 Task: Create a due date automation trigger when advanced on, on the tuesday after a card is due add dates due in between 1 and 5 days at 11:00 AM.
Action: Mouse moved to (1132, 358)
Screenshot: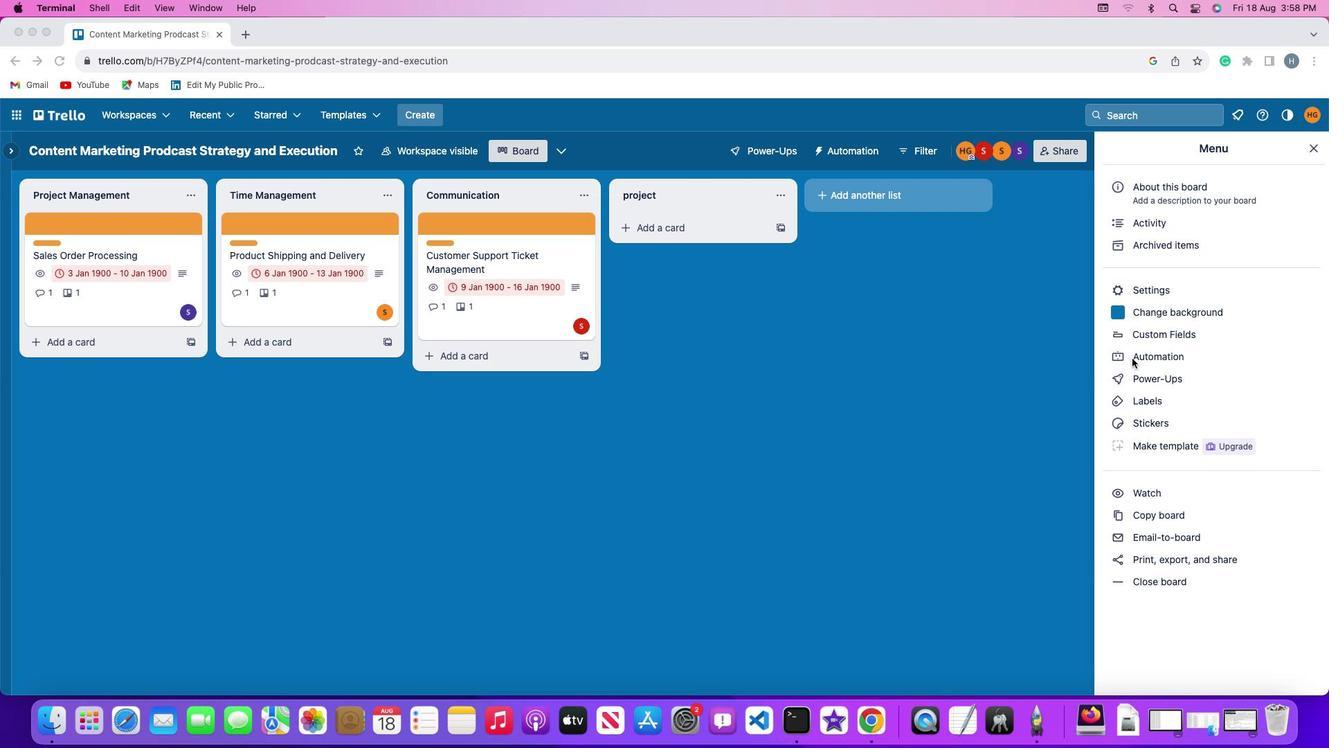 
Action: Mouse pressed left at (1132, 358)
Screenshot: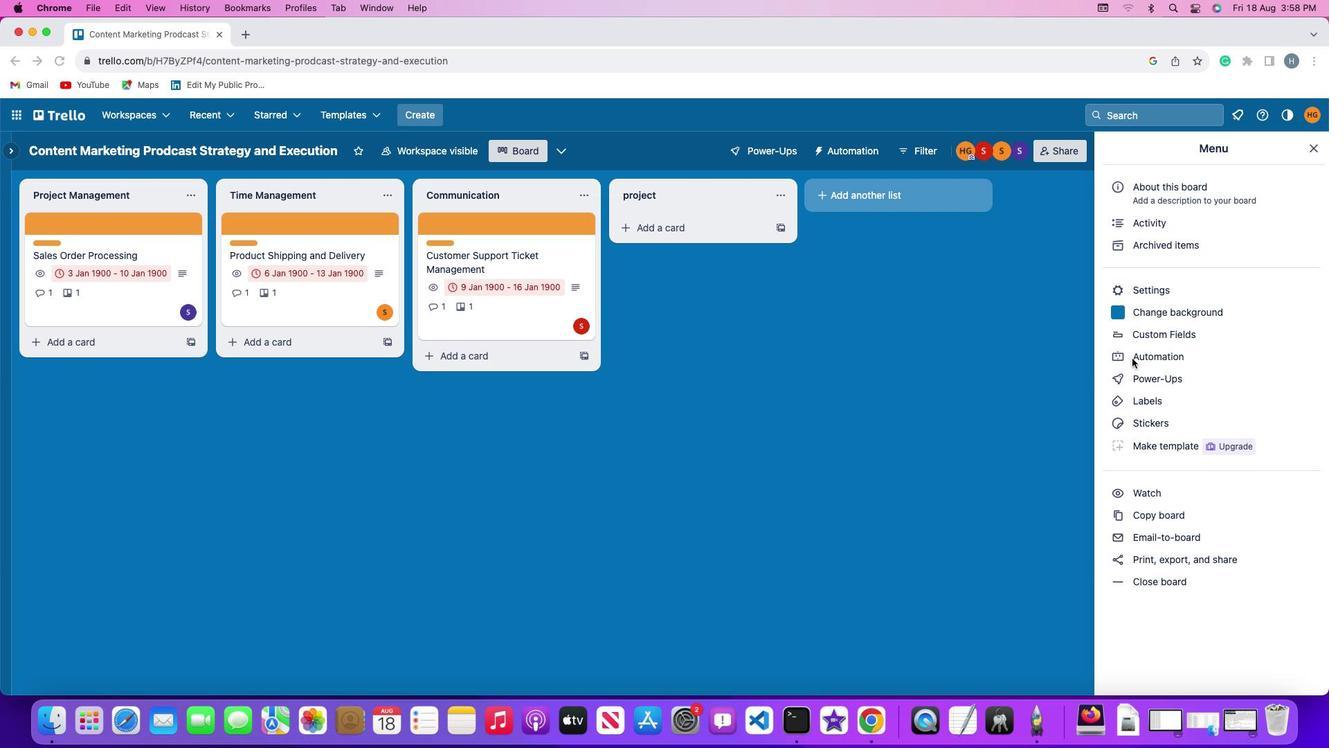 
Action: Mouse moved to (1132, 358)
Screenshot: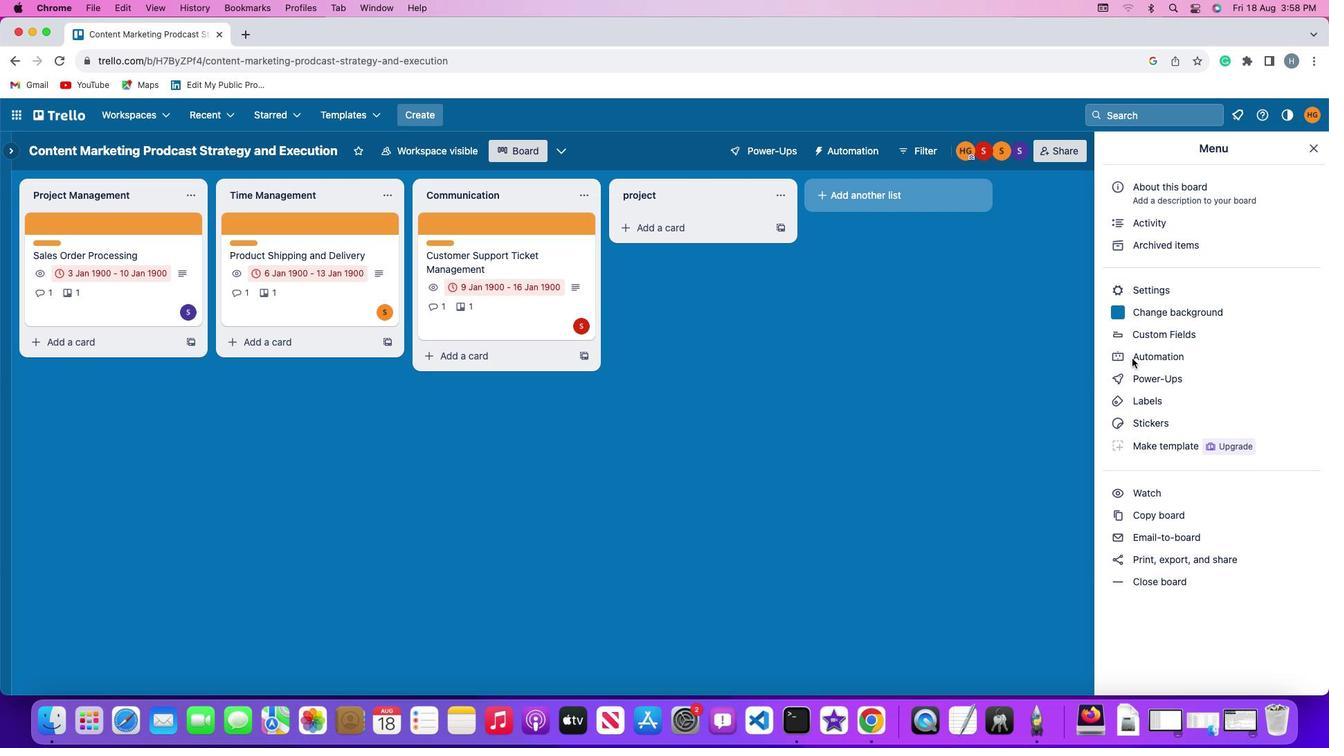 
Action: Mouse pressed left at (1132, 358)
Screenshot: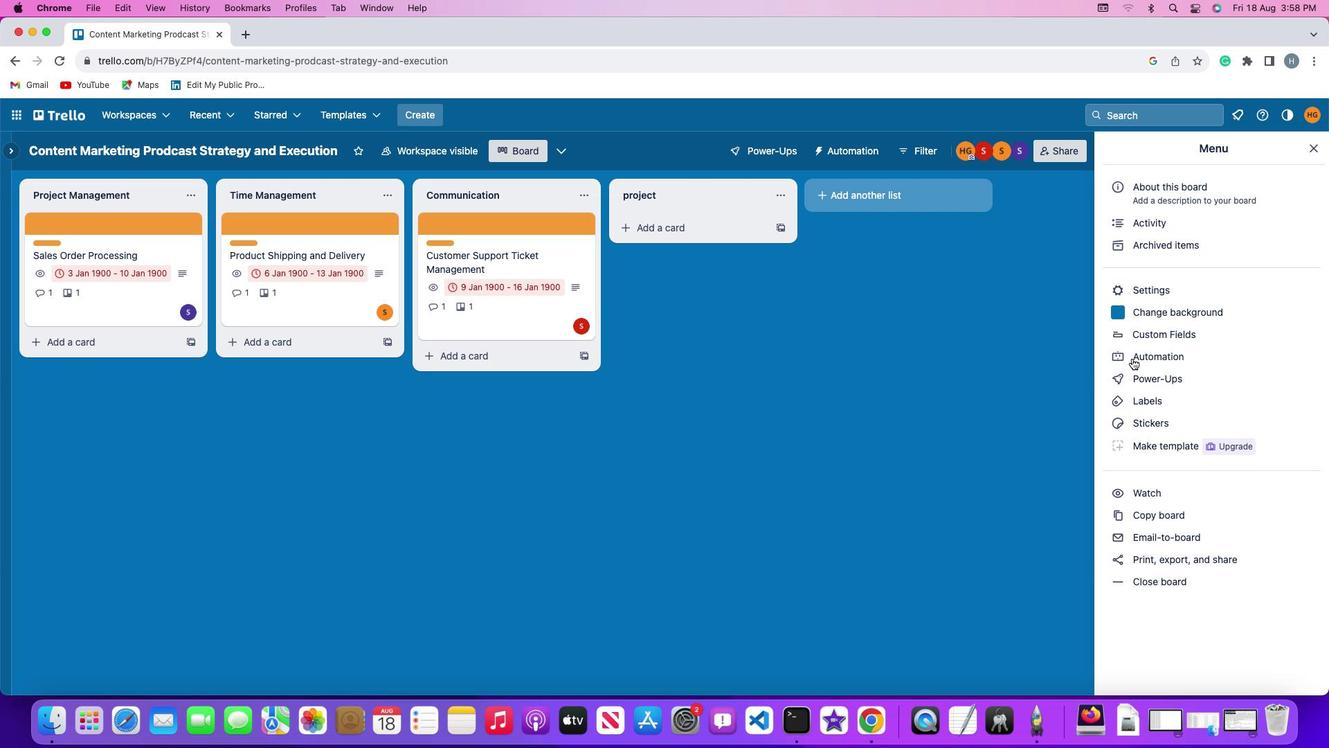 
Action: Mouse moved to (78, 332)
Screenshot: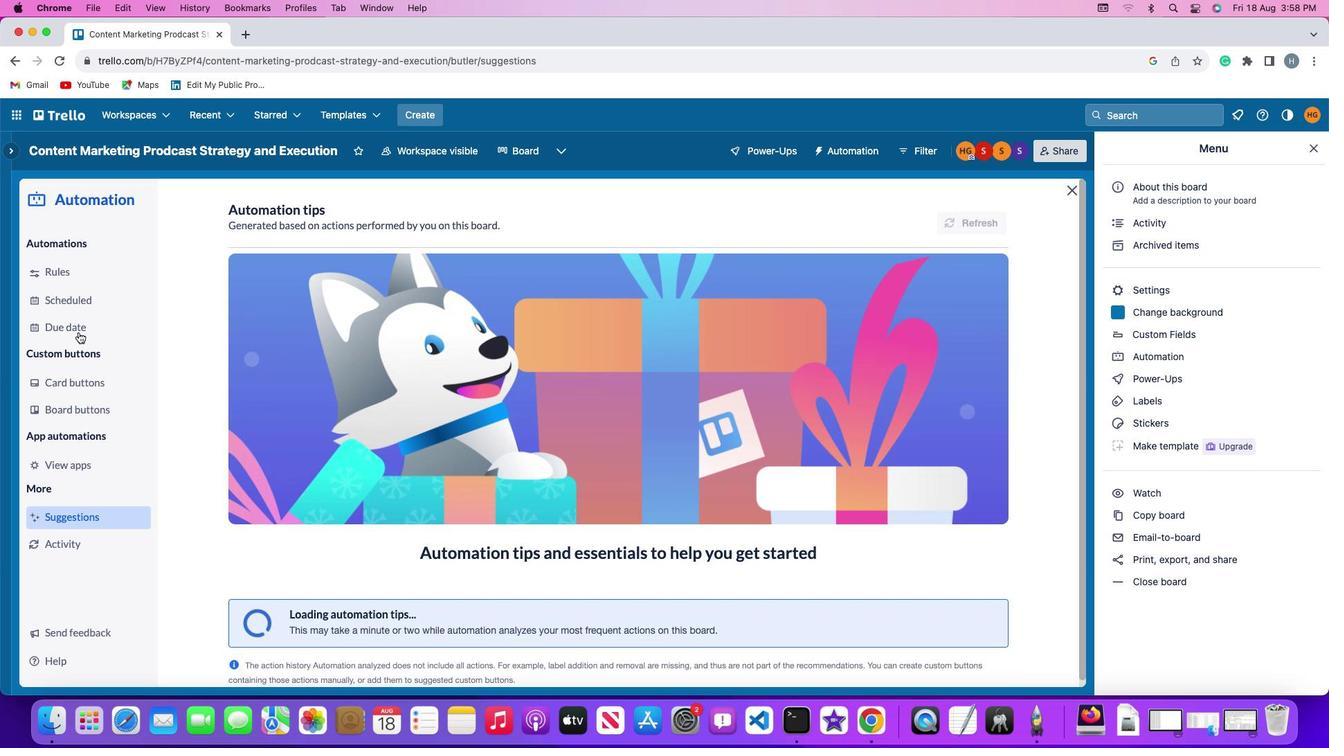 
Action: Mouse pressed left at (78, 332)
Screenshot: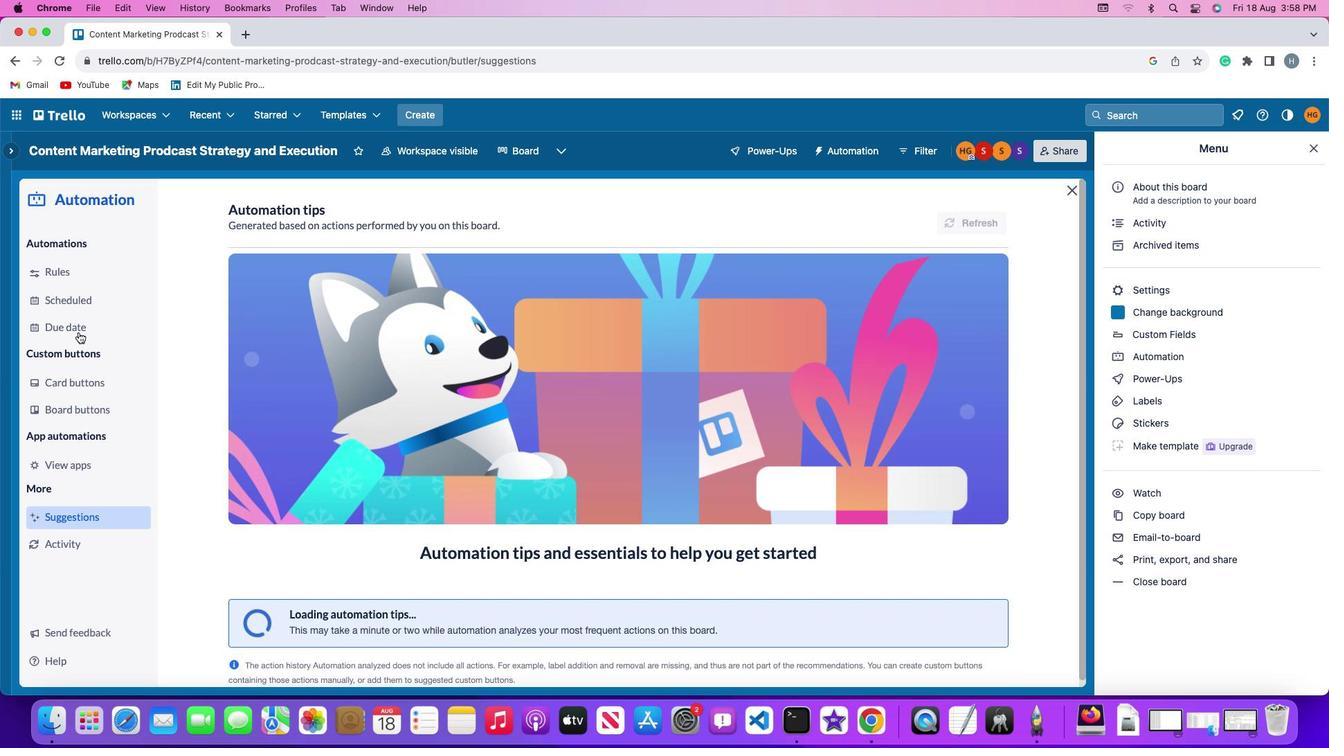 
Action: Mouse moved to (957, 210)
Screenshot: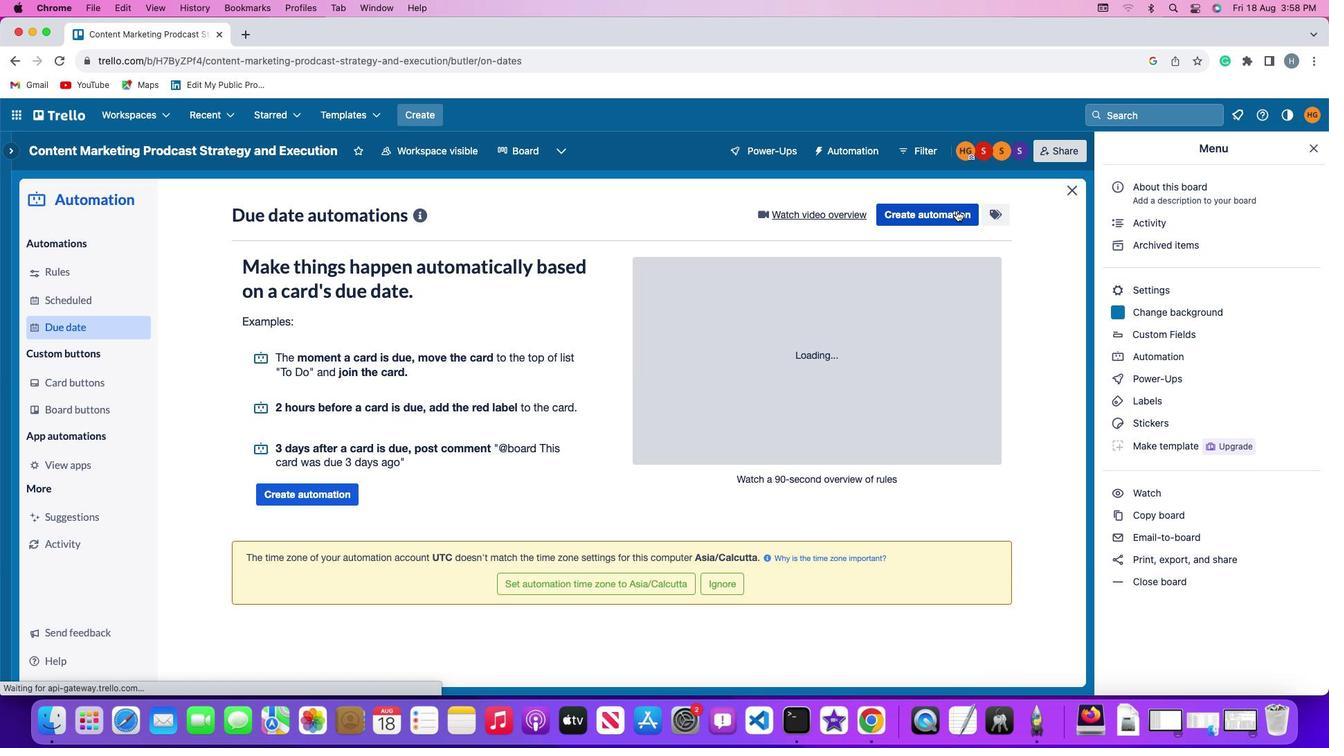 
Action: Mouse pressed left at (957, 210)
Screenshot: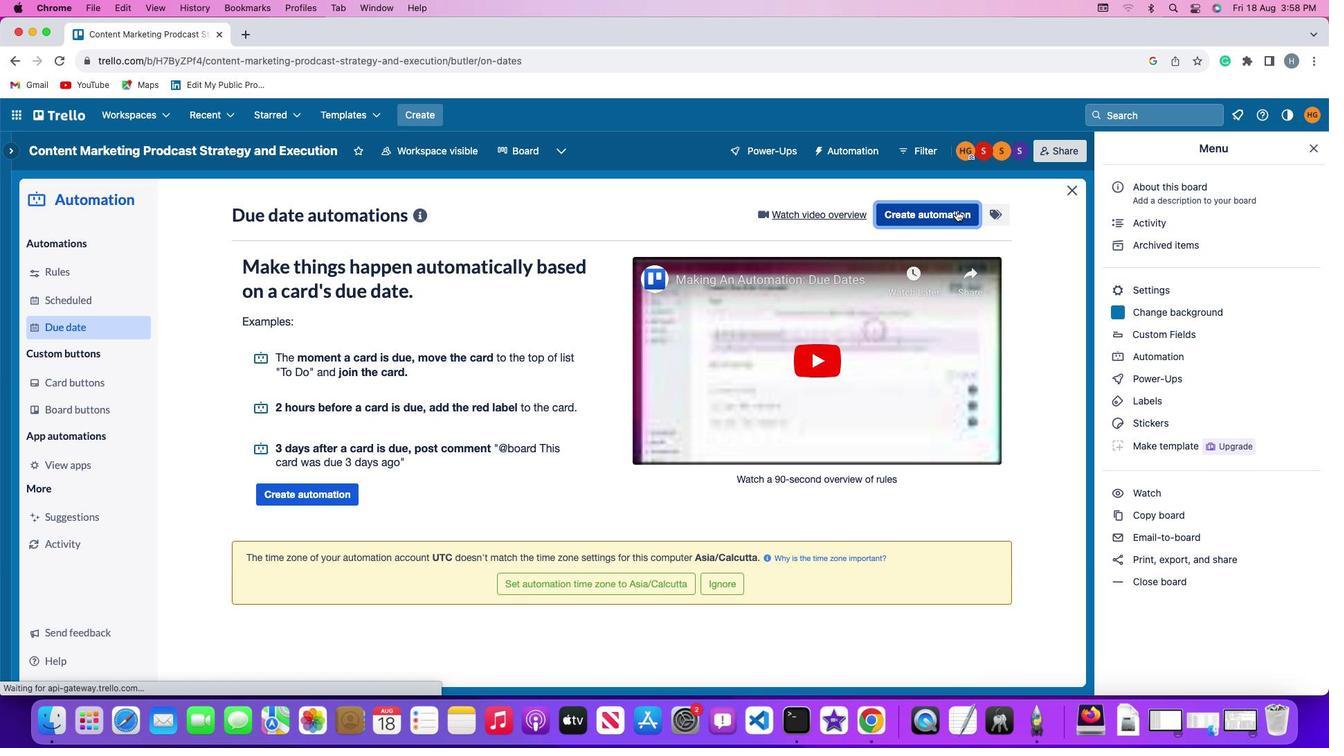 
Action: Mouse moved to (264, 347)
Screenshot: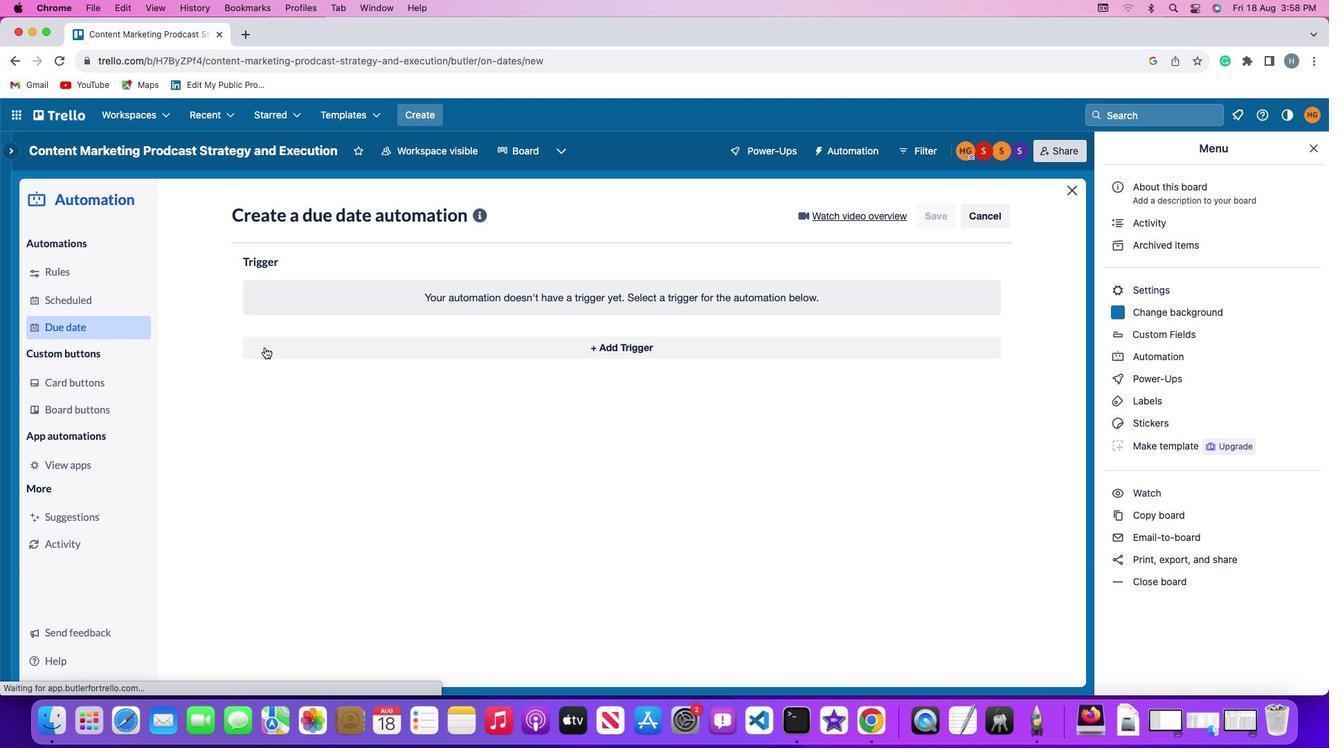 
Action: Mouse pressed left at (264, 347)
Screenshot: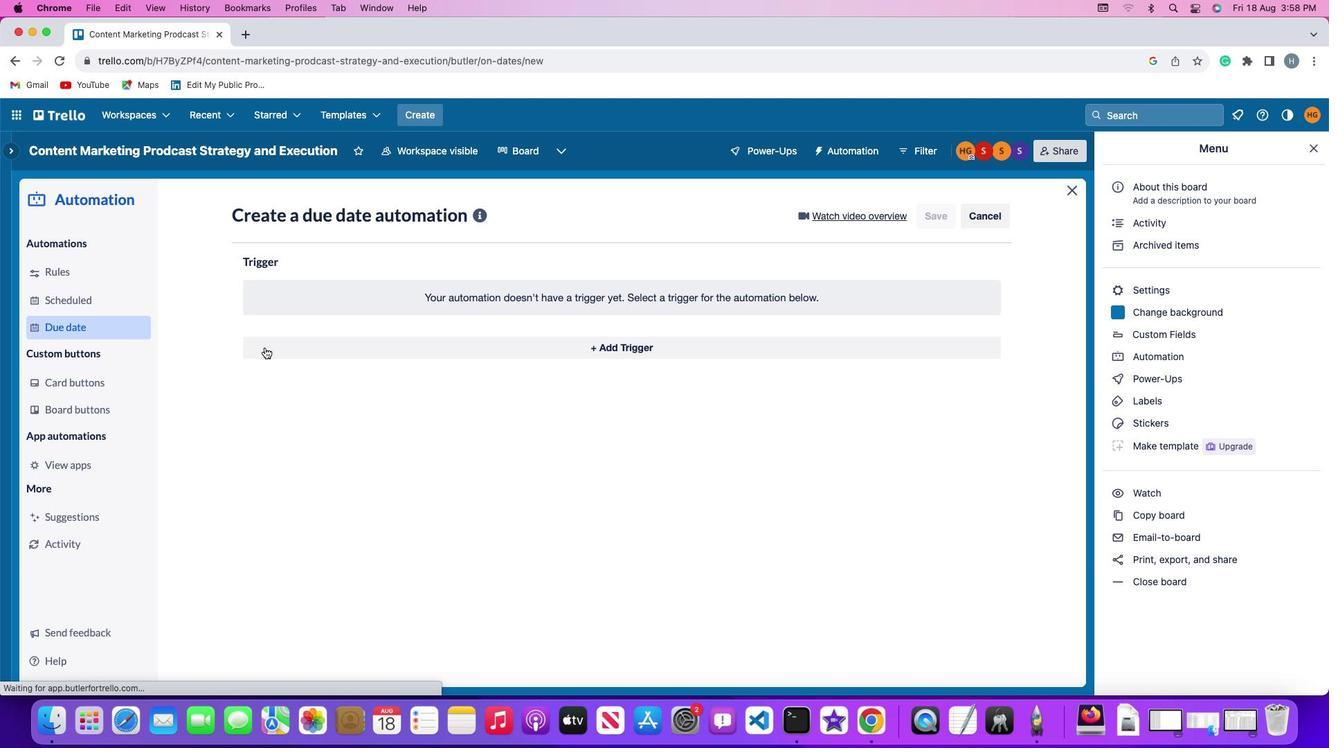 
Action: Mouse moved to (303, 615)
Screenshot: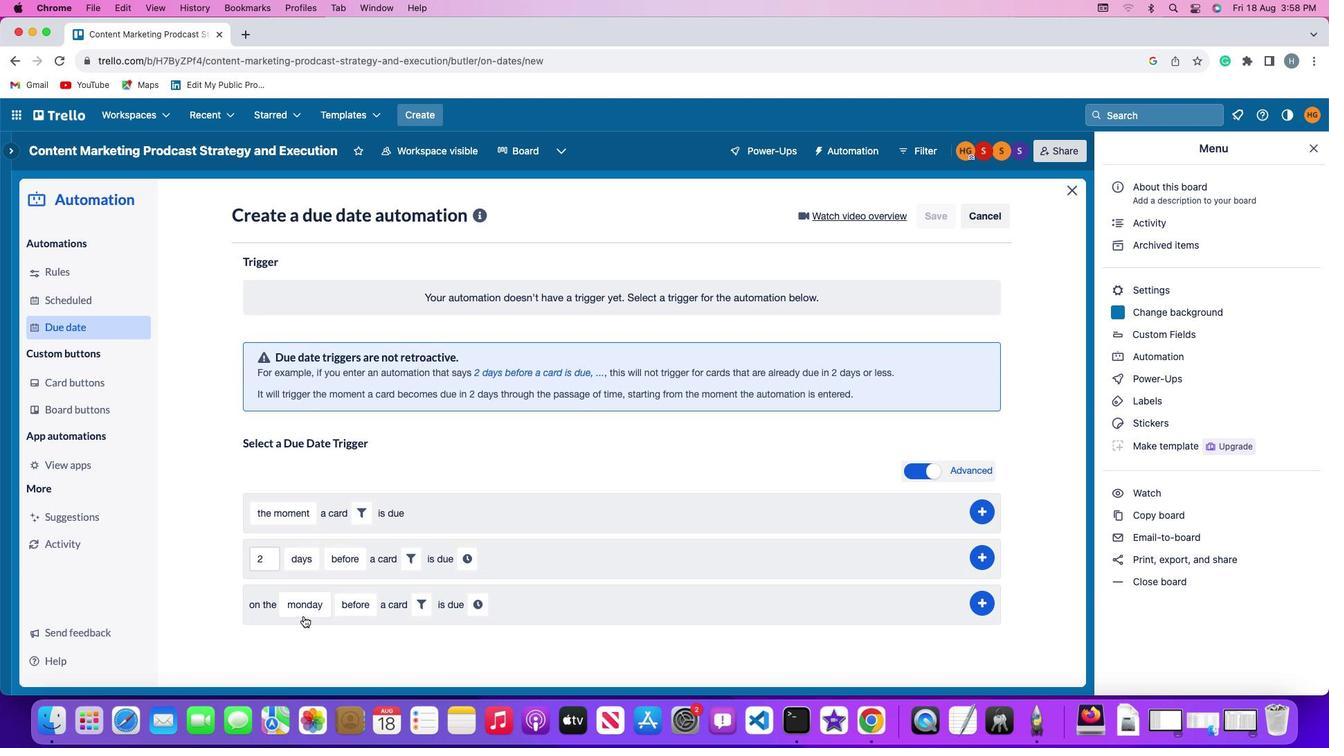 
Action: Mouse pressed left at (303, 615)
Screenshot: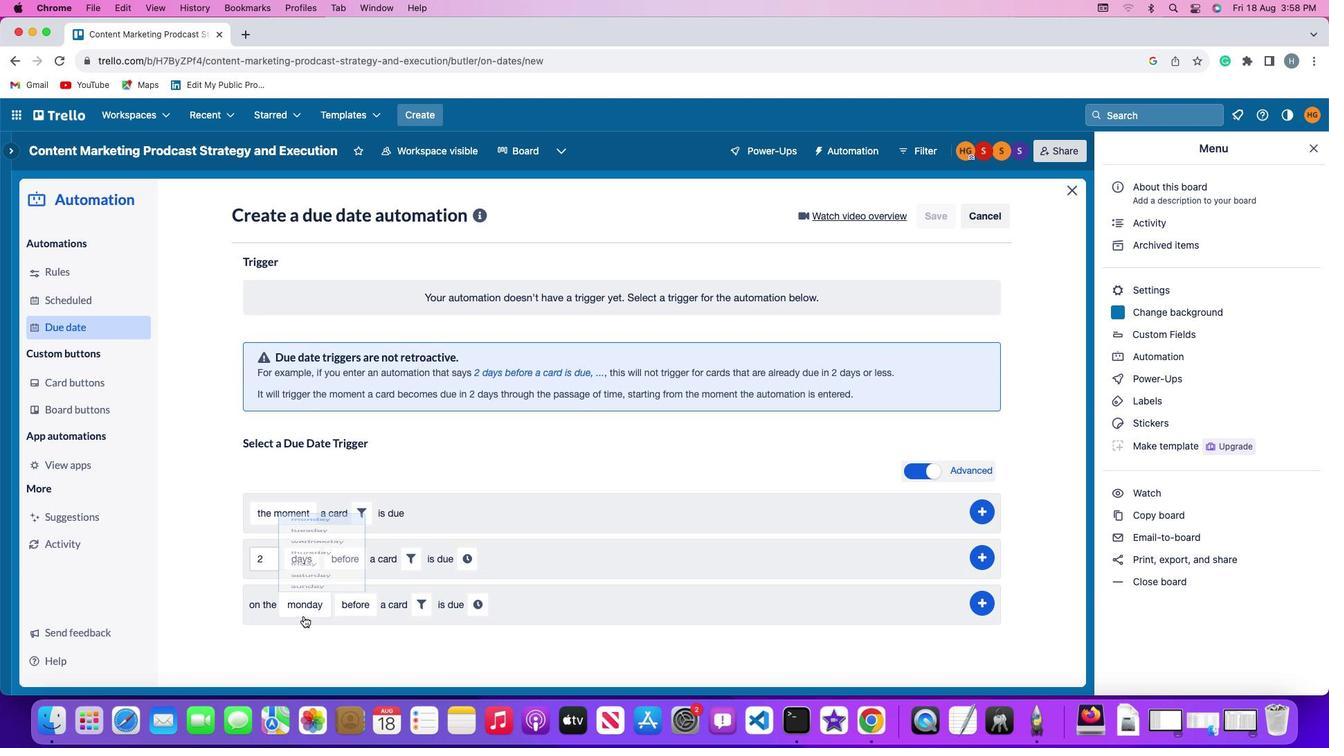 
Action: Mouse moved to (324, 439)
Screenshot: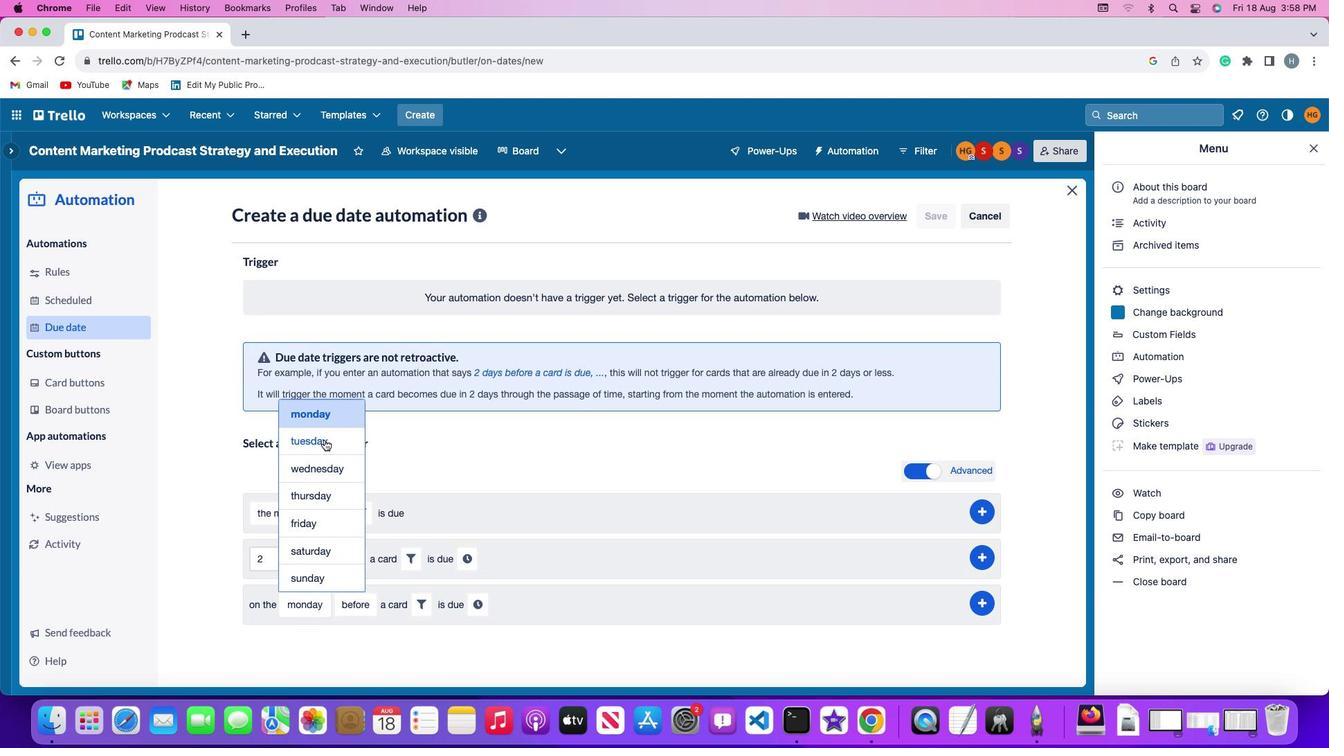 
Action: Mouse pressed left at (324, 439)
Screenshot: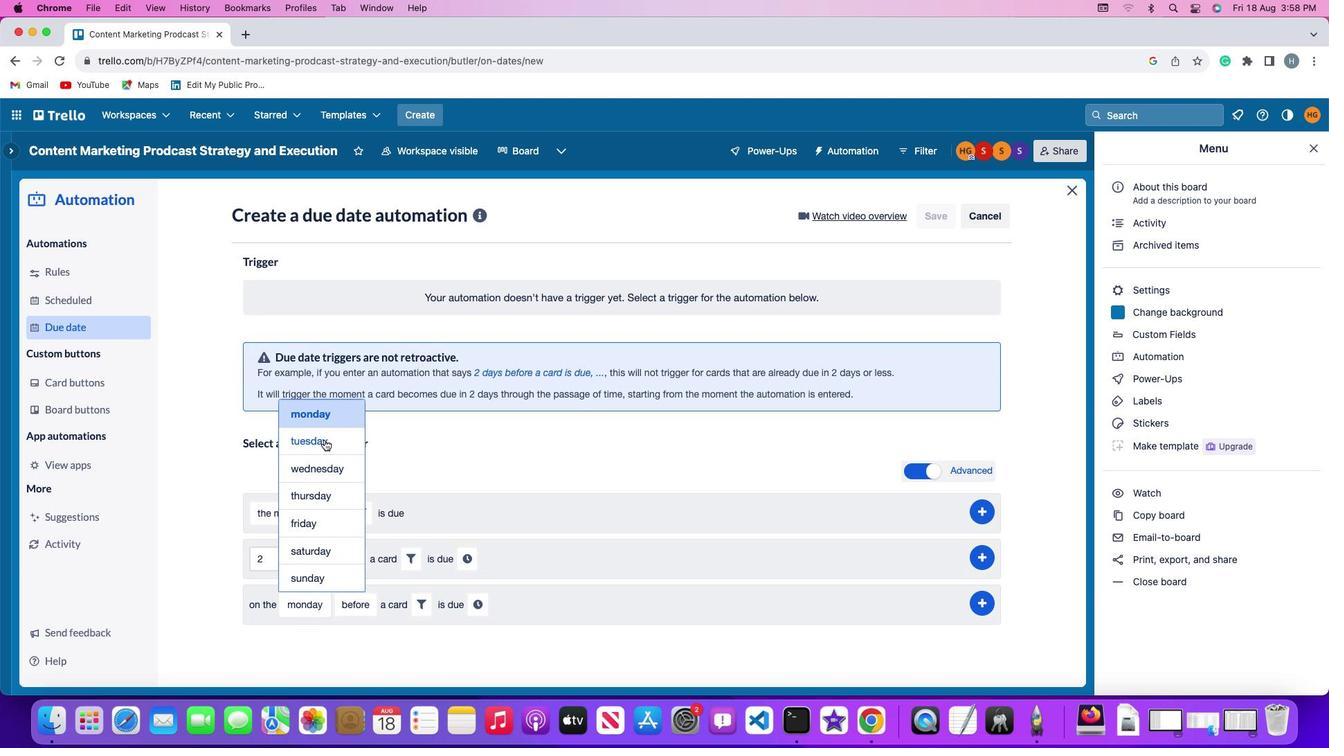 
Action: Mouse moved to (356, 604)
Screenshot: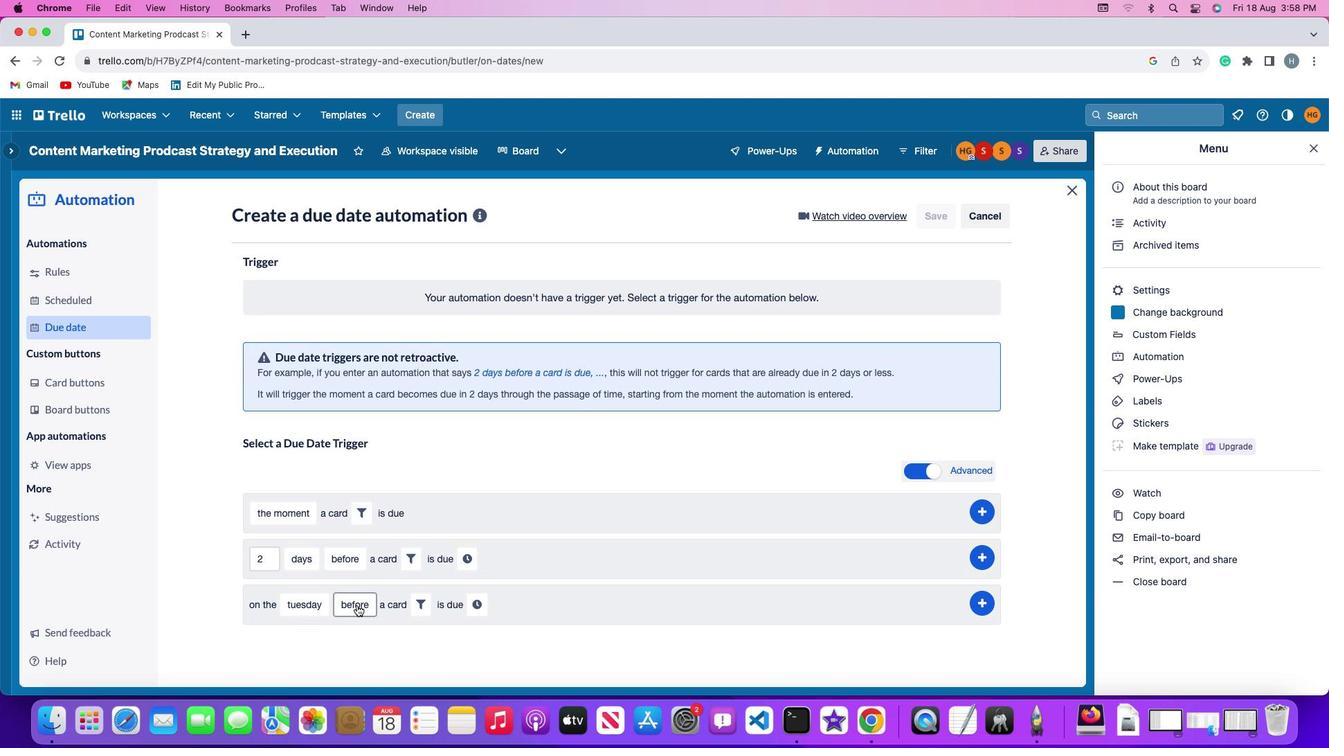 
Action: Mouse pressed left at (356, 604)
Screenshot: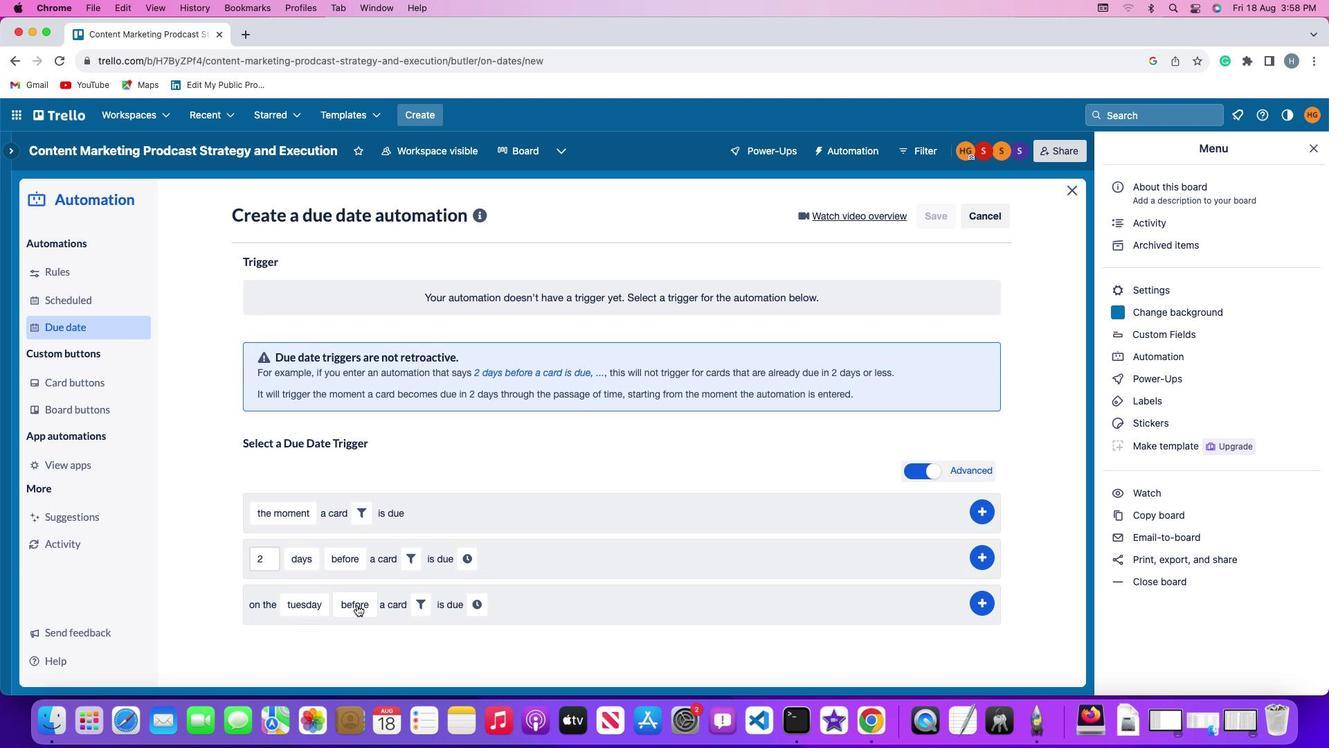 
Action: Mouse moved to (376, 518)
Screenshot: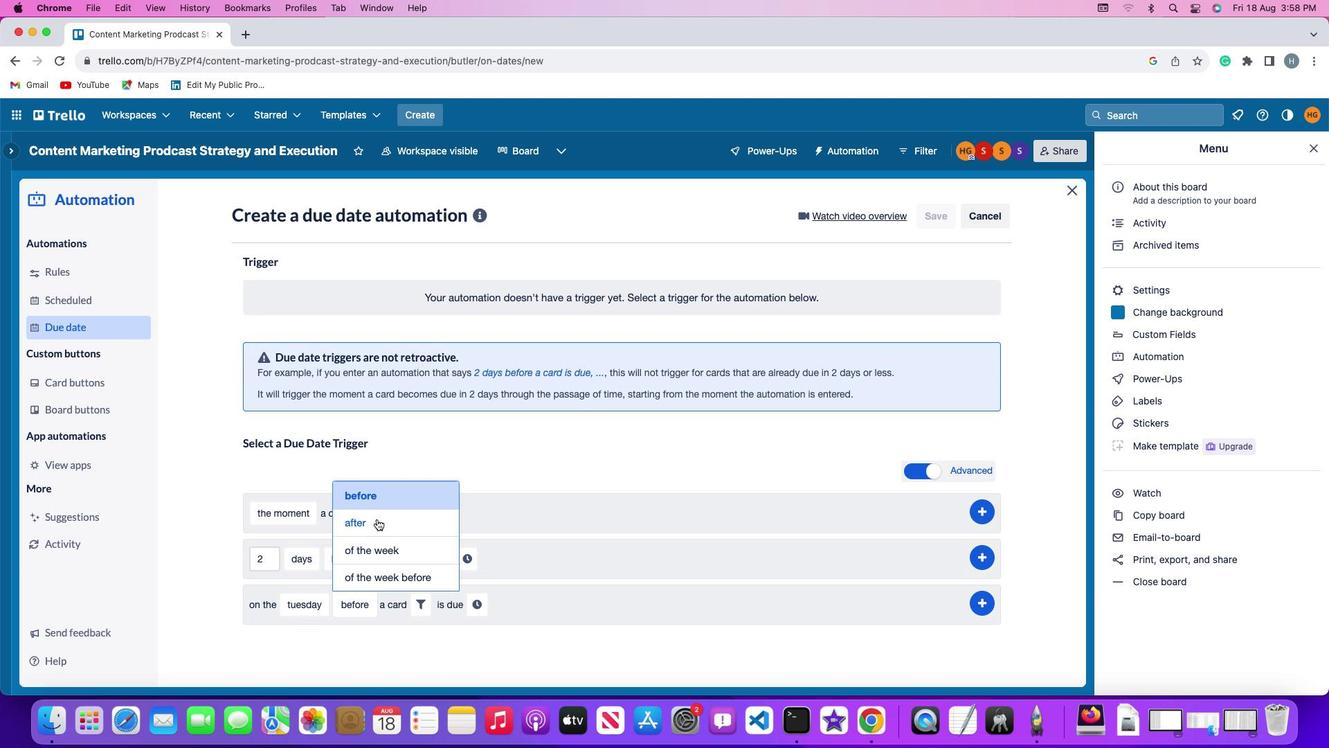 
Action: Mouse pressed left at (376, 518)
Screenshot: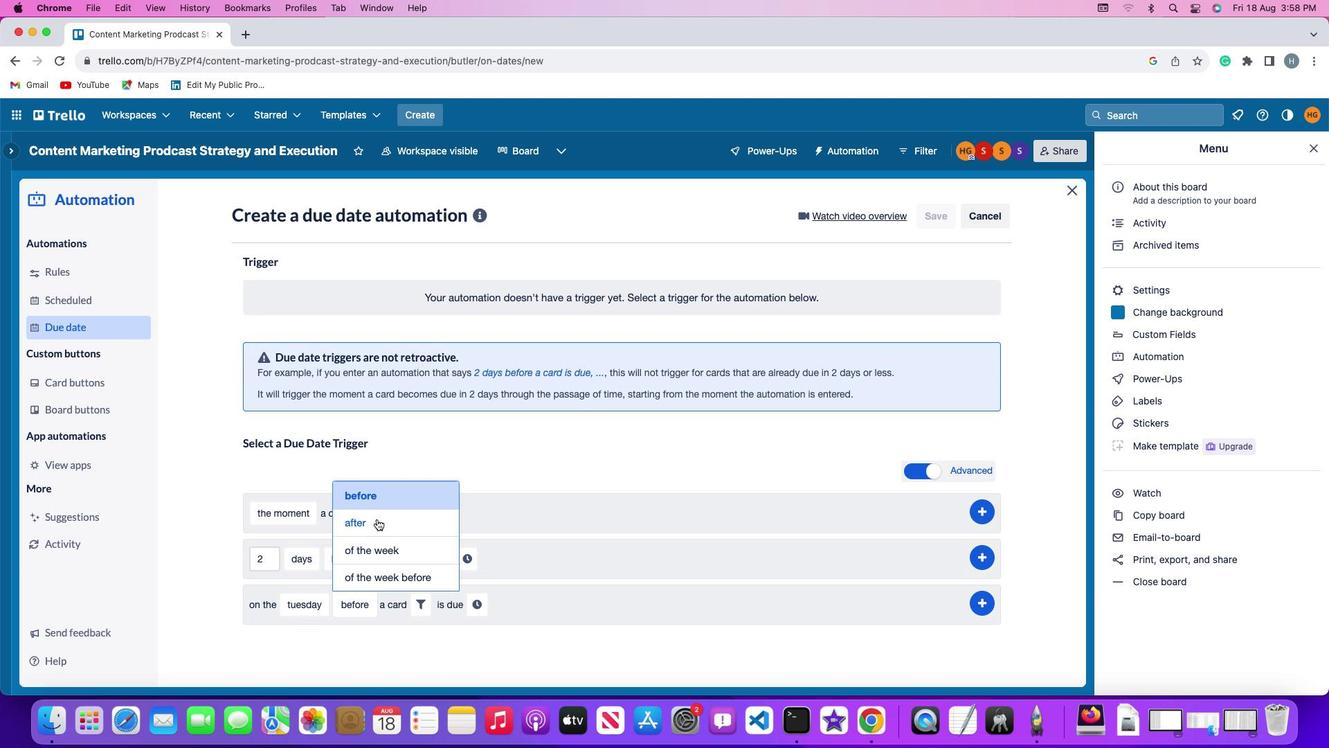 
Action: Mouse moved to (412, 606)
Screenshot: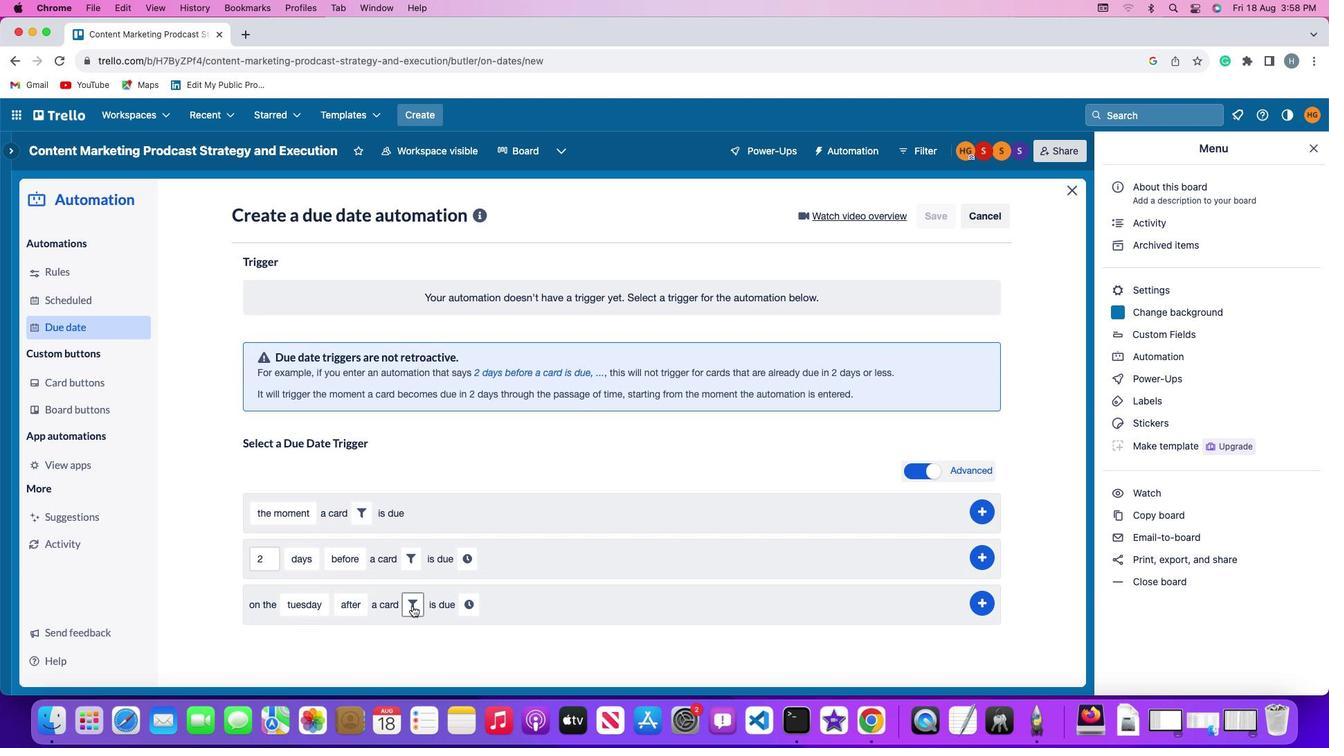 
Action: Mouse pressed left at (412, 606)
Screenshot: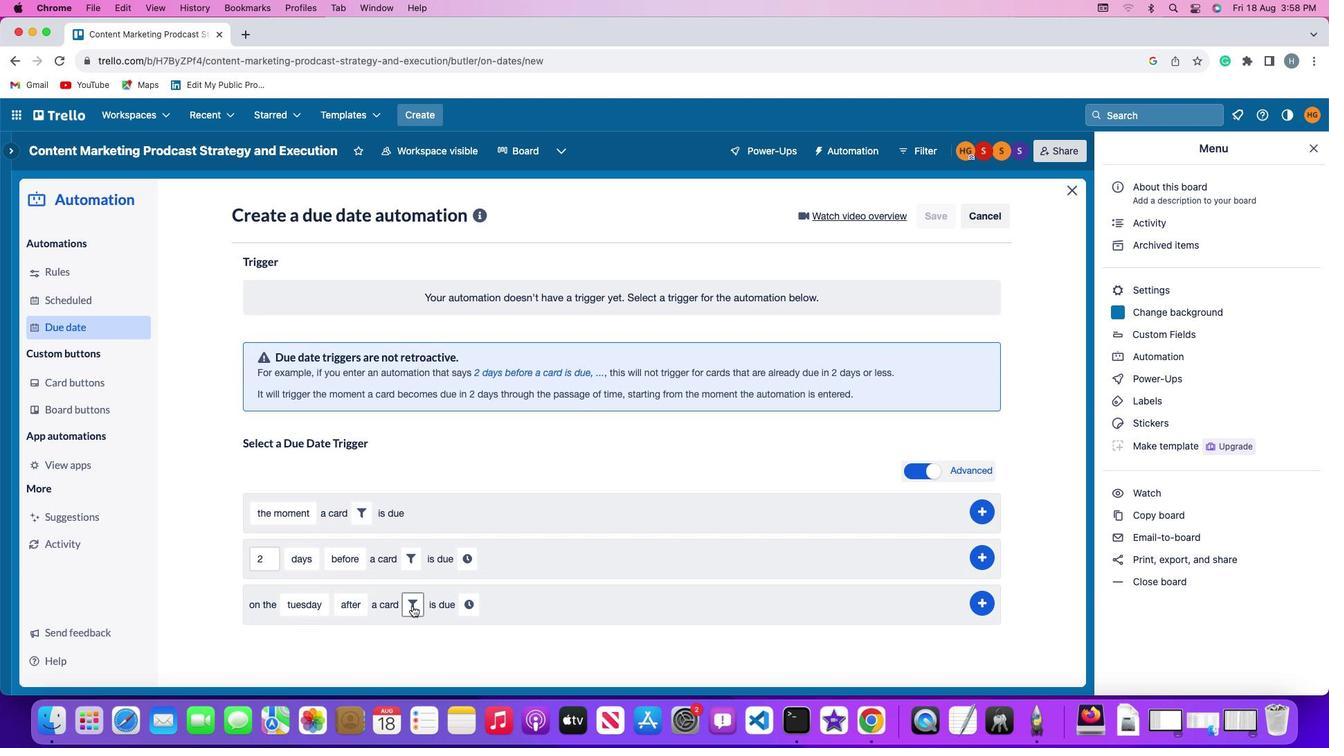 
Action: Mouse moved to (489, 645)
Screenshot: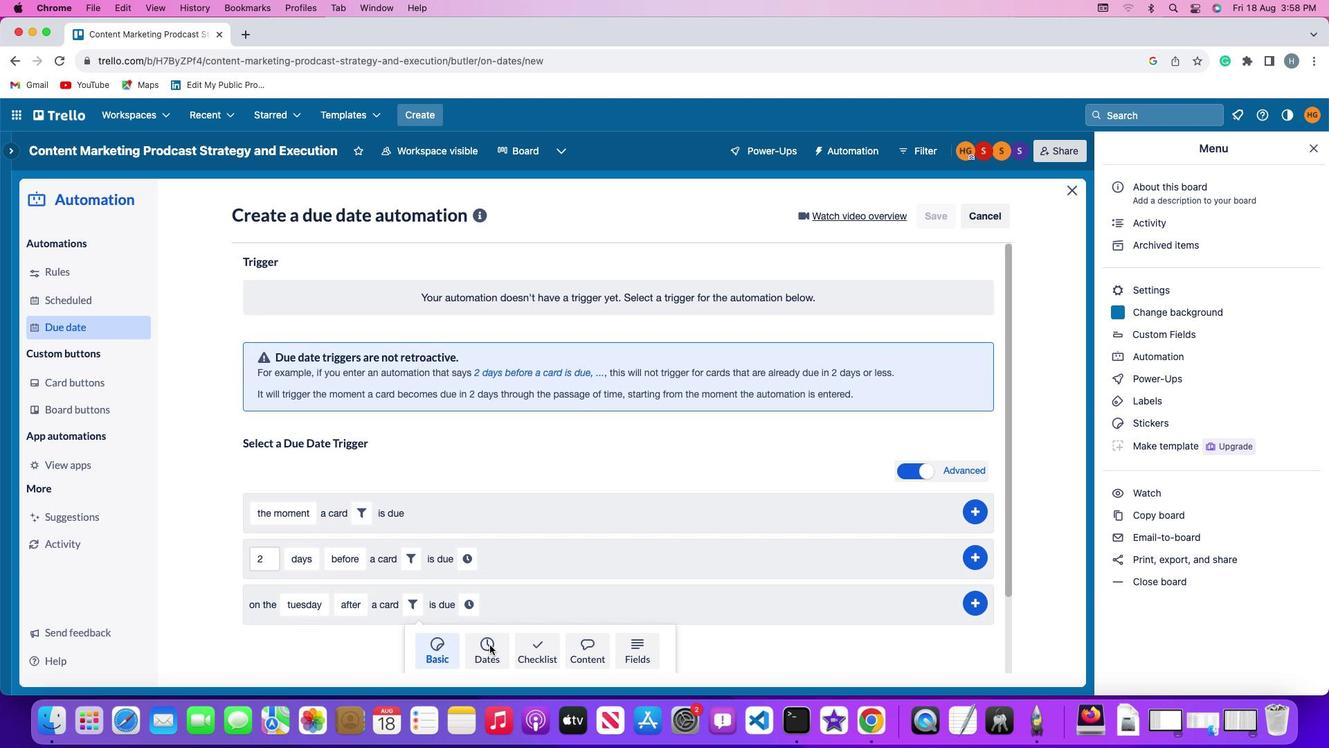 
Action: Mouse pressed left at (489, 645)
Screenshot: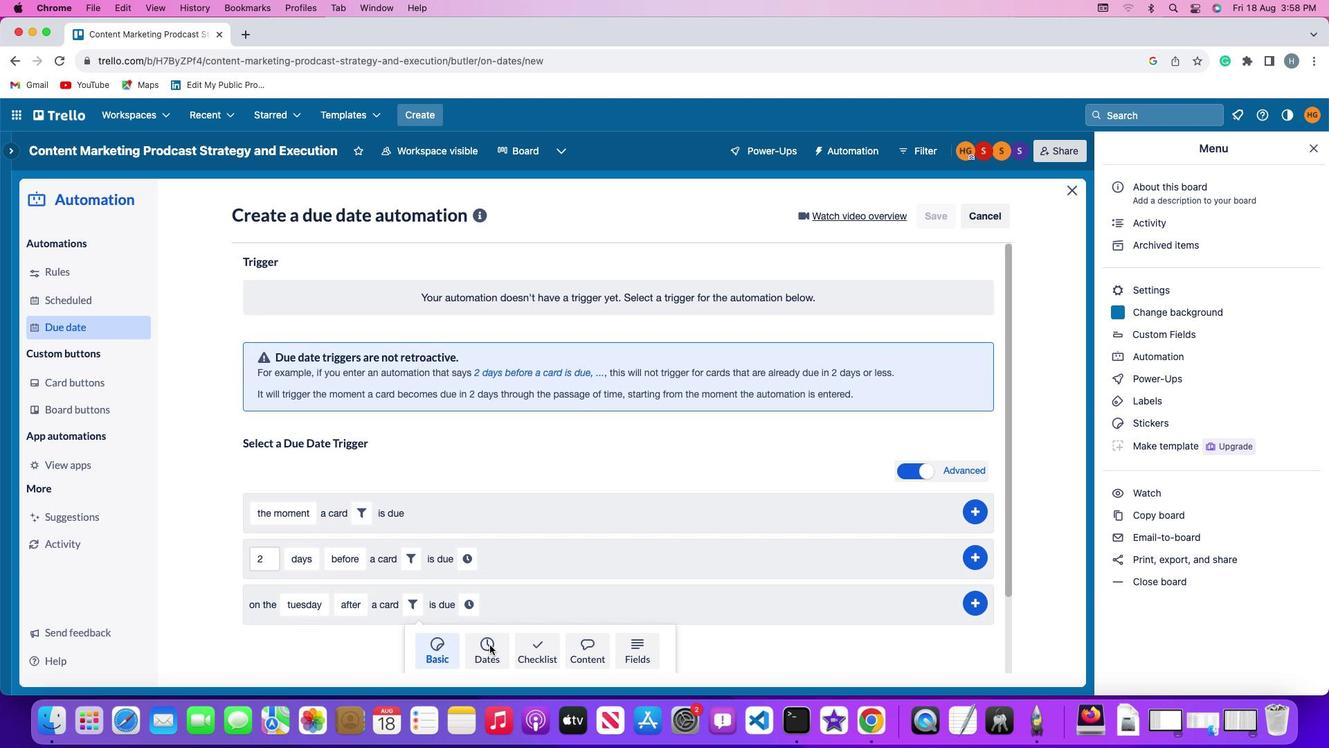 
Action: Mouse moved to (353, 644)
Screenshot: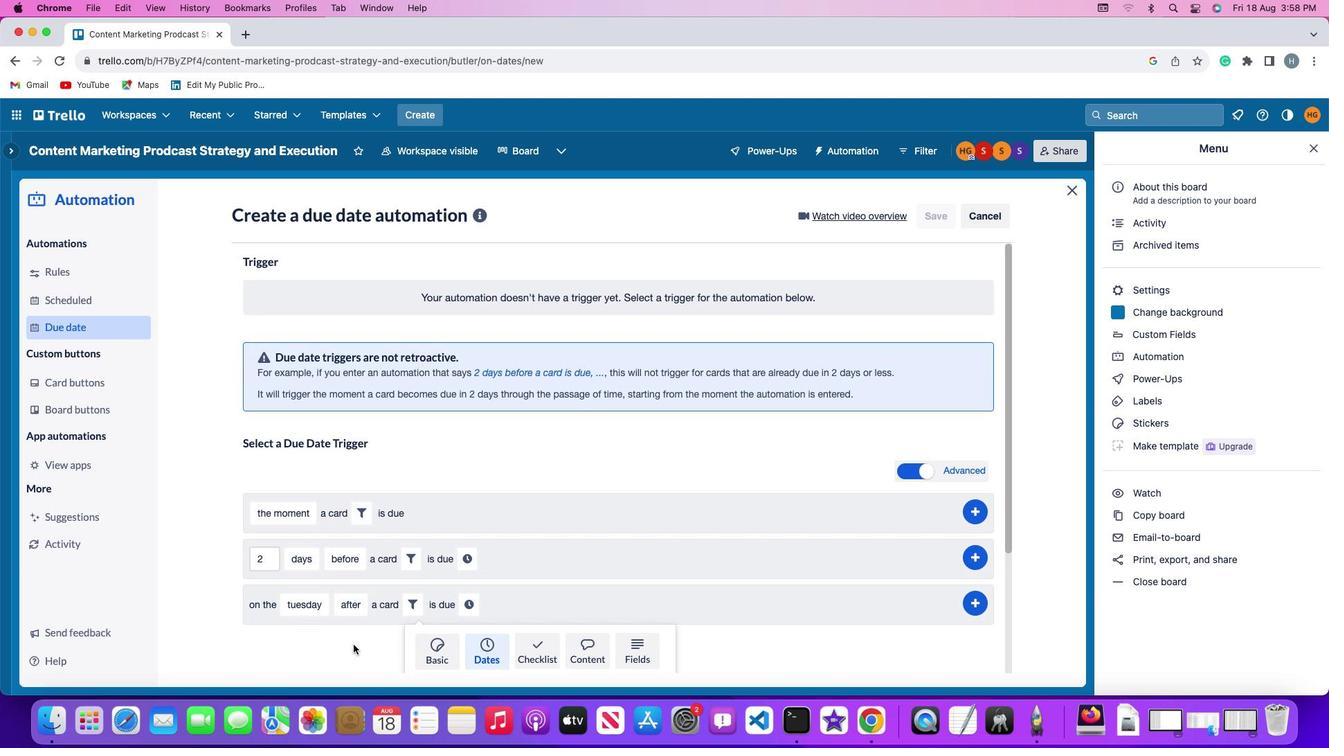 
Action: Mouse scrolled (353, 644) with delta (0, 0)
Screenshot: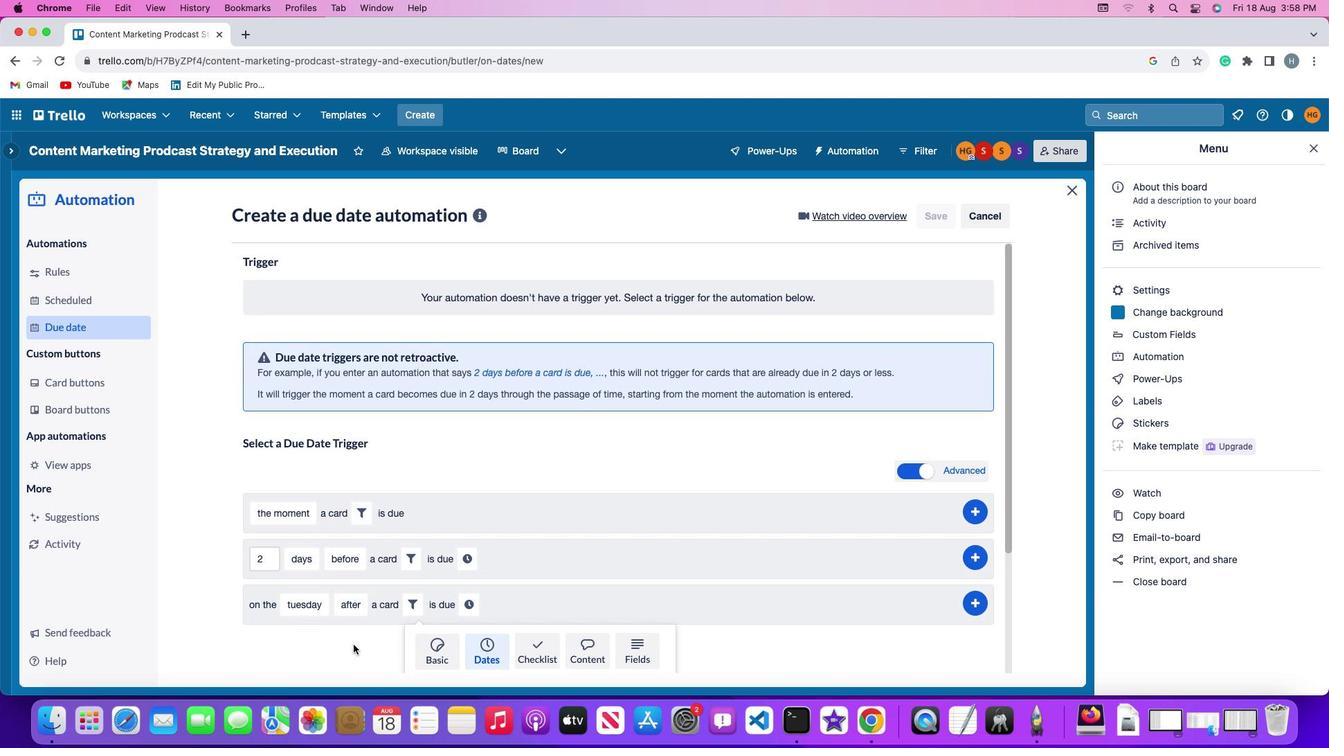 
Action: Mouse scrolled (353, 644) with delta (0, 0)
Screenshot: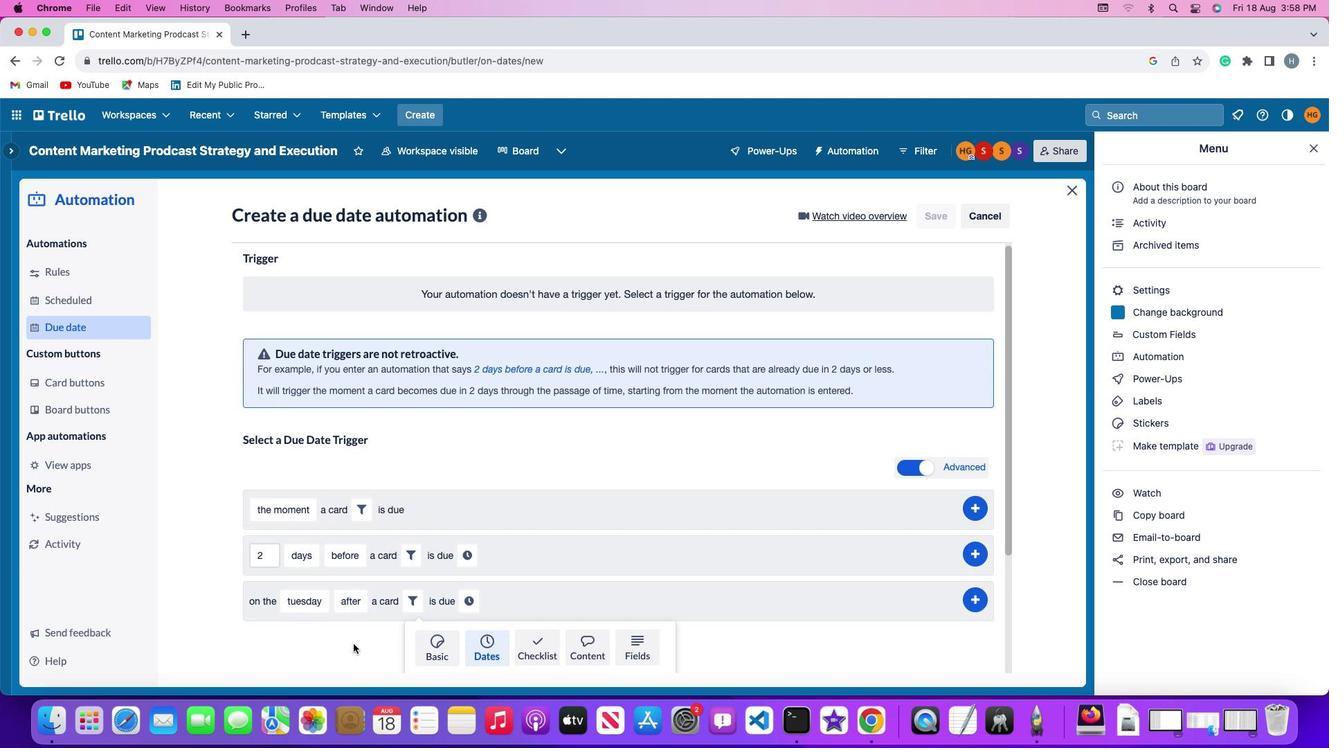 
Action: Mouse scrolled (353, 644) with delta (0, -2)
Screenshot: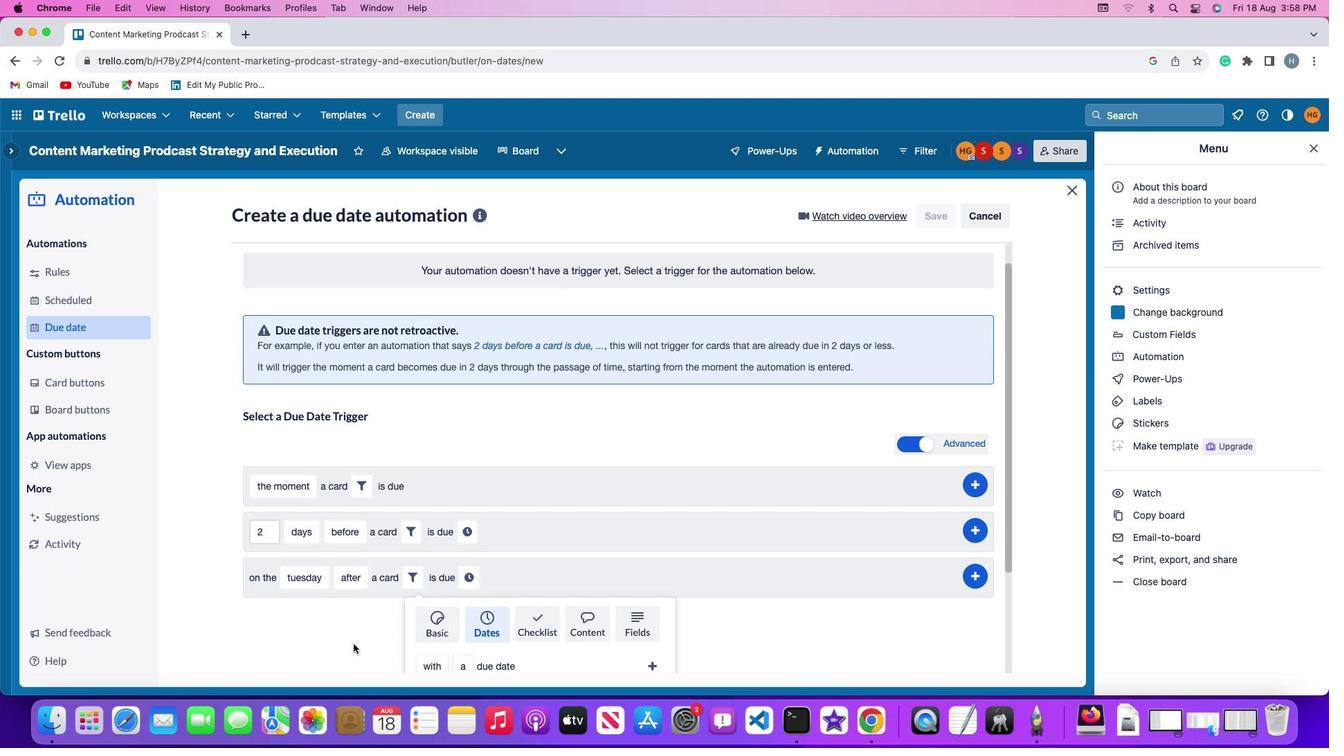 
Action: Mouse moved to (353, 644)
Screenshot: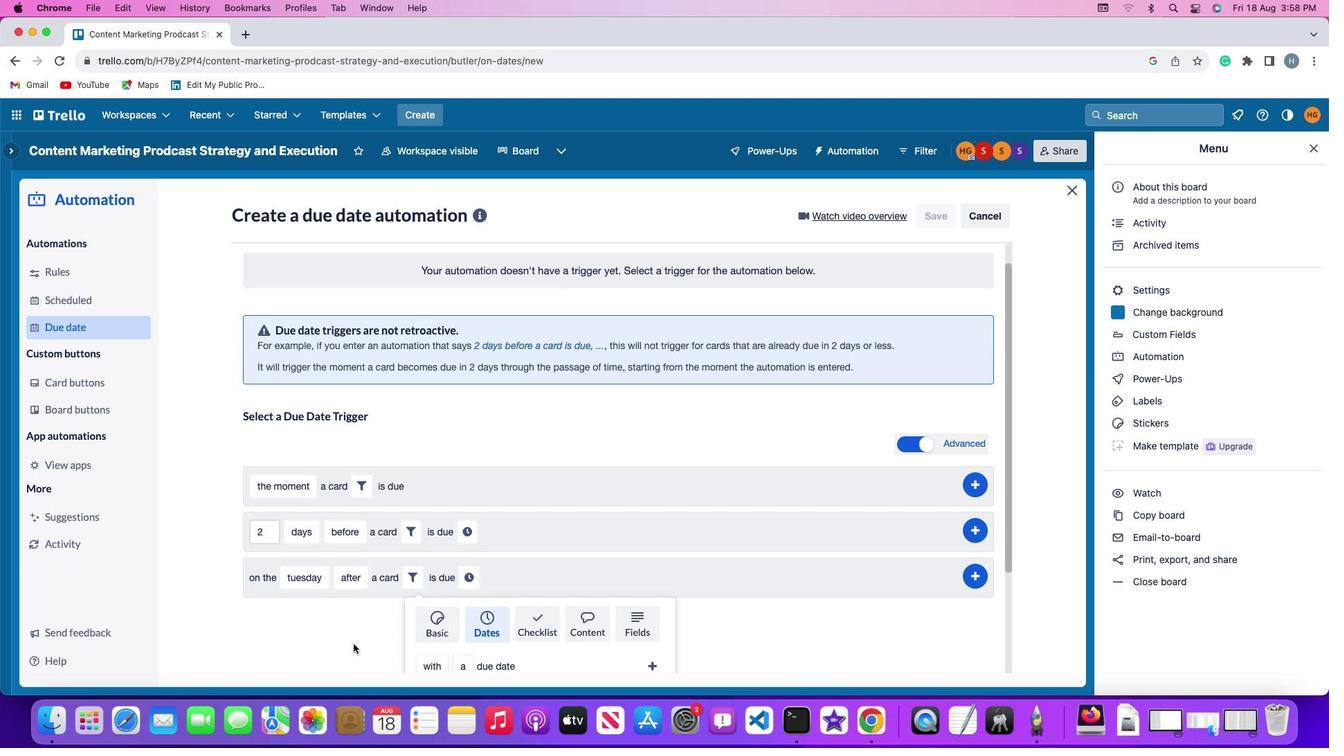 
Action: Mouse scrolled (353, 644) with delta (0, -3)
Screenshot: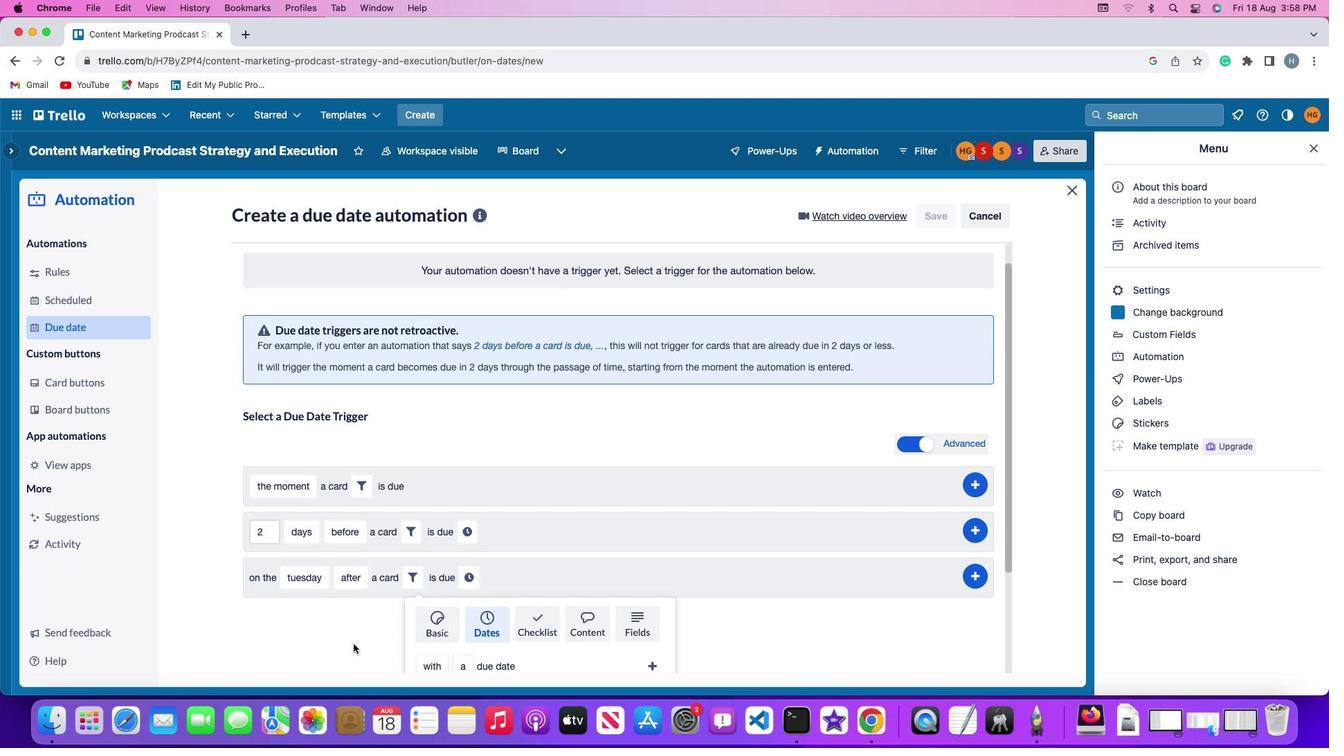 
Action: Mouse moved to (353, 644)
Screenshot: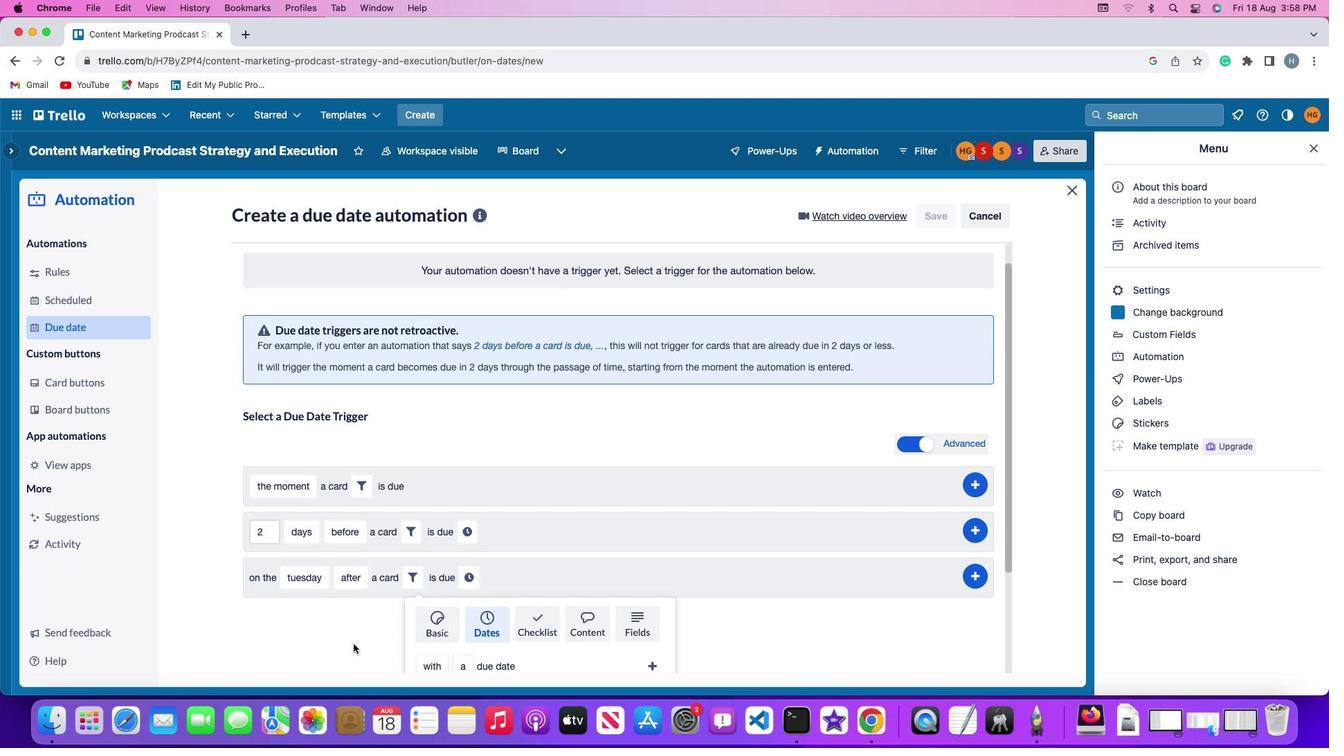 
Action: Mouse scrolled (353, 644) with delta (0, -4)
Screenshot: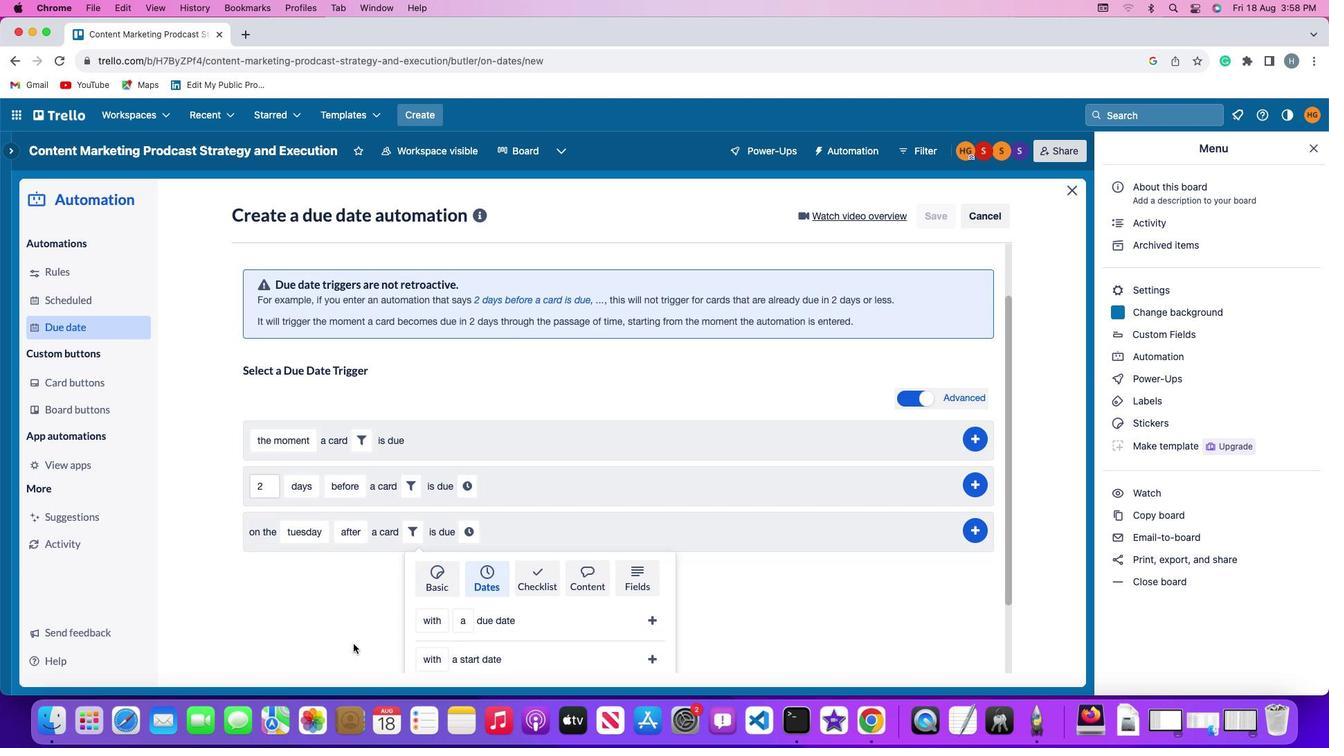 
Action: Mouse moved to (353, 643)
Screenshot: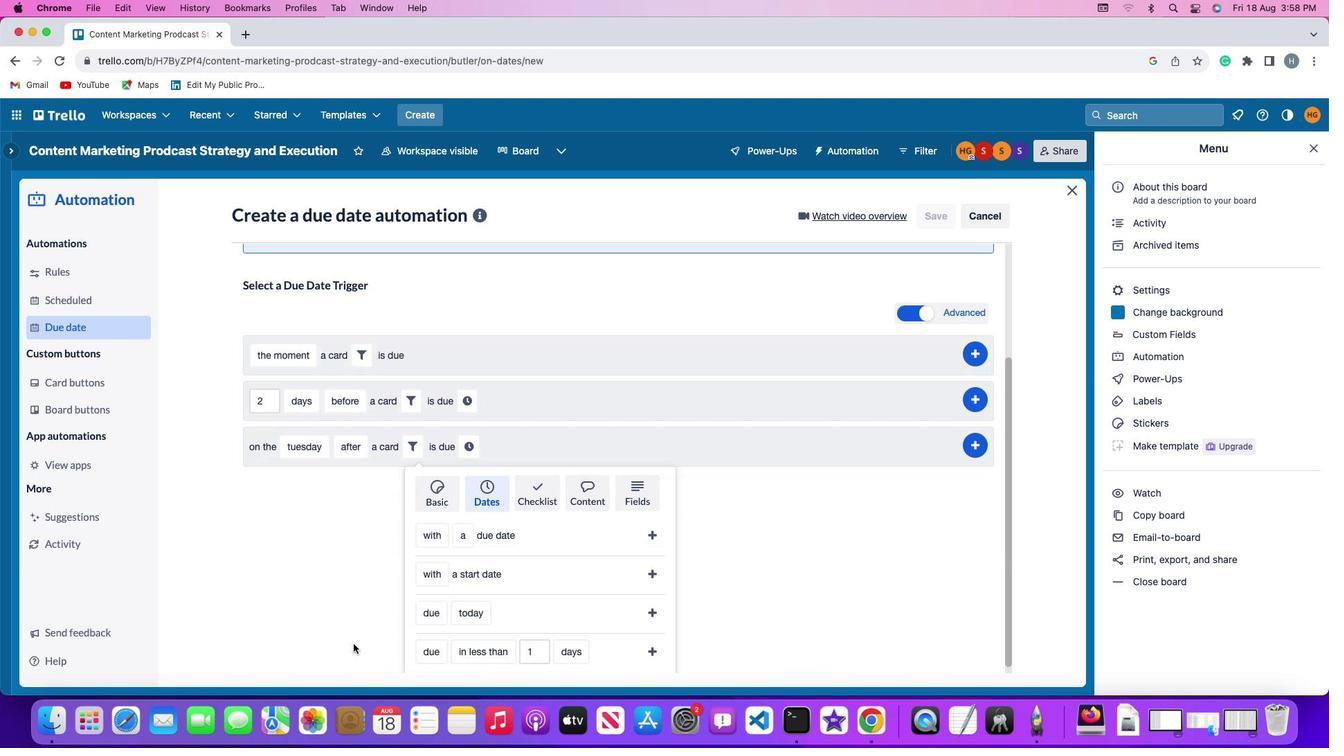 
Action: Mouse scrolled (353, 643) with delta (0, 0)
Screenshot: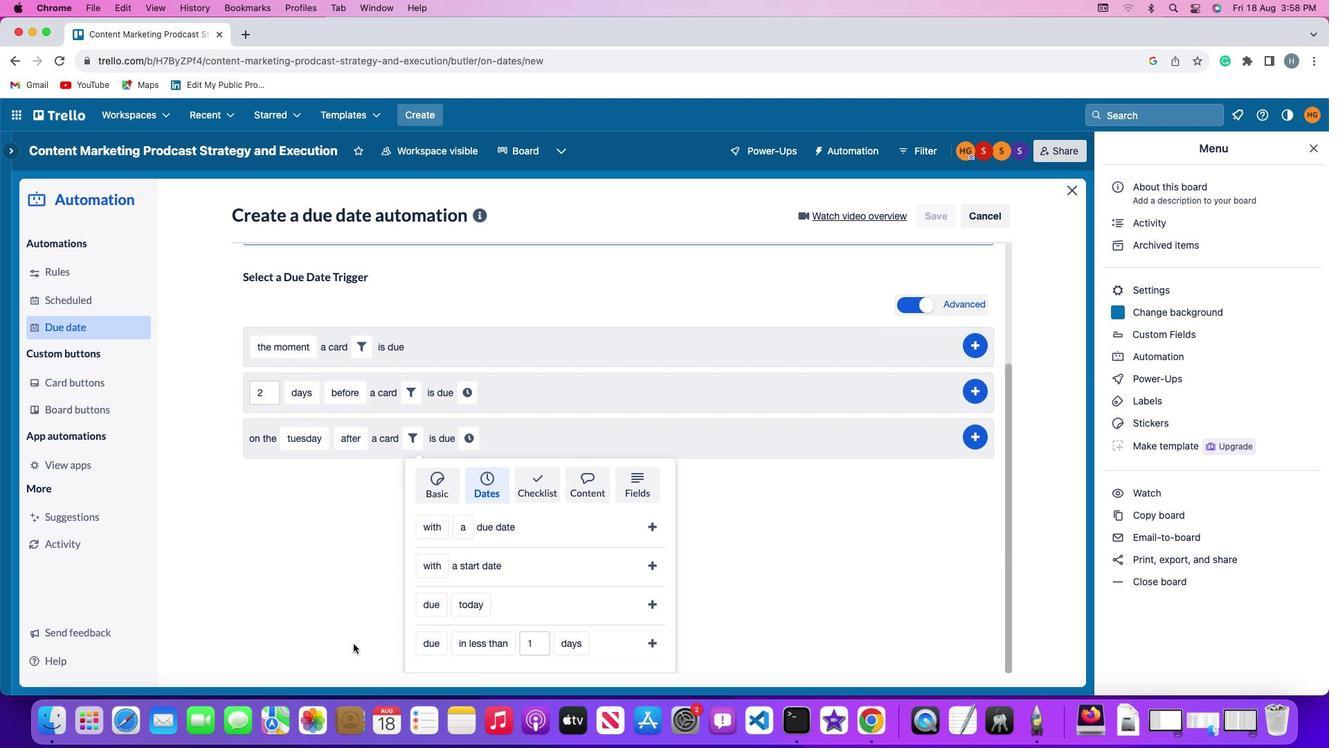 
Action: Mouse scrolled (353, 643) with delta (0, 0)
Screenshot: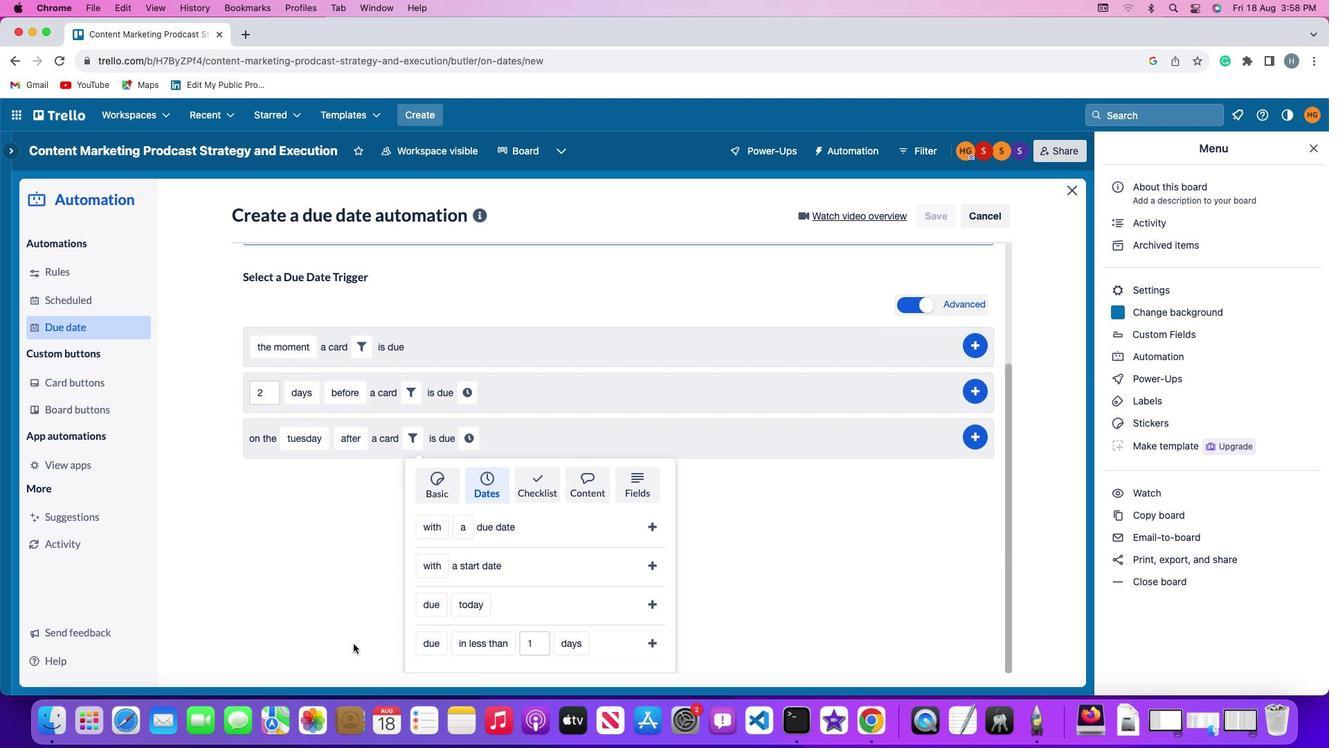 
Action: Mouse scrolled (353, 643) with delta (0, -2)
Screenshot: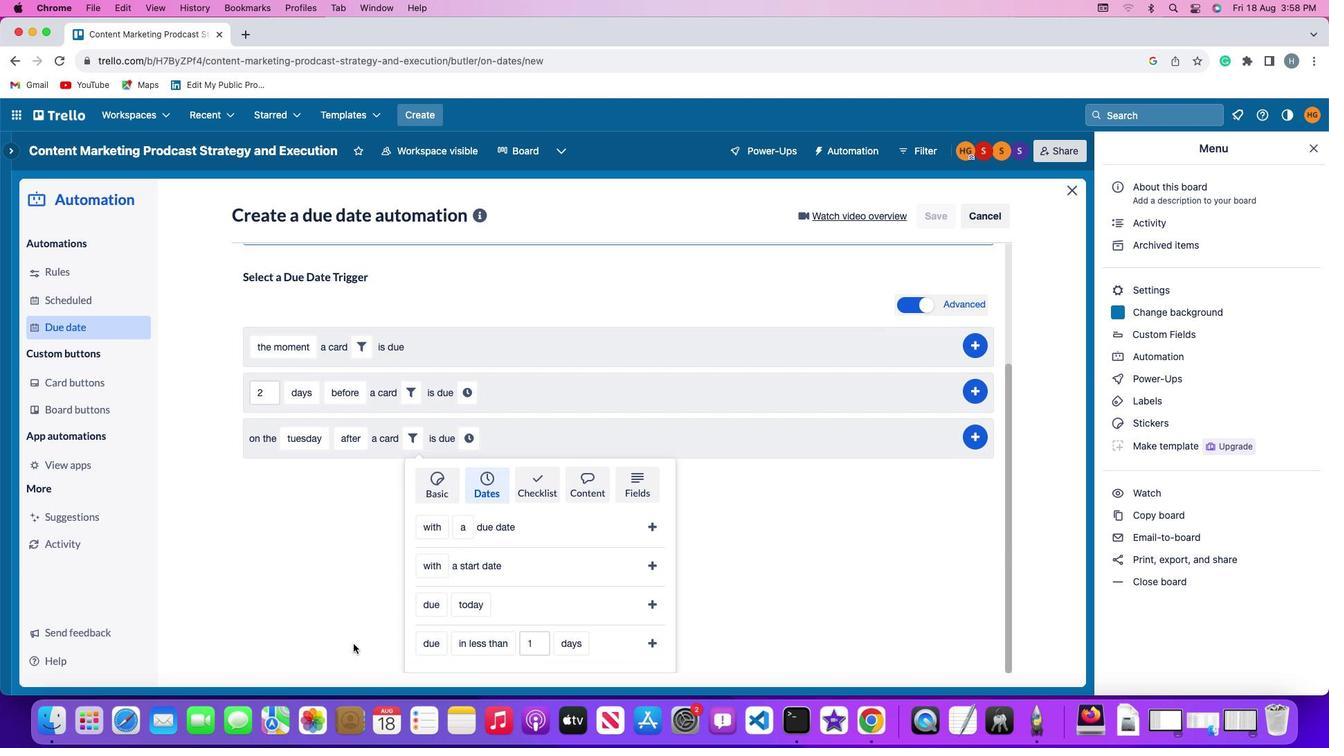 
Action: Mouse scrolled (353, 643) with delta (0, -2)
Screenshot: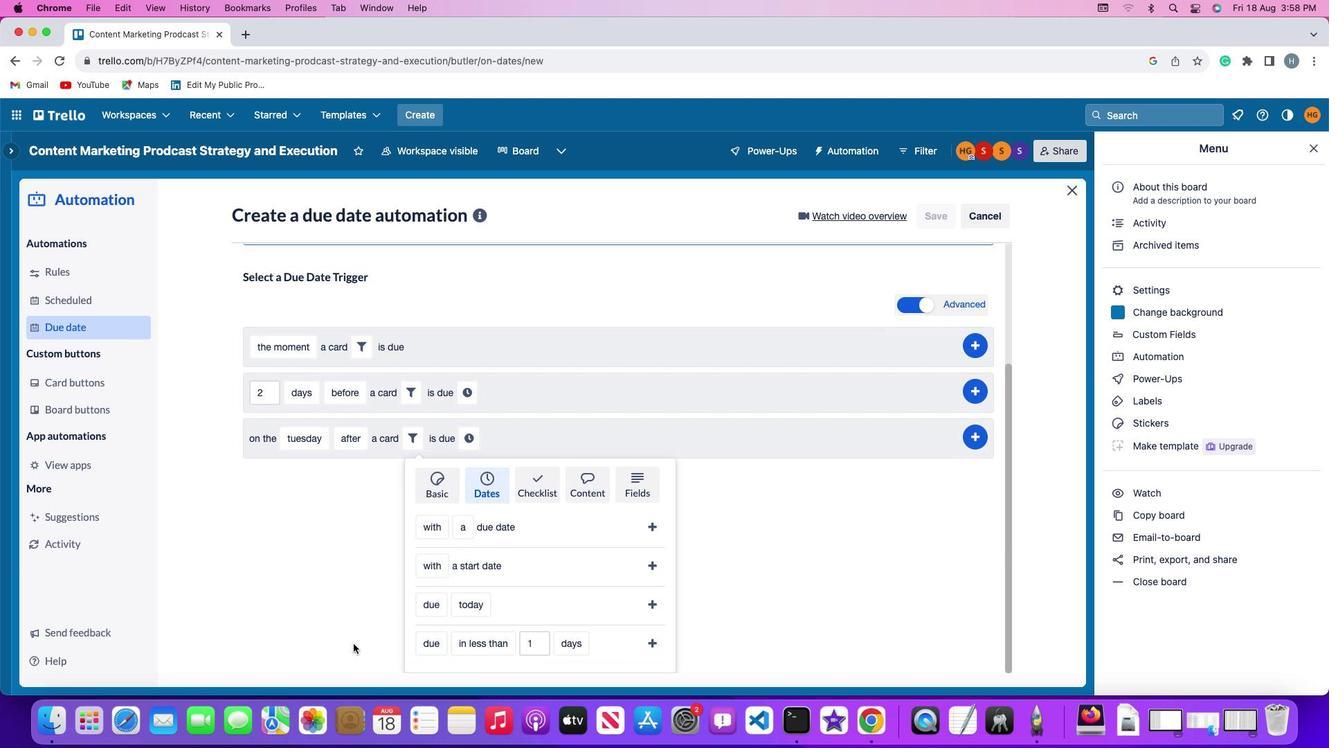 
Action: Mouse moved to (414, 643)
Screenshot: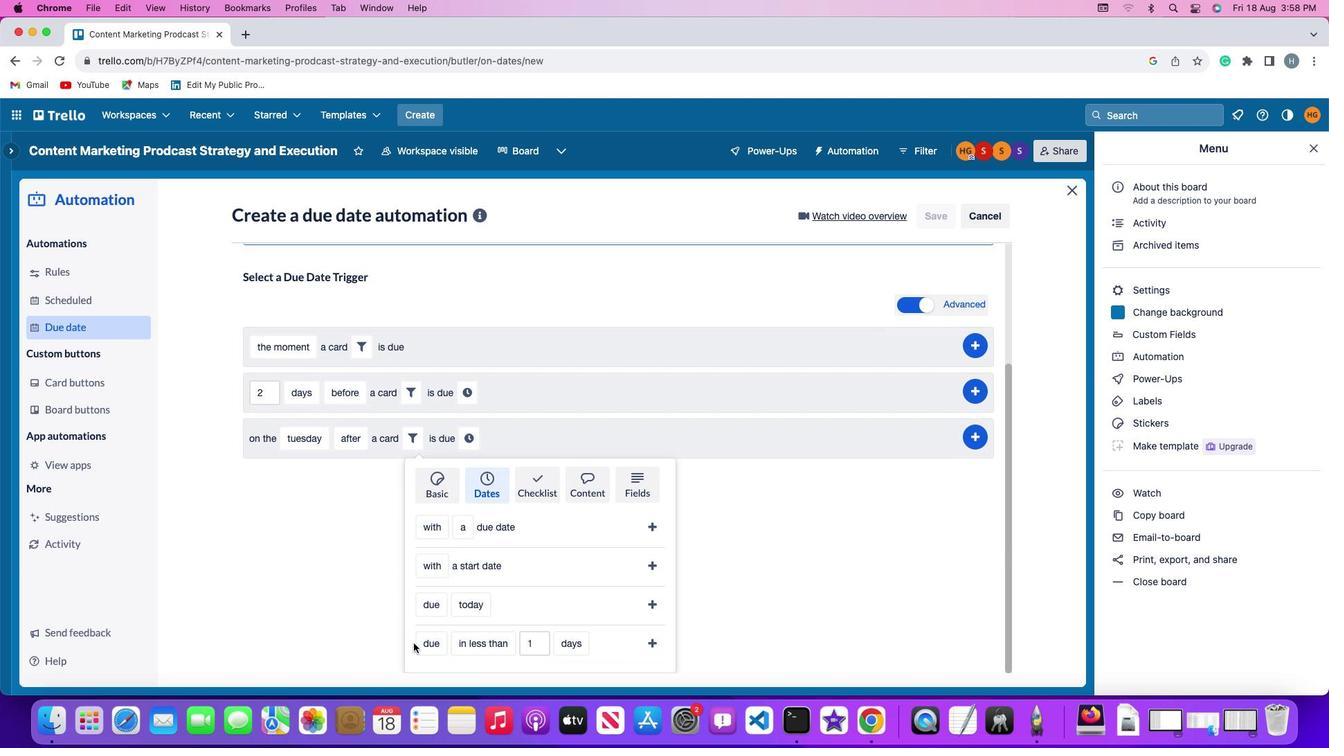 
Action: Mouse pressed left at (414, 643)
Screenshot: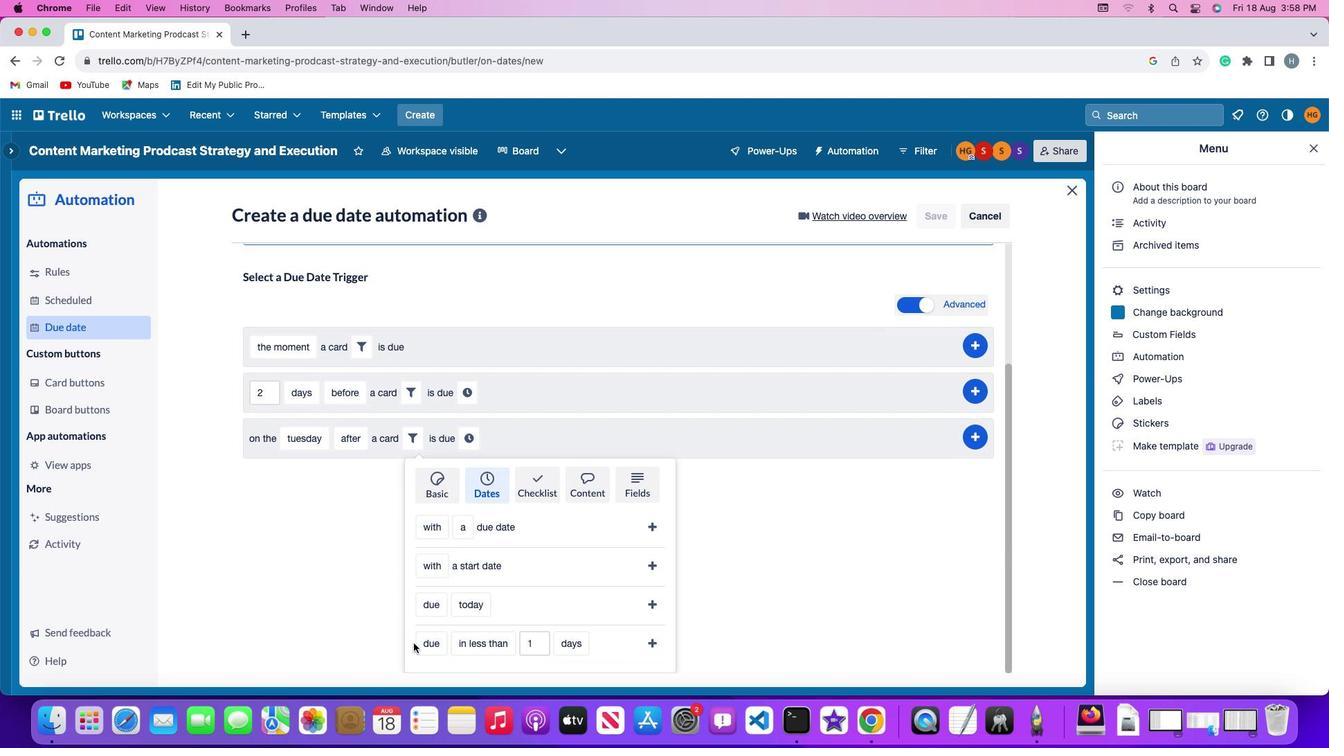 
Action: Mouse moved to (424, 639)
Screenshot: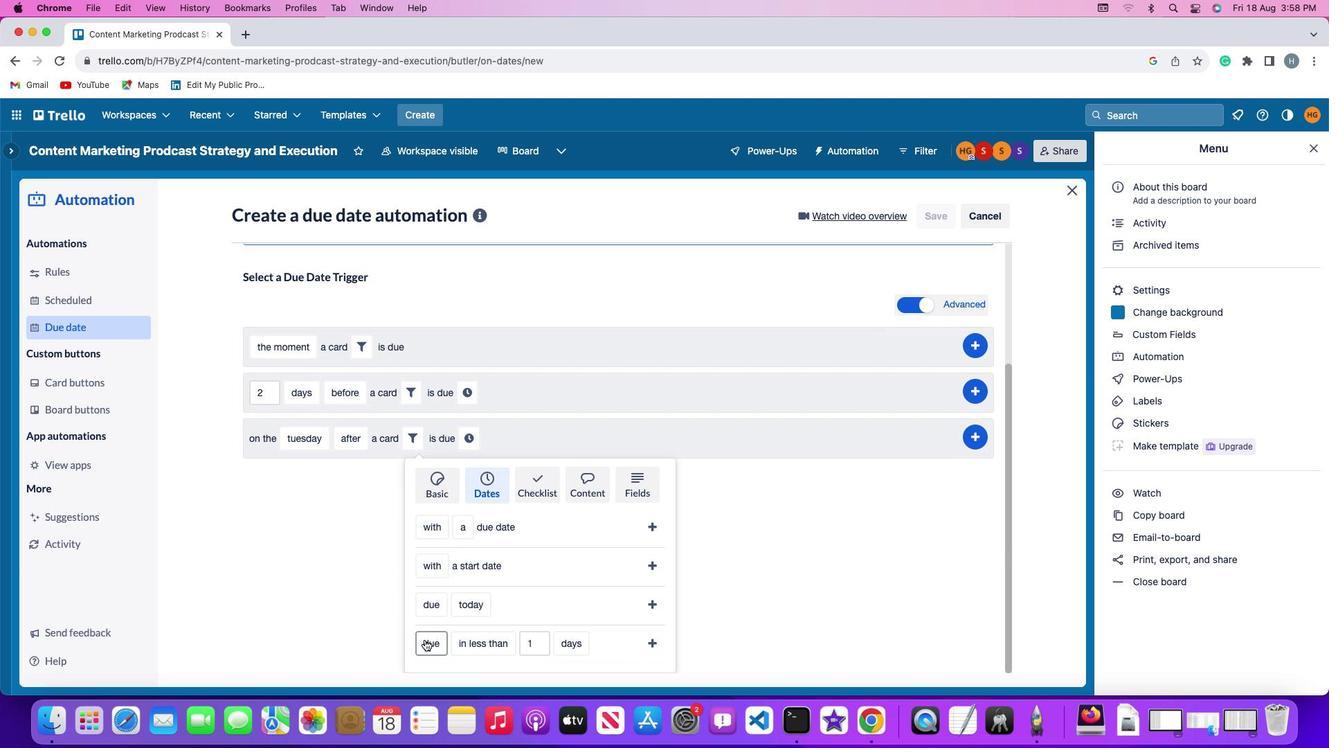 
Action: Mouse pressed left at (424, 639)
Screenshot: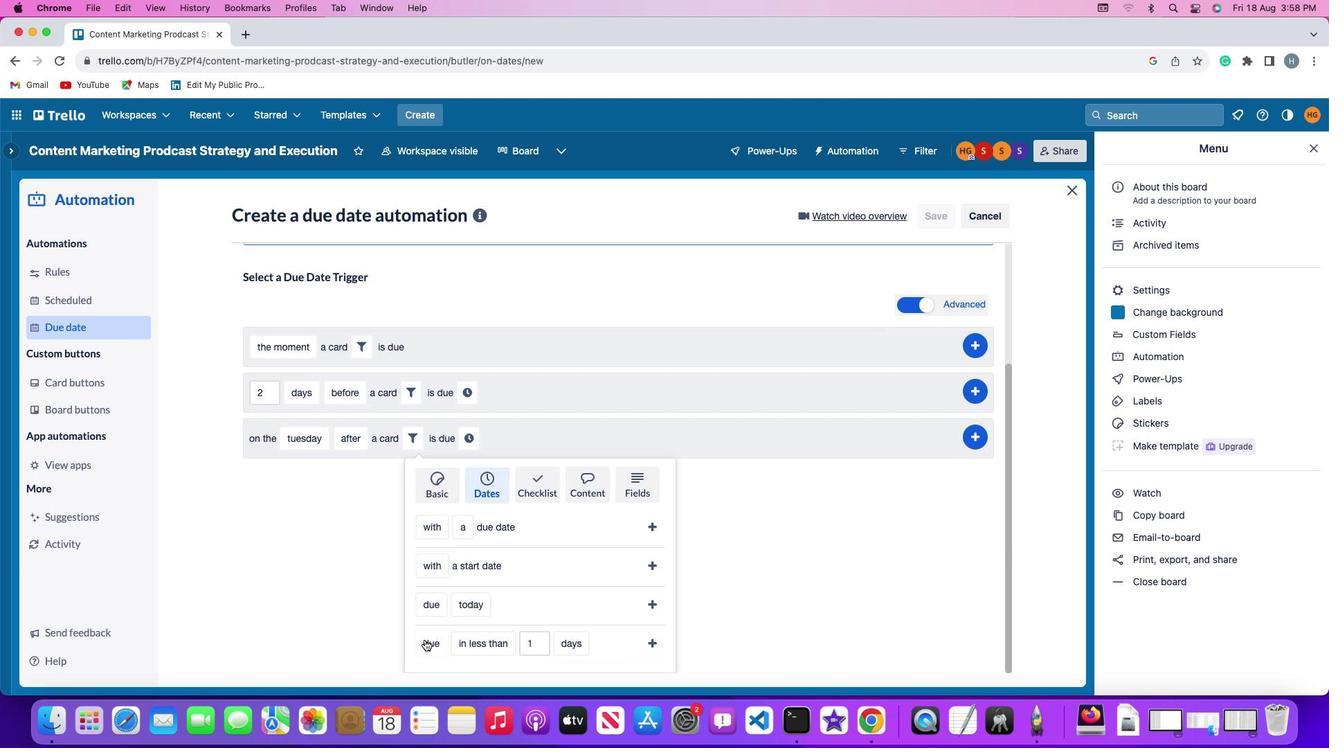 
Action: Mouse moved to (445, 590)
Screenshot: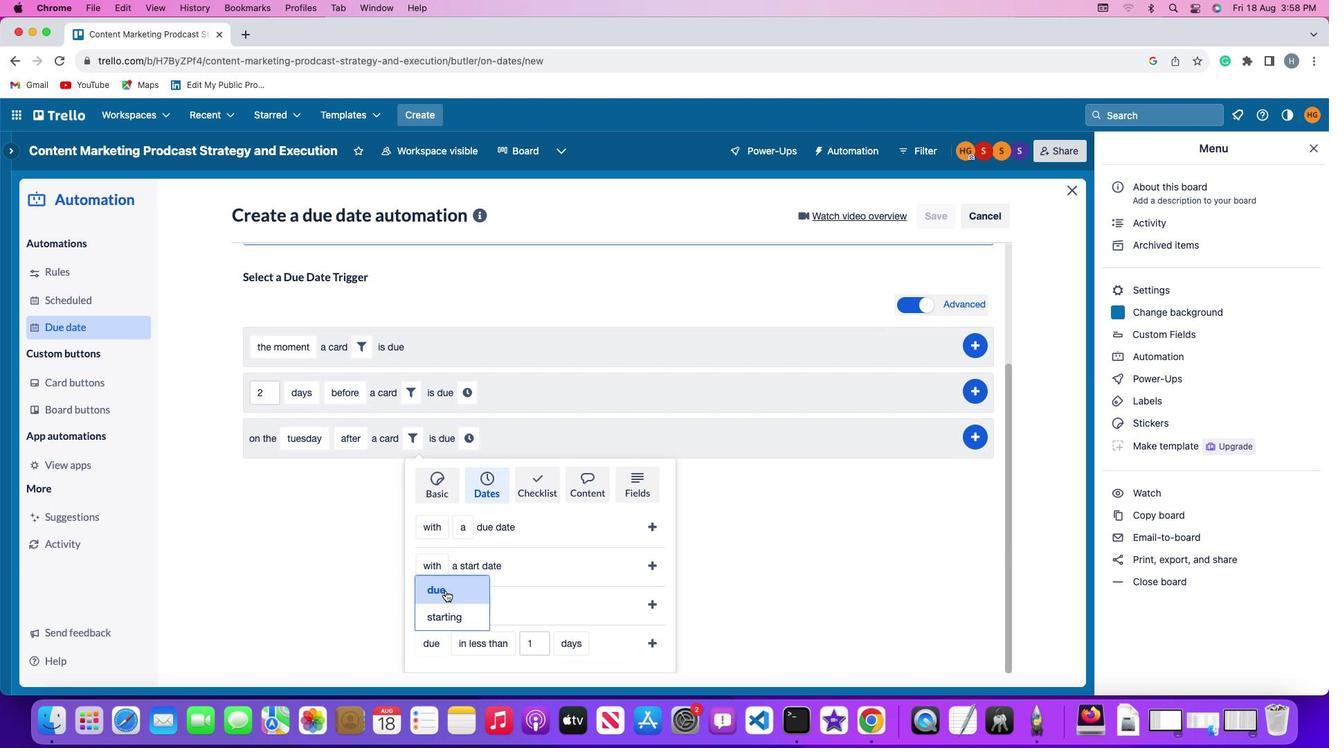 
Action: Mouse pressed left at (445, 590)
Screenshot: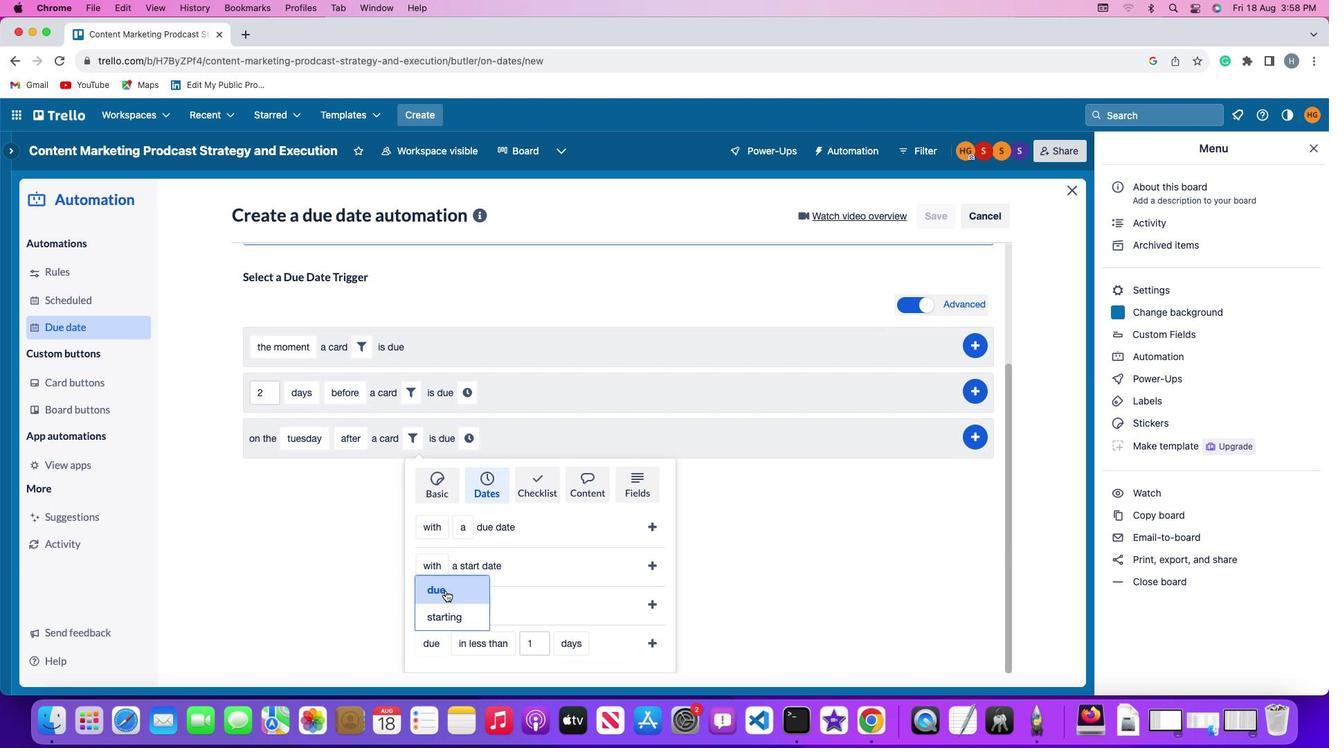 
Action: Mouse moved to (476, 642)
Screenshot: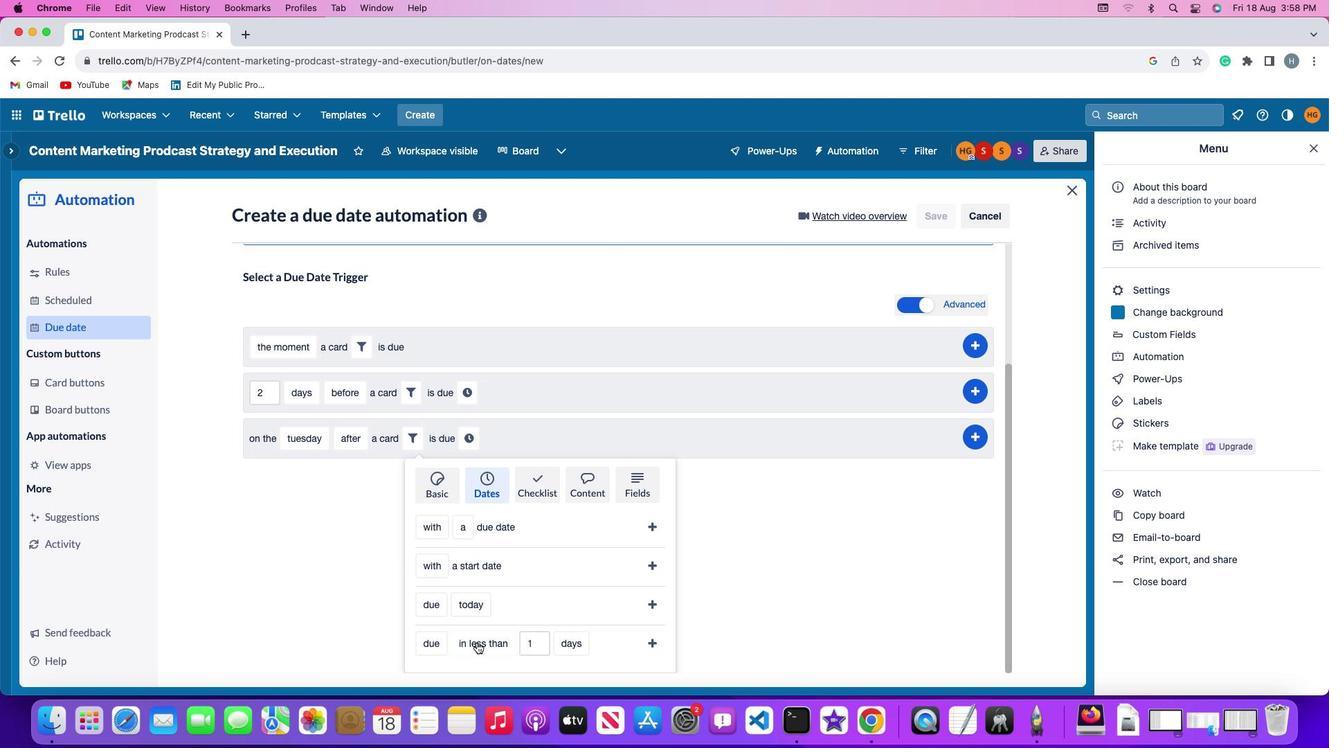 
Action: Mouse pressed left at (476, 642)
Screenshot: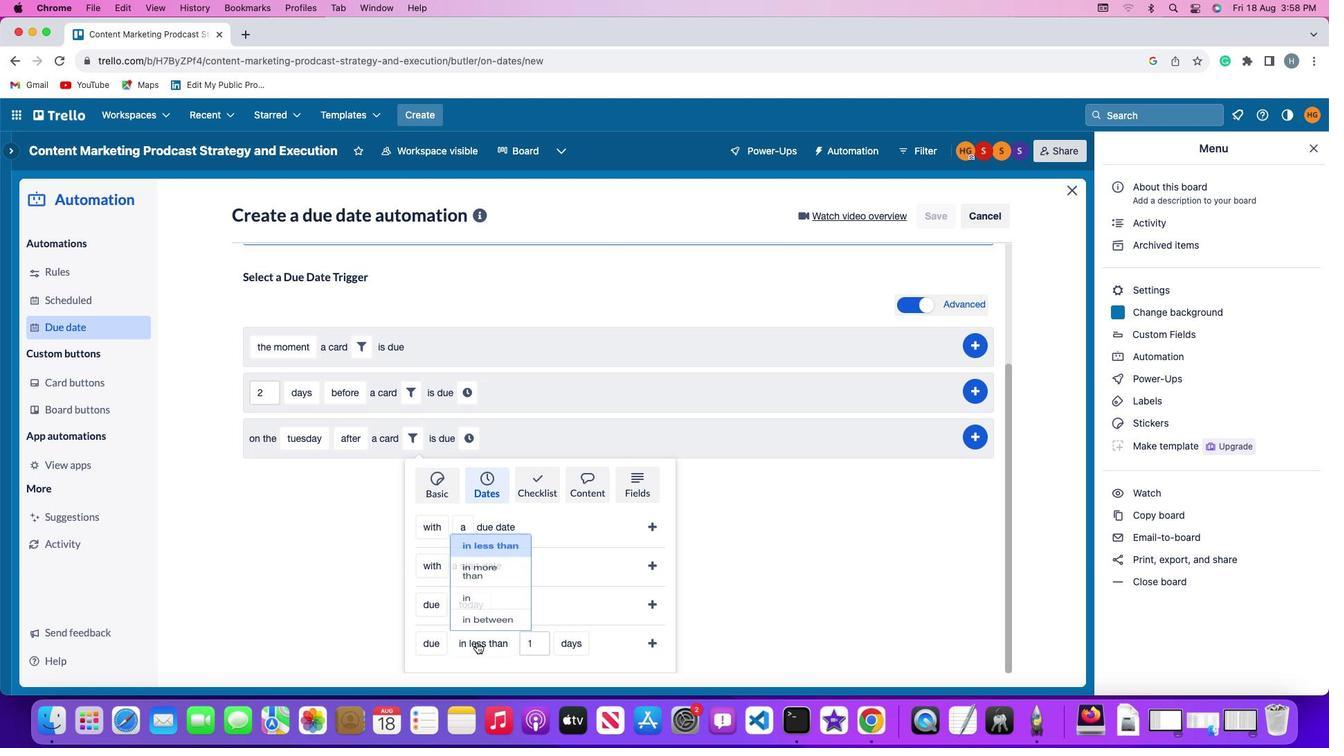 
Action: Mouse moved to (477, 617)
Screenshot: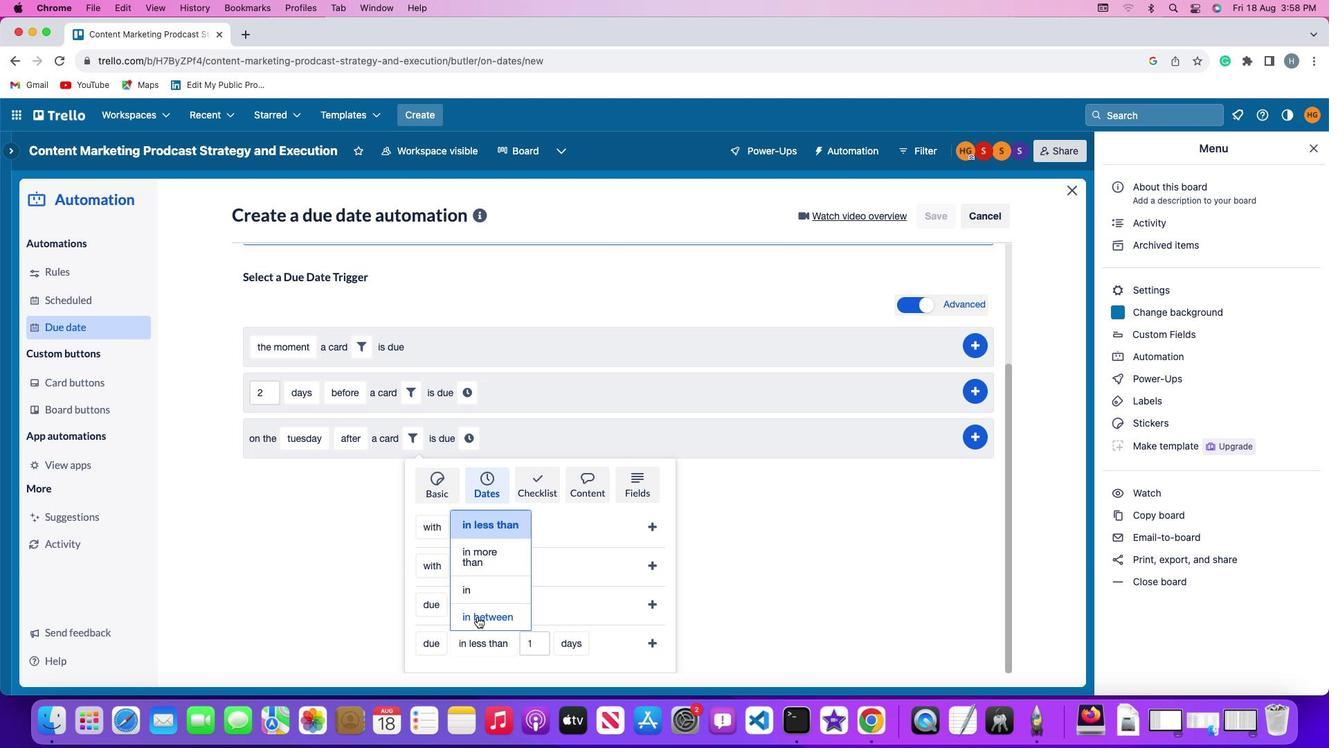 
Action: Mouse pressed left at (477, 617)
Screenshot: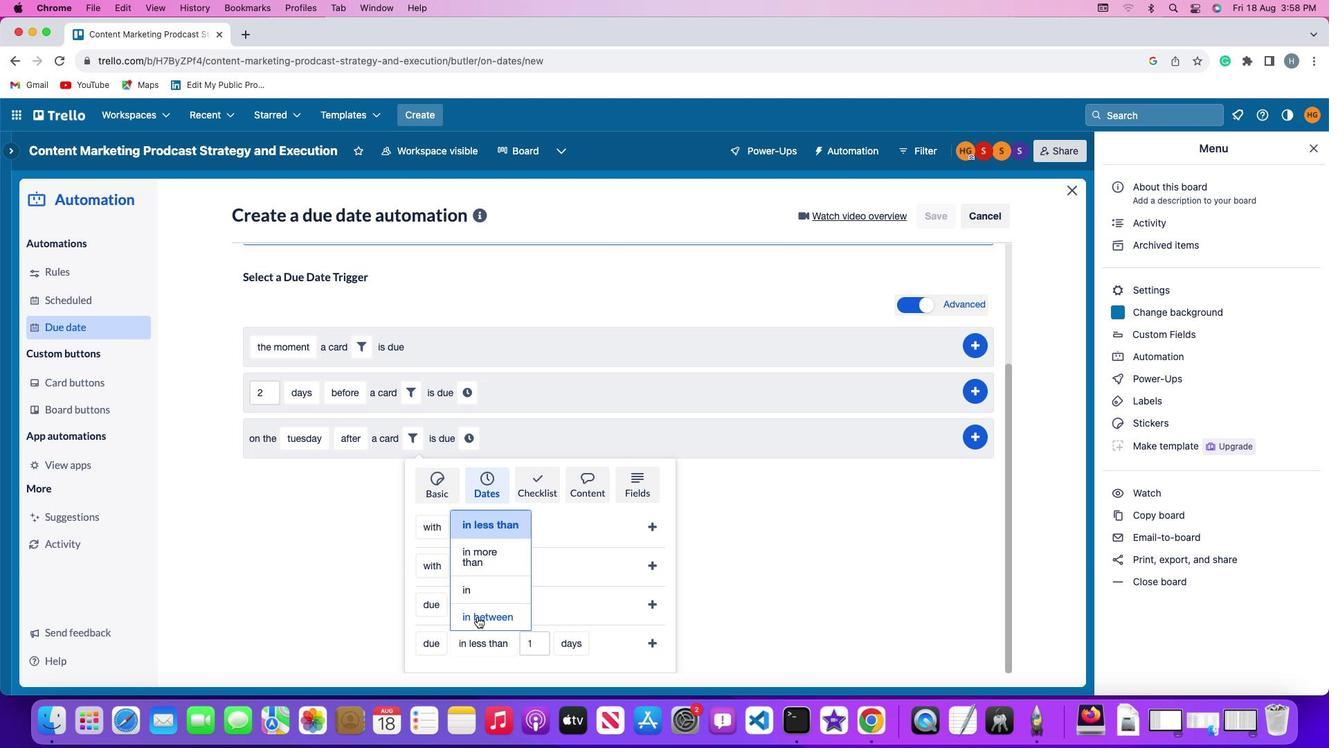 
Action: Mouse moved to (534, 644)
Screenshot: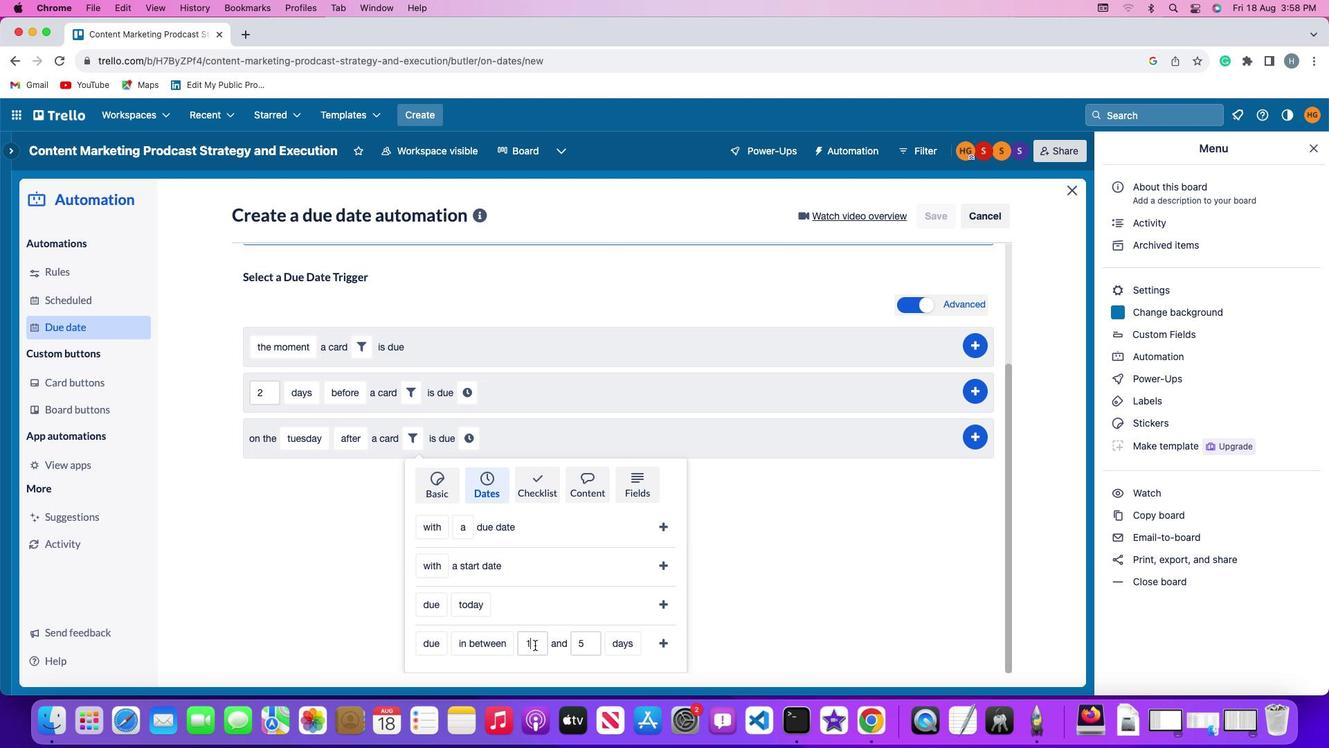 
Action: Mouse pressed left at (534, 644)
Screenshot: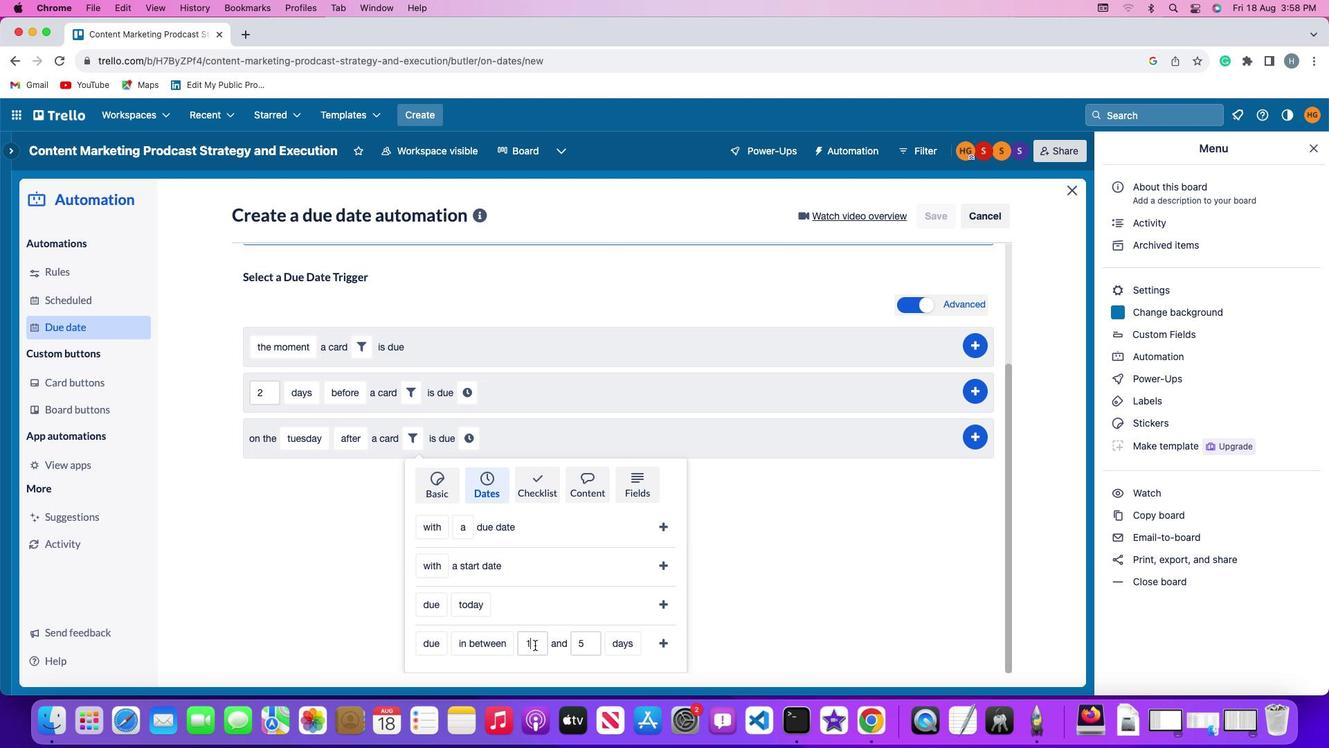 
Action: Mouse moved to (535, 645)
Screenshot: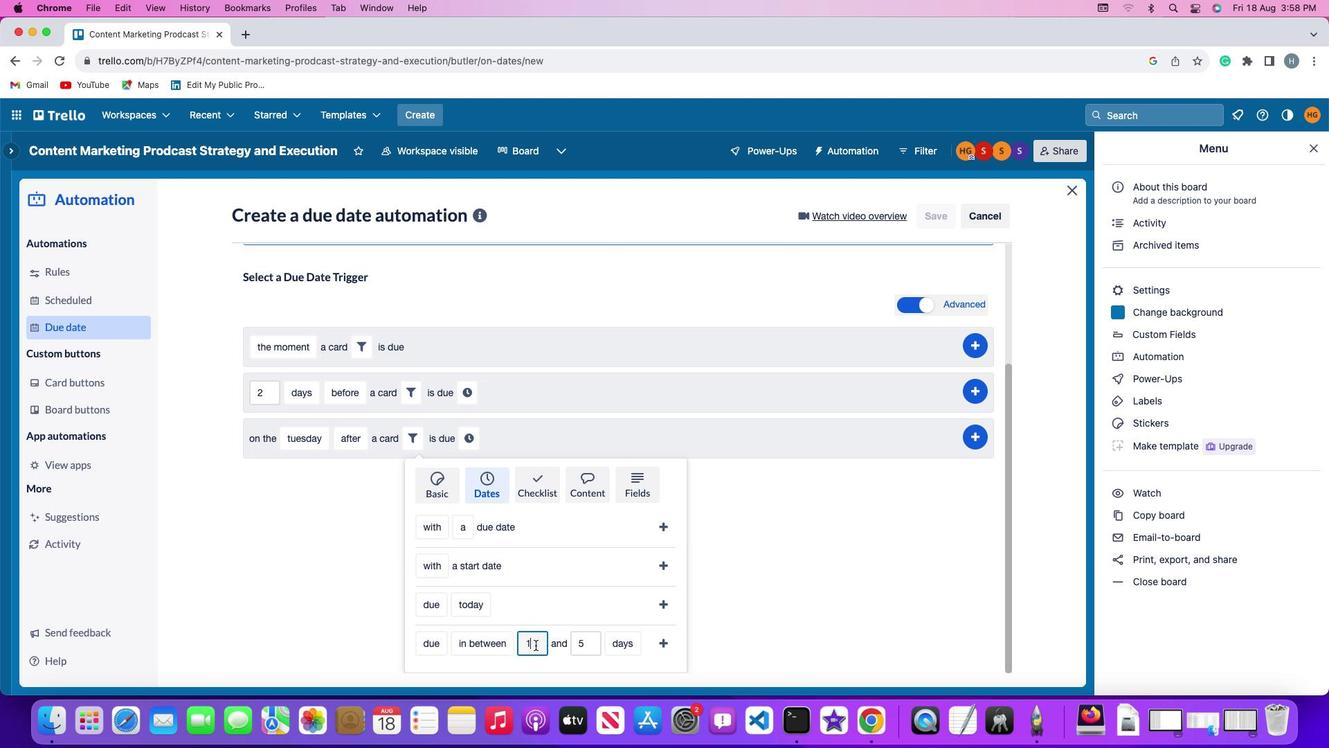 
Action: Key pressed Key.backspace'1'
Screenshot: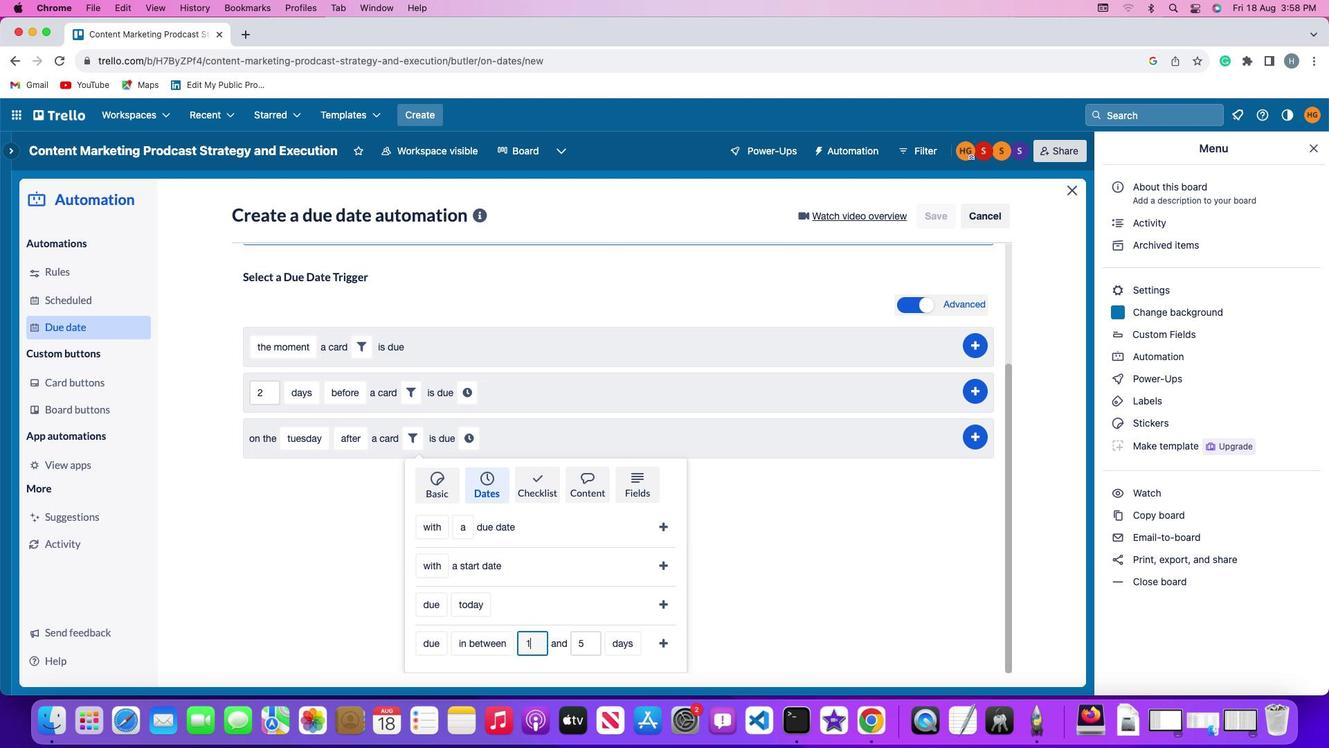 
Action: Mouse moved to (596, 645)
Screenshot: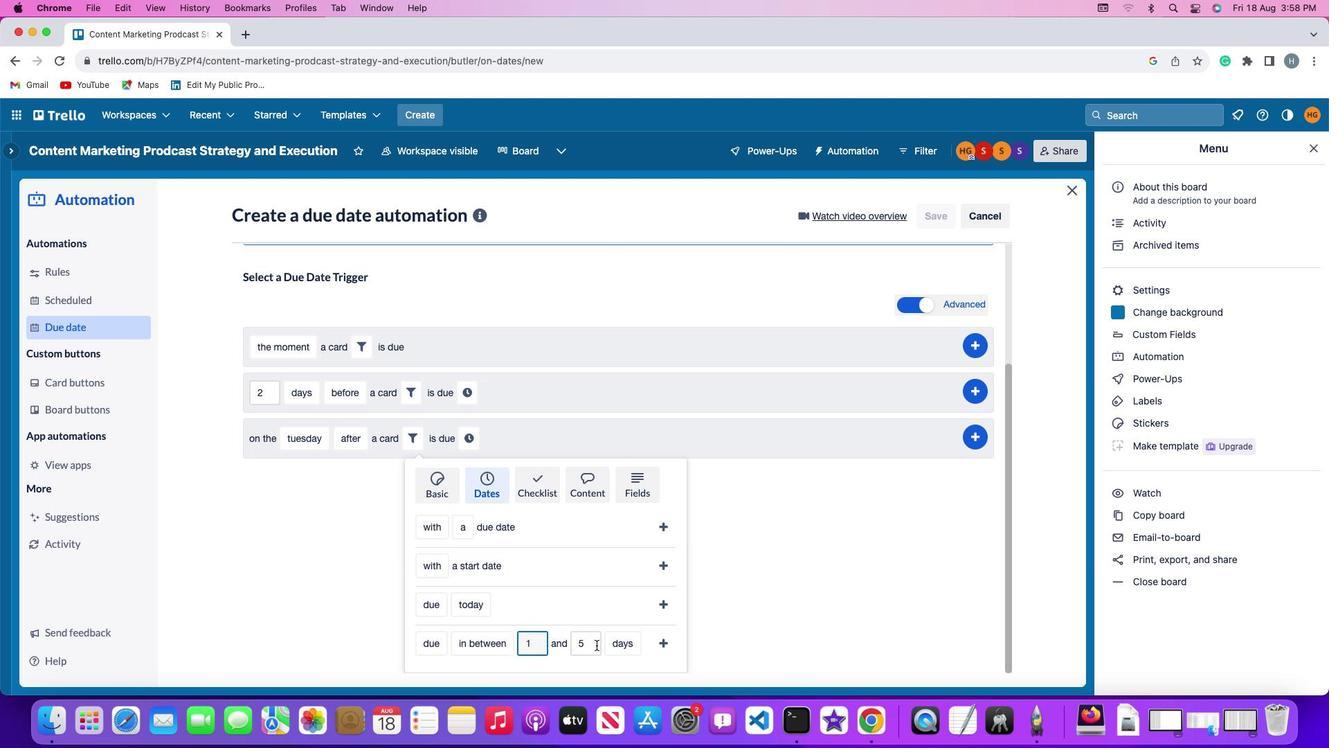 
Action: Mouse pressed left at (596, 645)
Screenshot: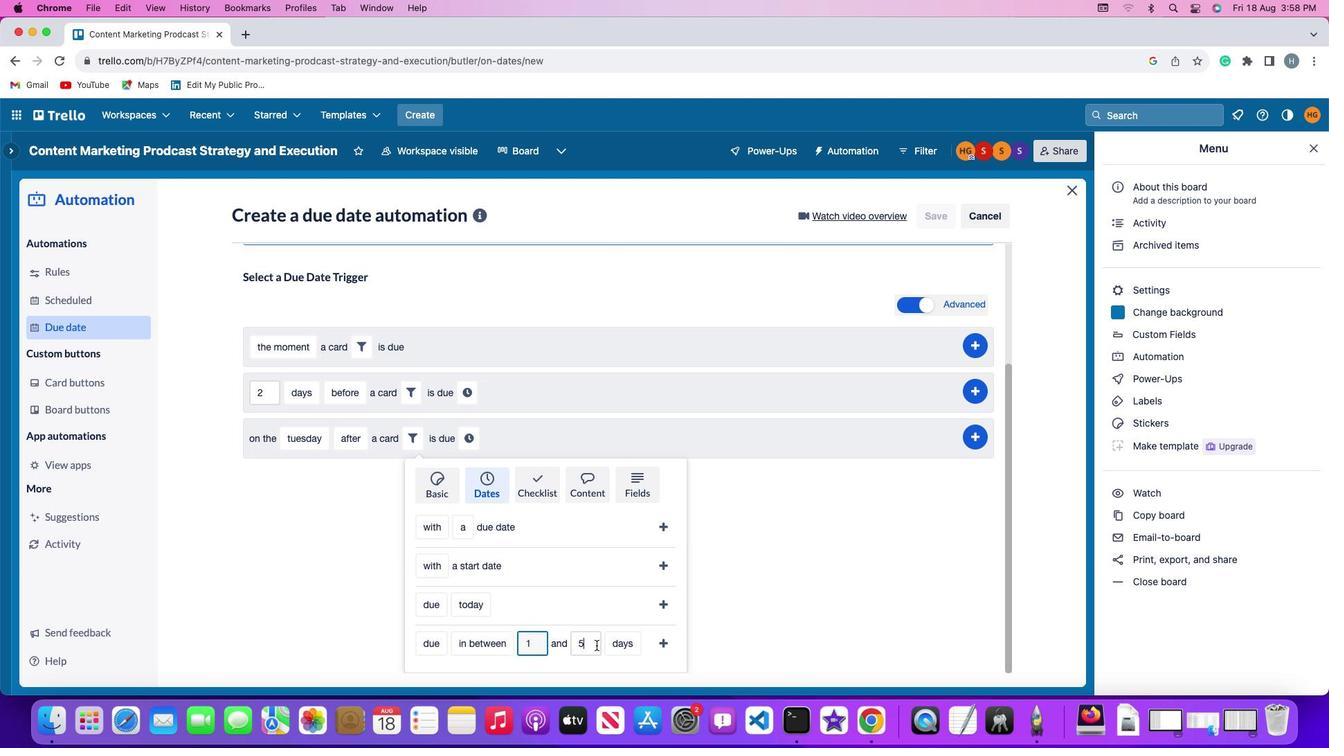 
Action: Key pressed Key.backspace'5'
Screenshot: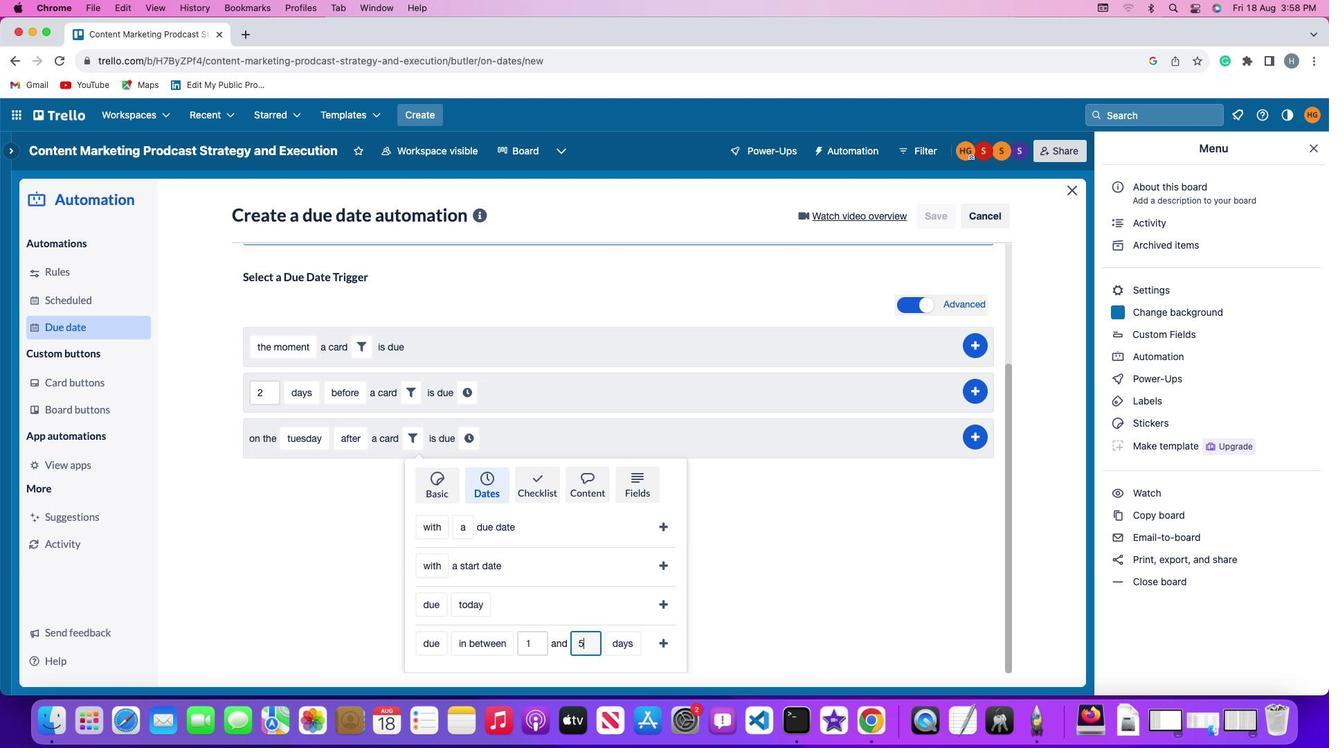 
Action: Mouse moved to (622, 642)
Screenshot: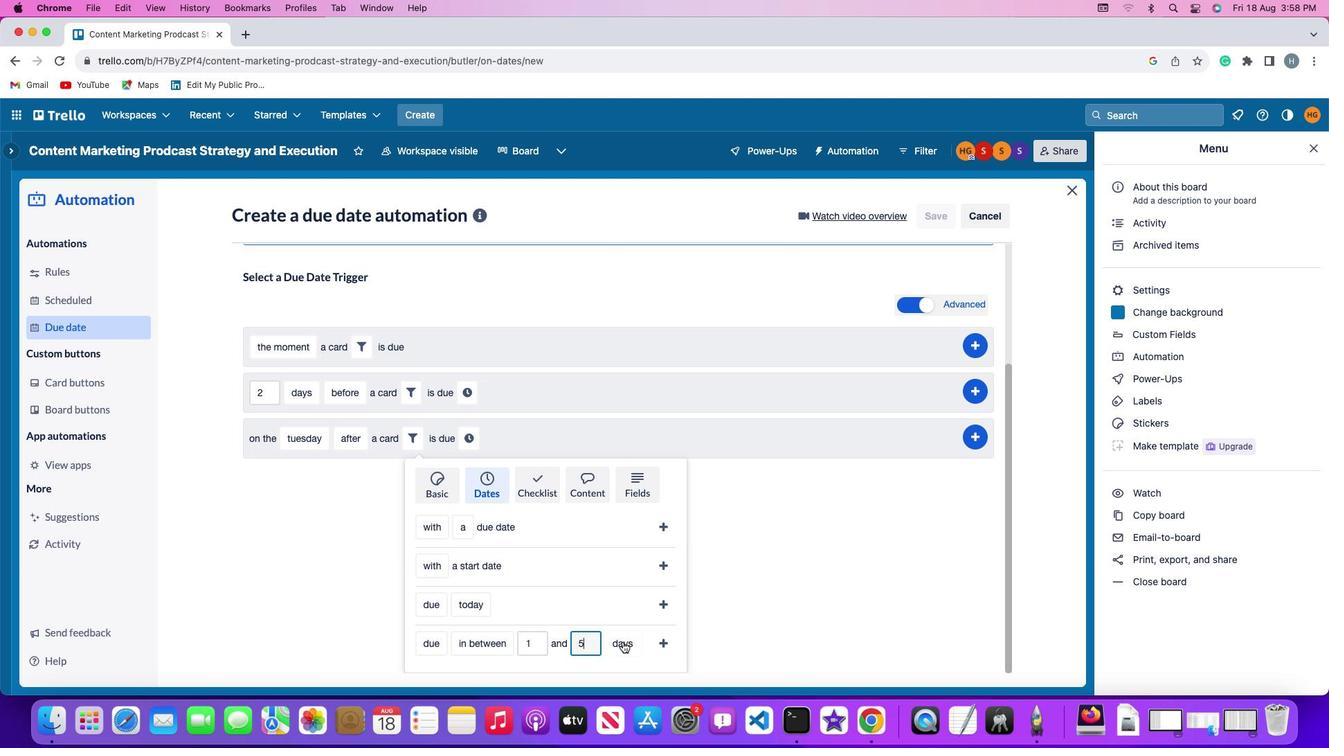 
Action: Mouse pressed left at (622, 642)
Screenshot: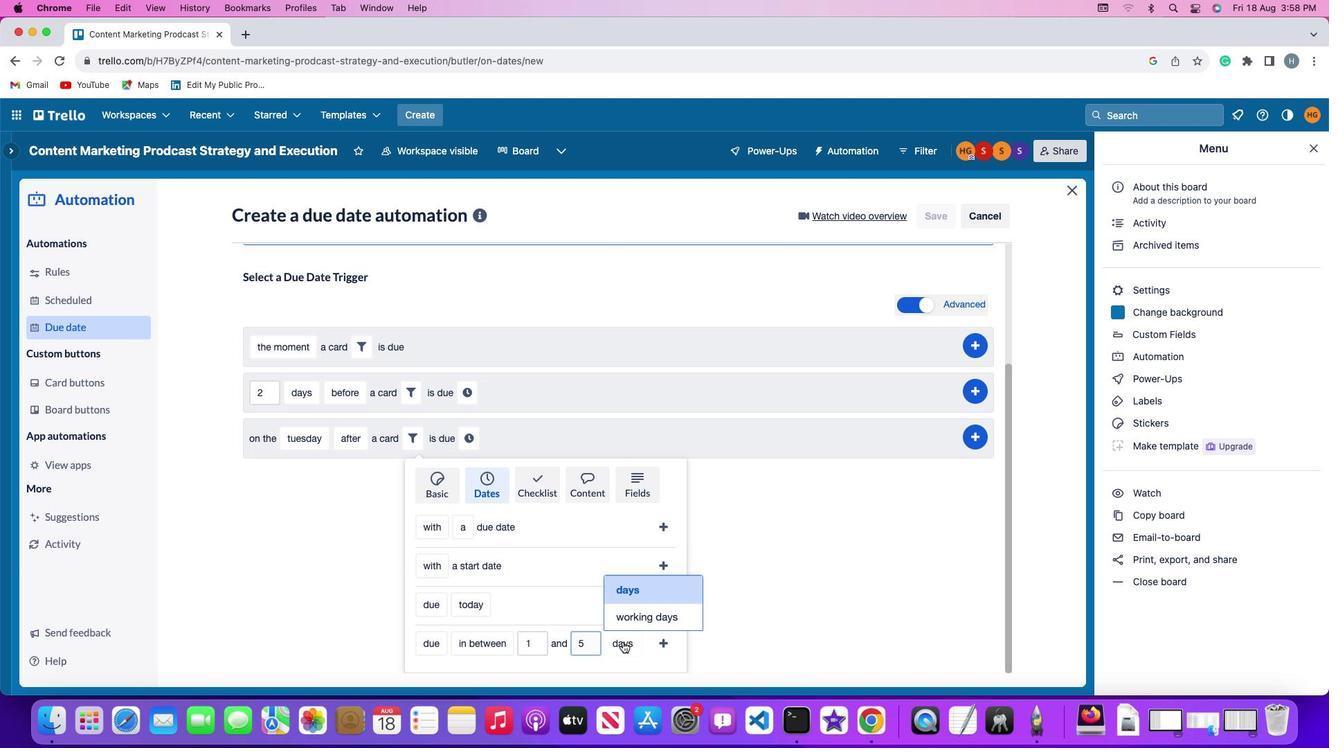 
Action: Mouse moved to (630, 587)
Screenshot: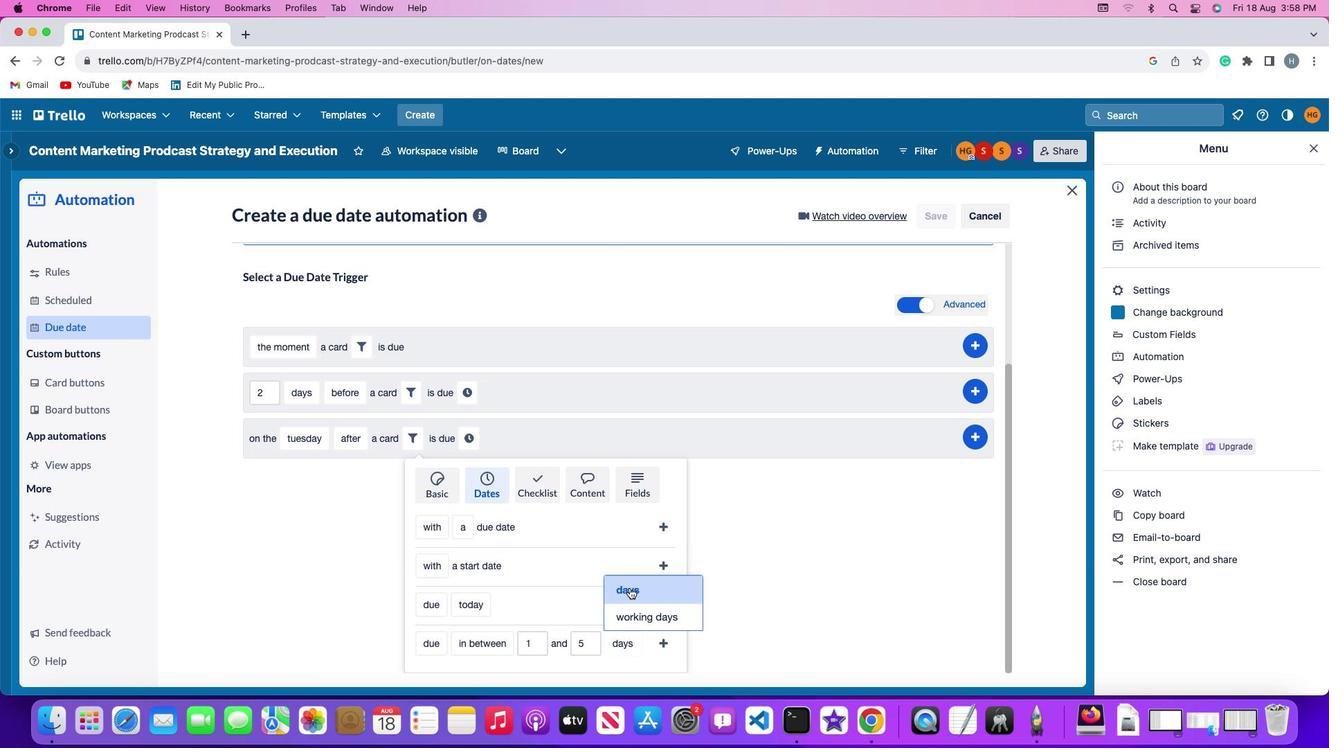 
Action: Mouse pressed left at (630, 587)
Screenshot: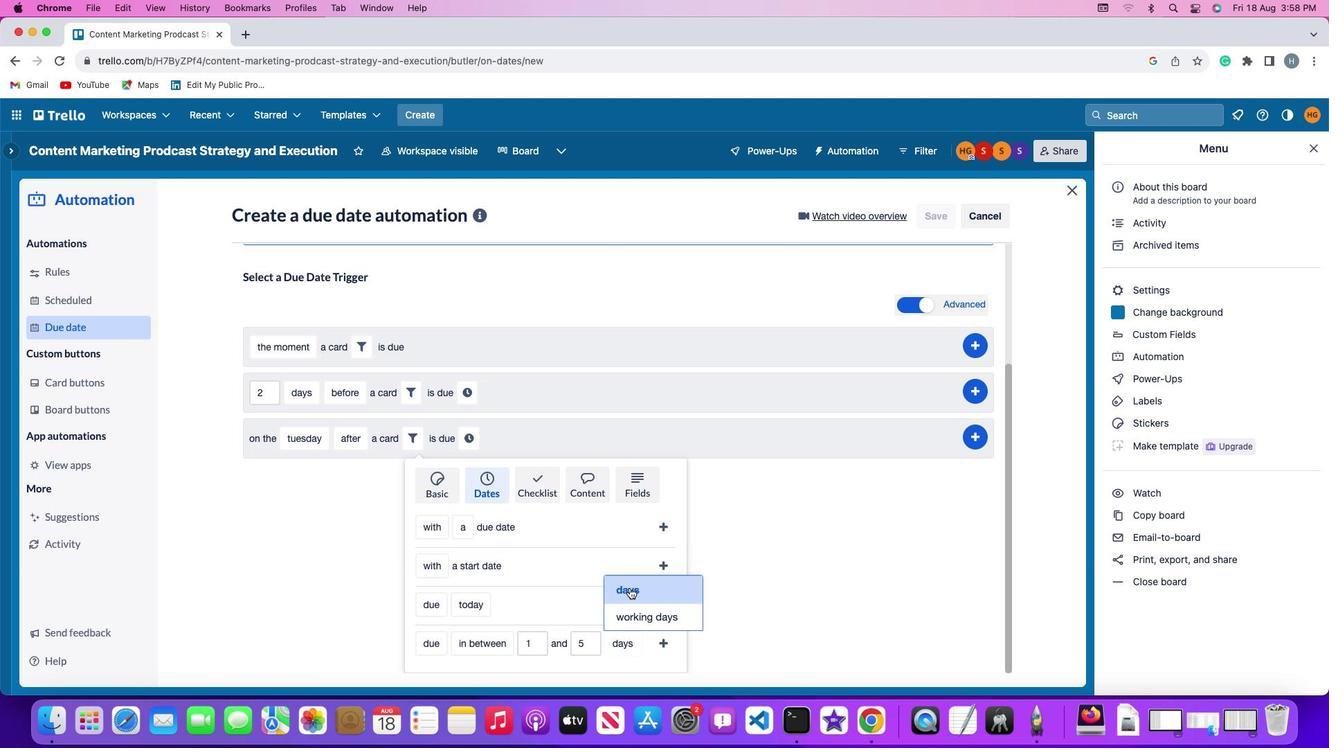 
Action: Mouse moved to (666, 640)
Screenshot: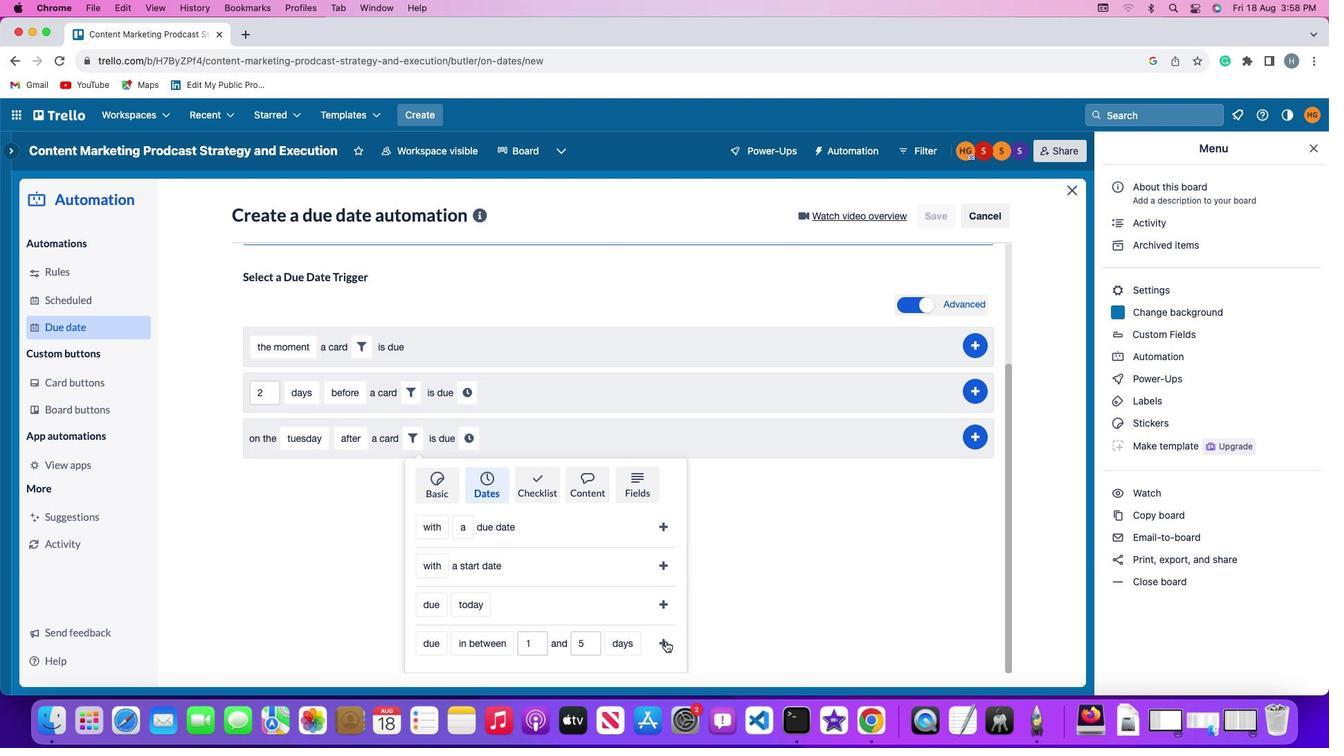 
Action: Mouse pressed left at (666, 640)
Screenshot: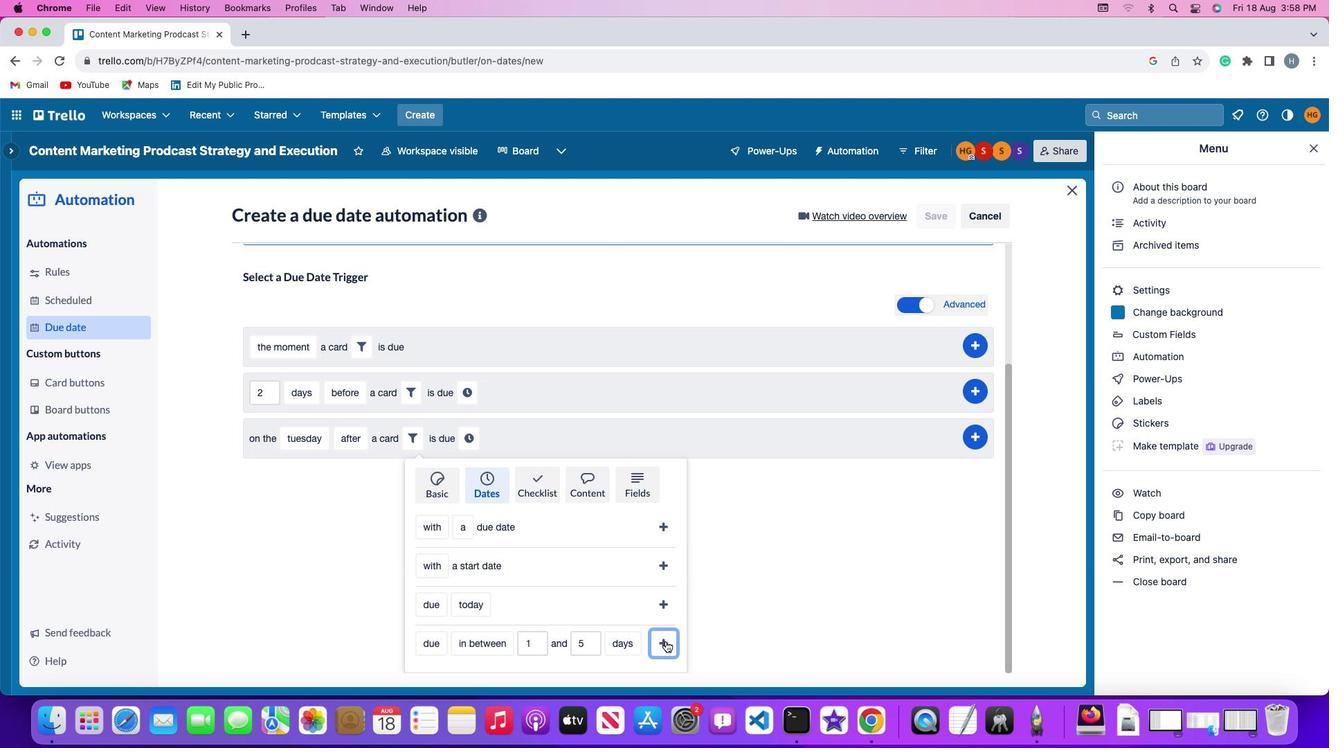 
Action: Mouse moved to (624, 599)
Screenshot: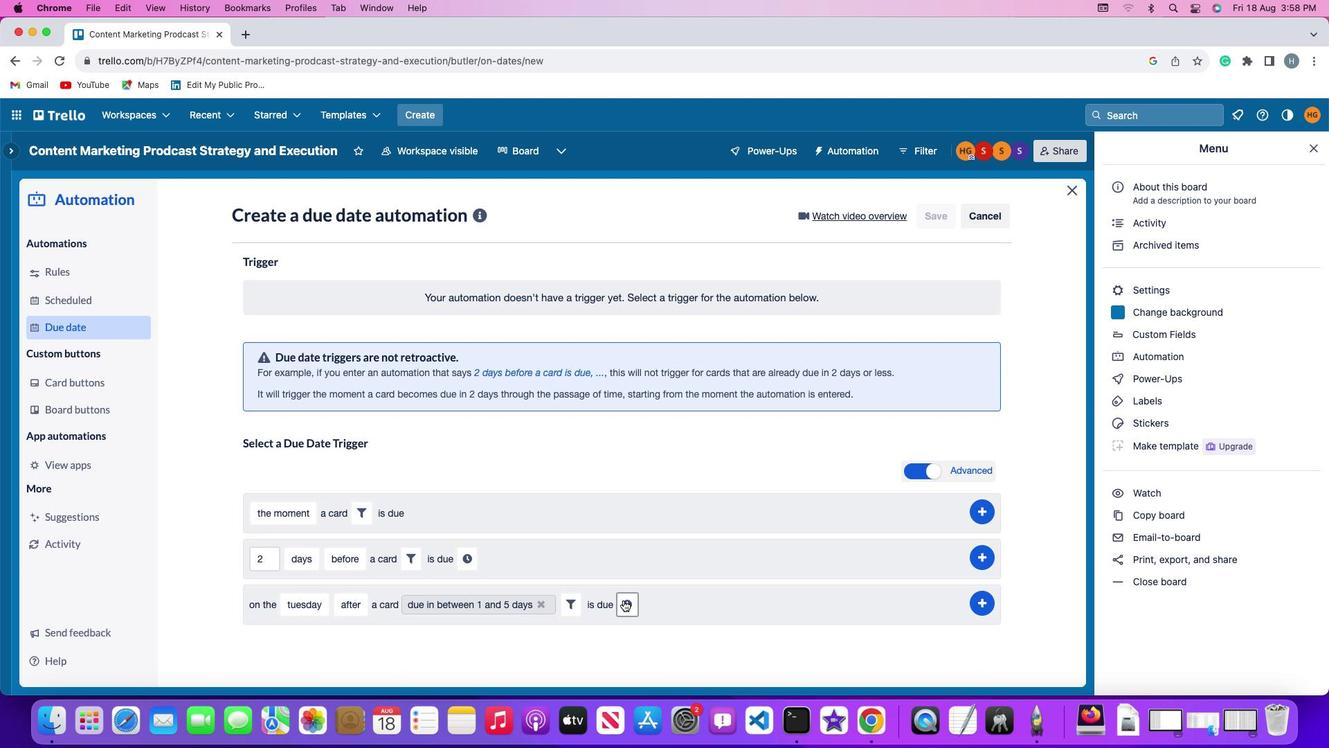
Action: Mouse pressed left at (624, 599)
Screenshot: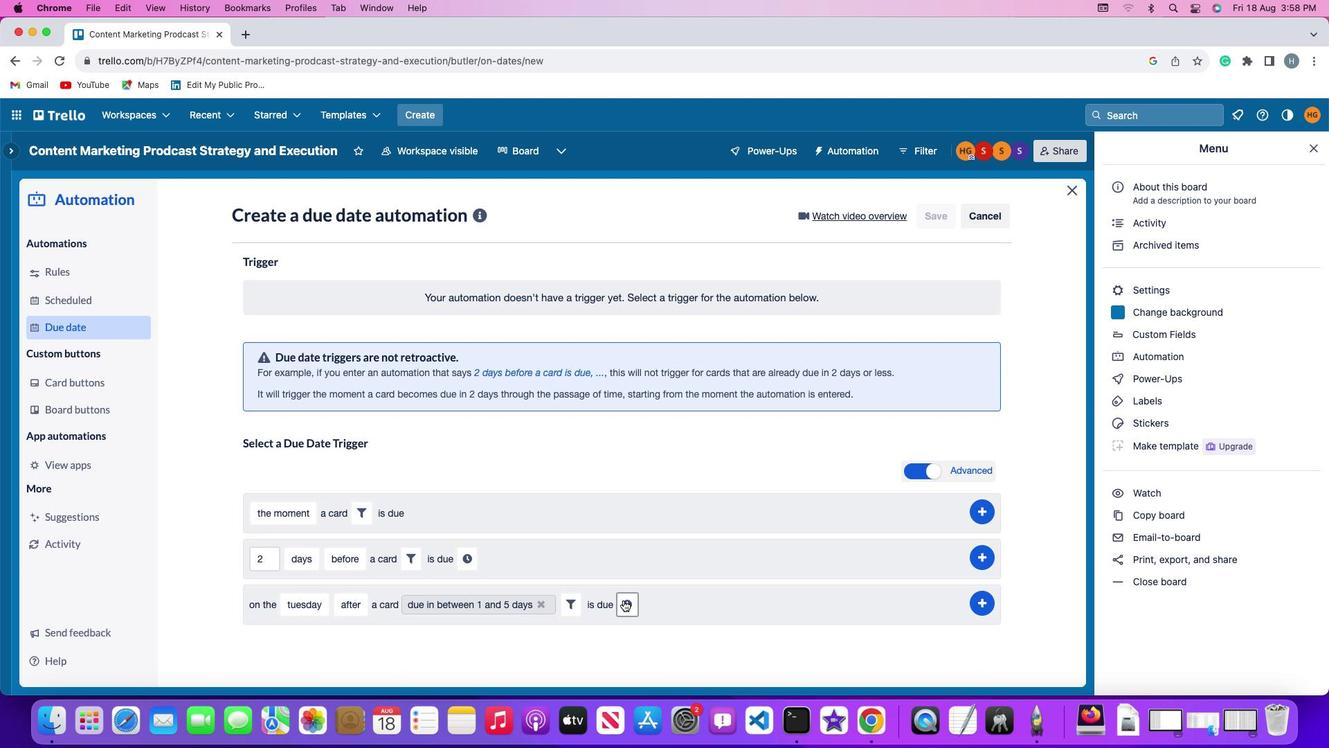 
Action: Mouse moved to (655, 608)
Screenshot: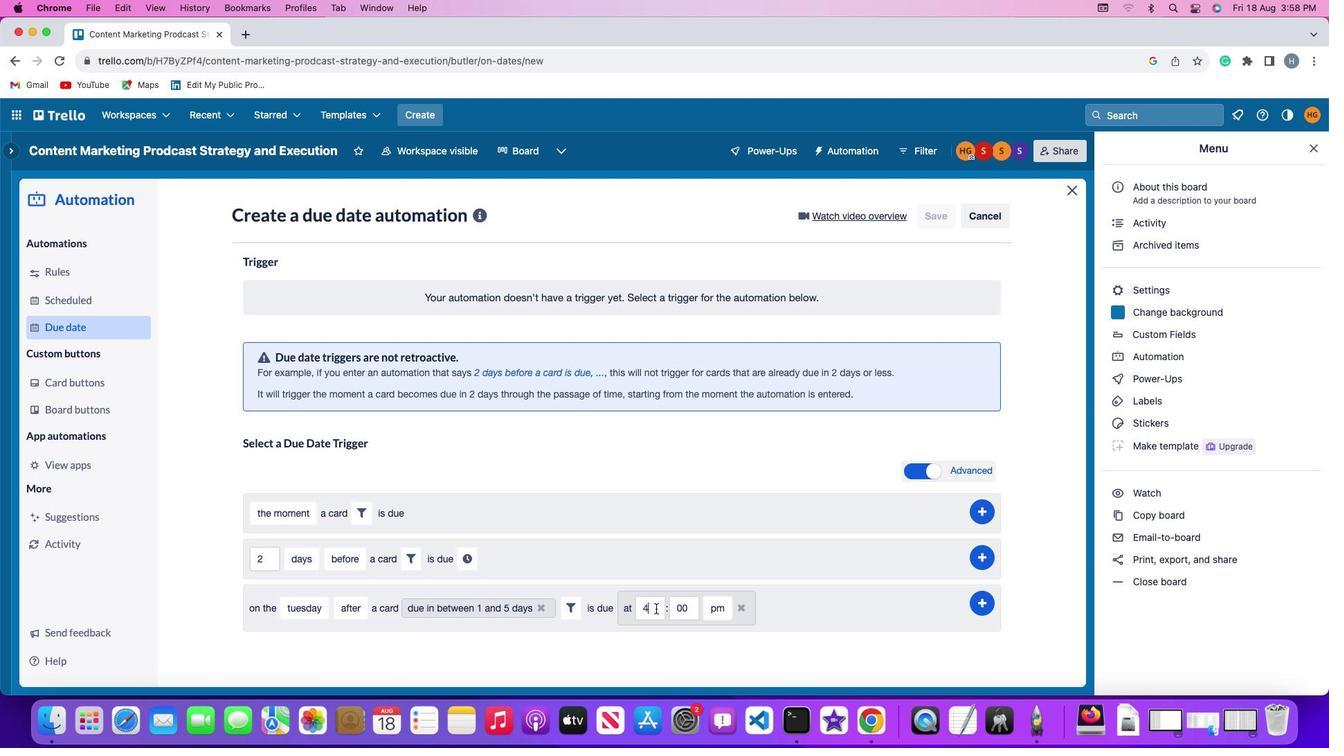 
Action: Mouse pressed left at (655, 608)
Screenshot: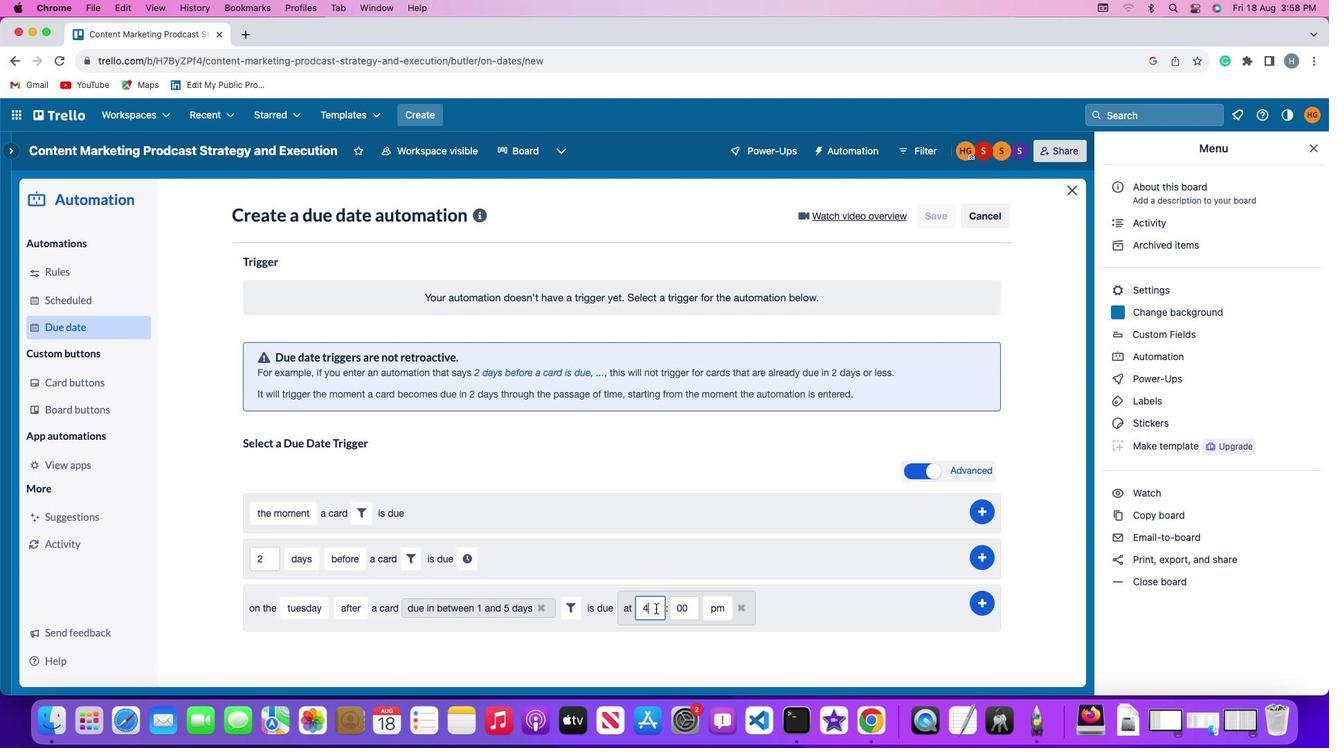 
Action: Key pressed Key.backspace
Screenshot: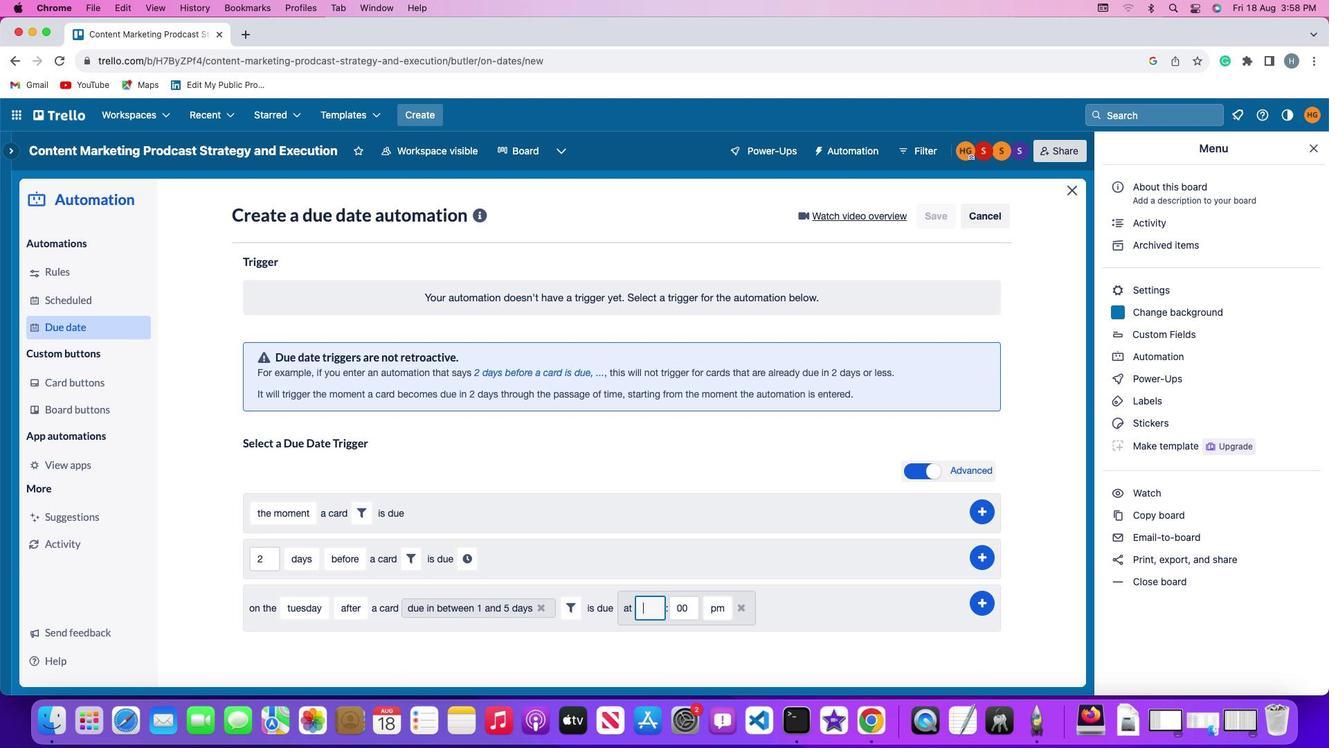 
Action: Mouse moved to (652, 605)
Screenshot: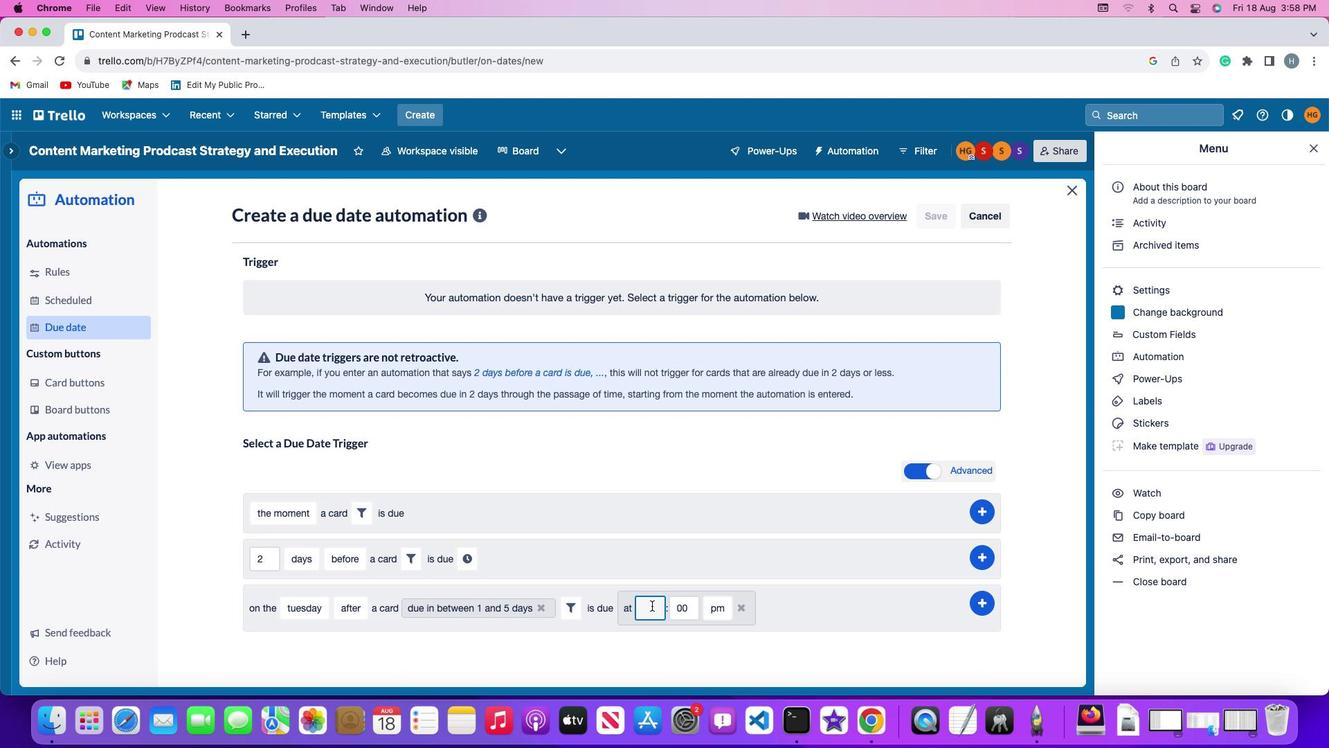 
Action: Key pressed '1'
Screenshot: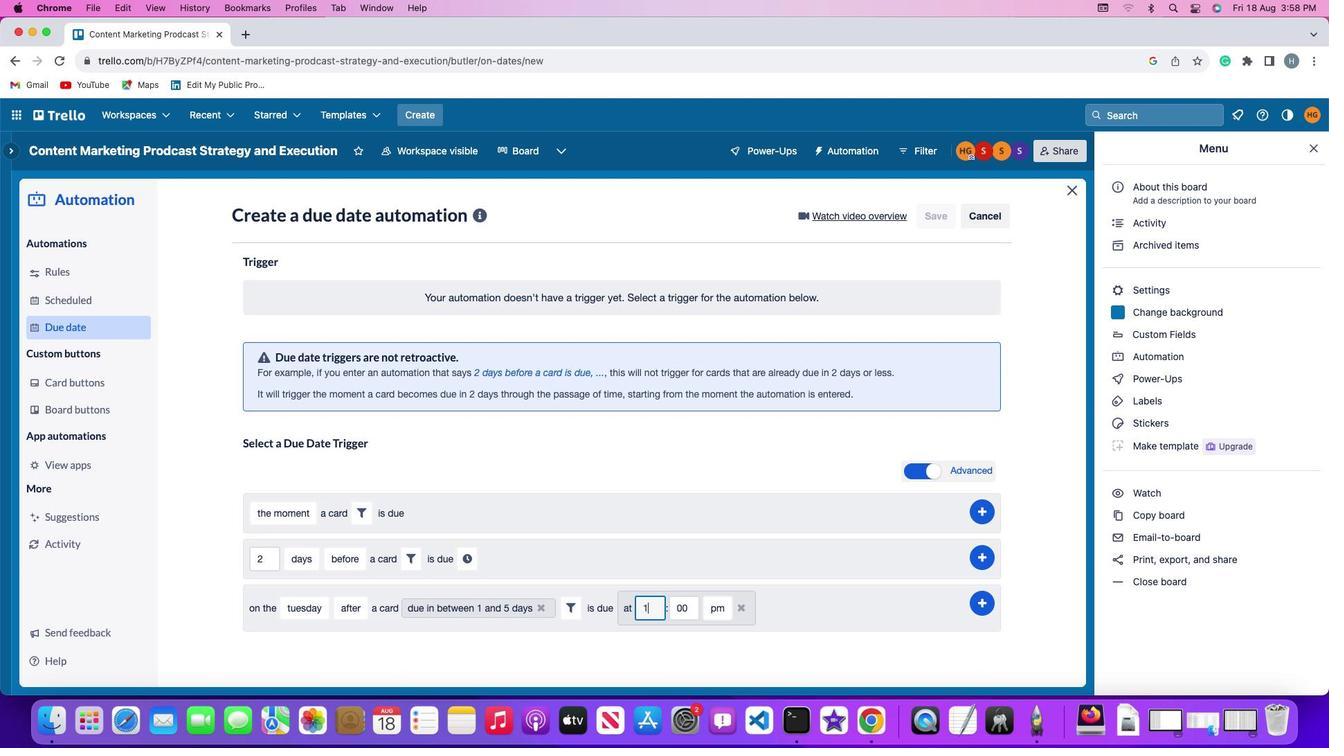 
Action: Mouse moved to (649, 603)
Screenshot: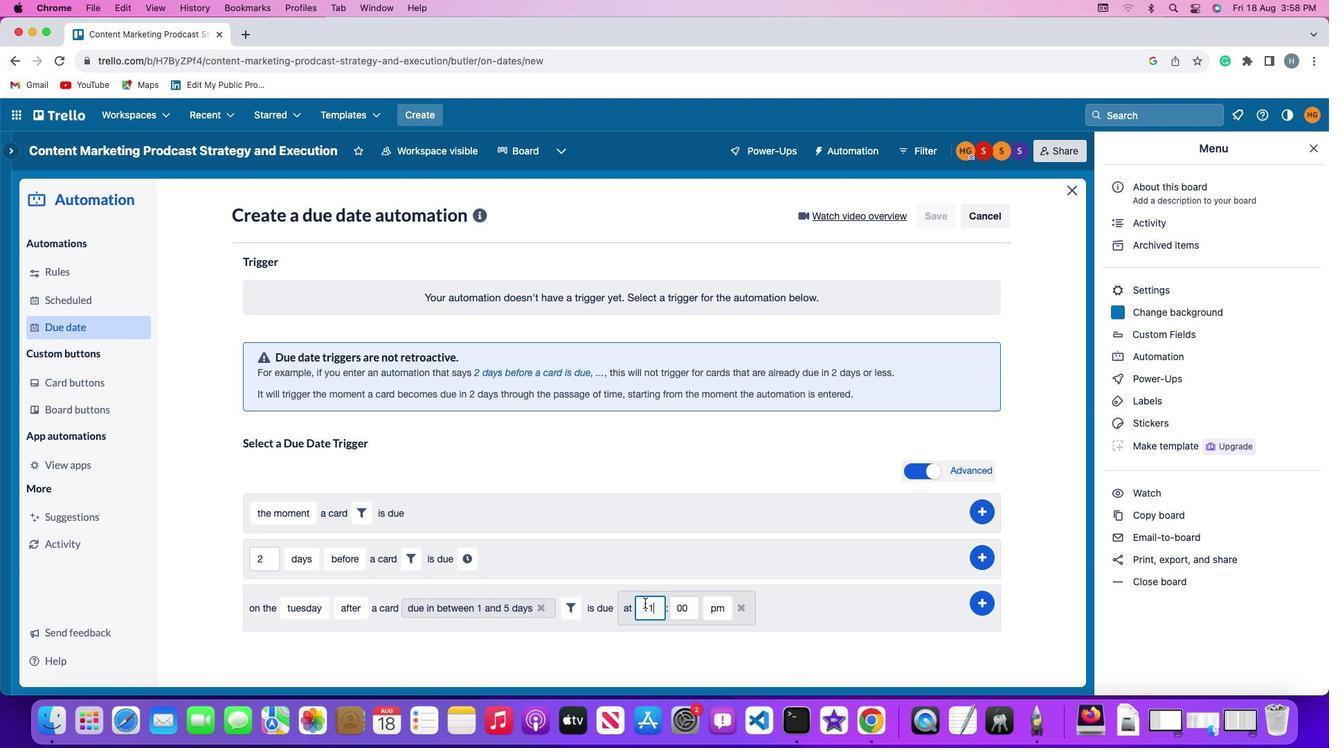 
Action: Key pressed '1'
Screenshot: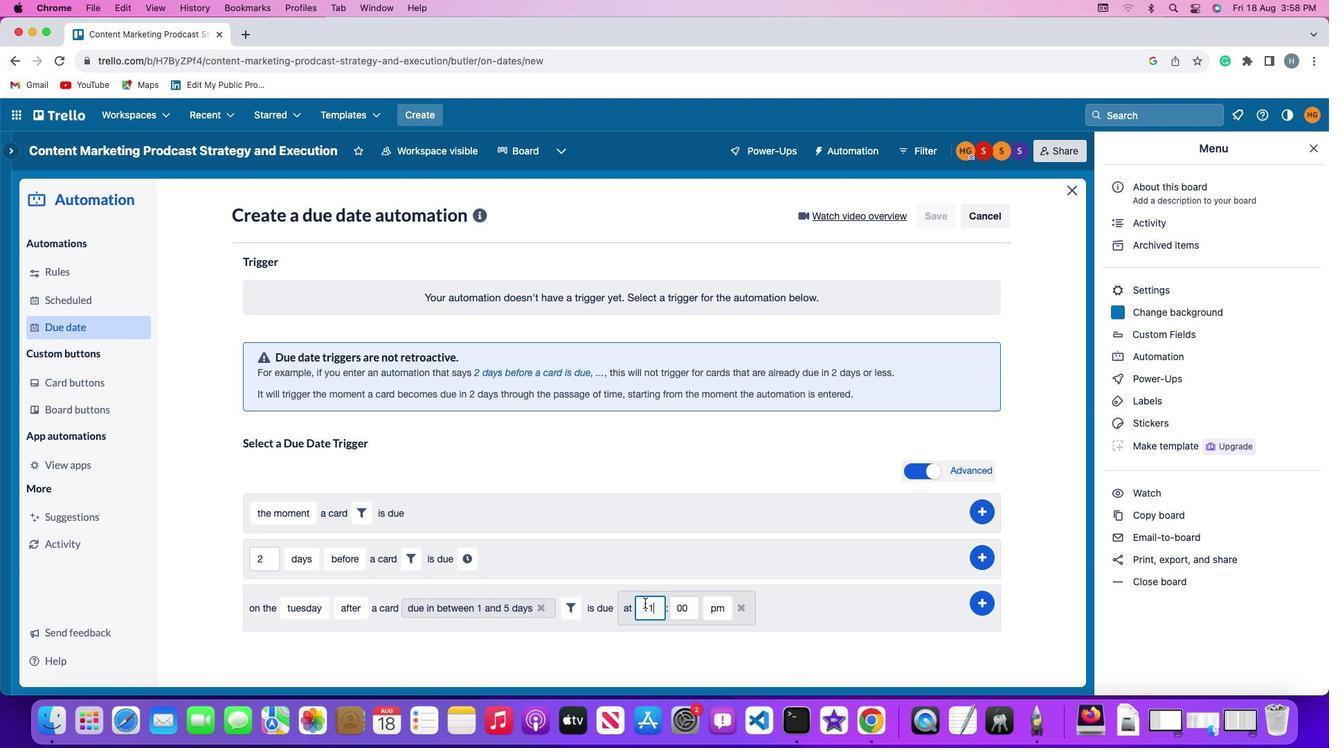 
Action: Mouse moved to (684, 607)
Screenshot: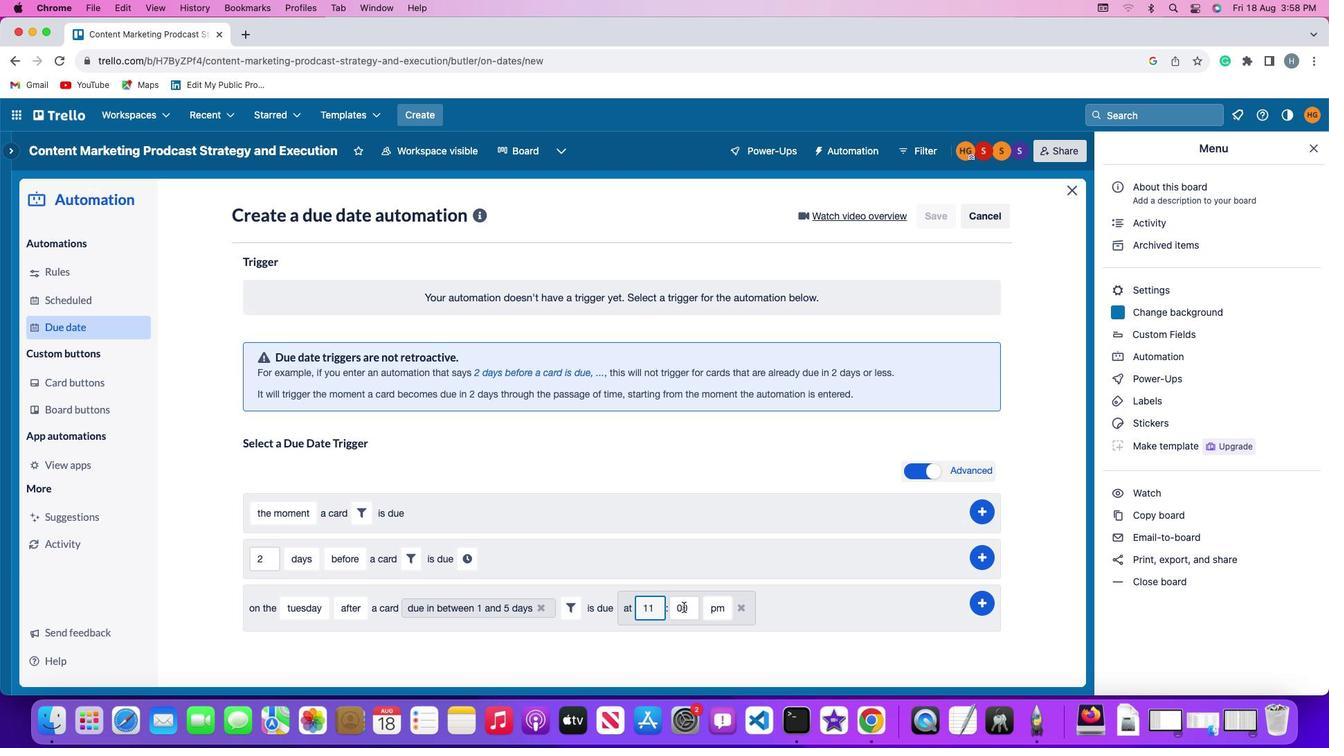 
Action: Mouse pressed left at (684, 607)
Screenshot: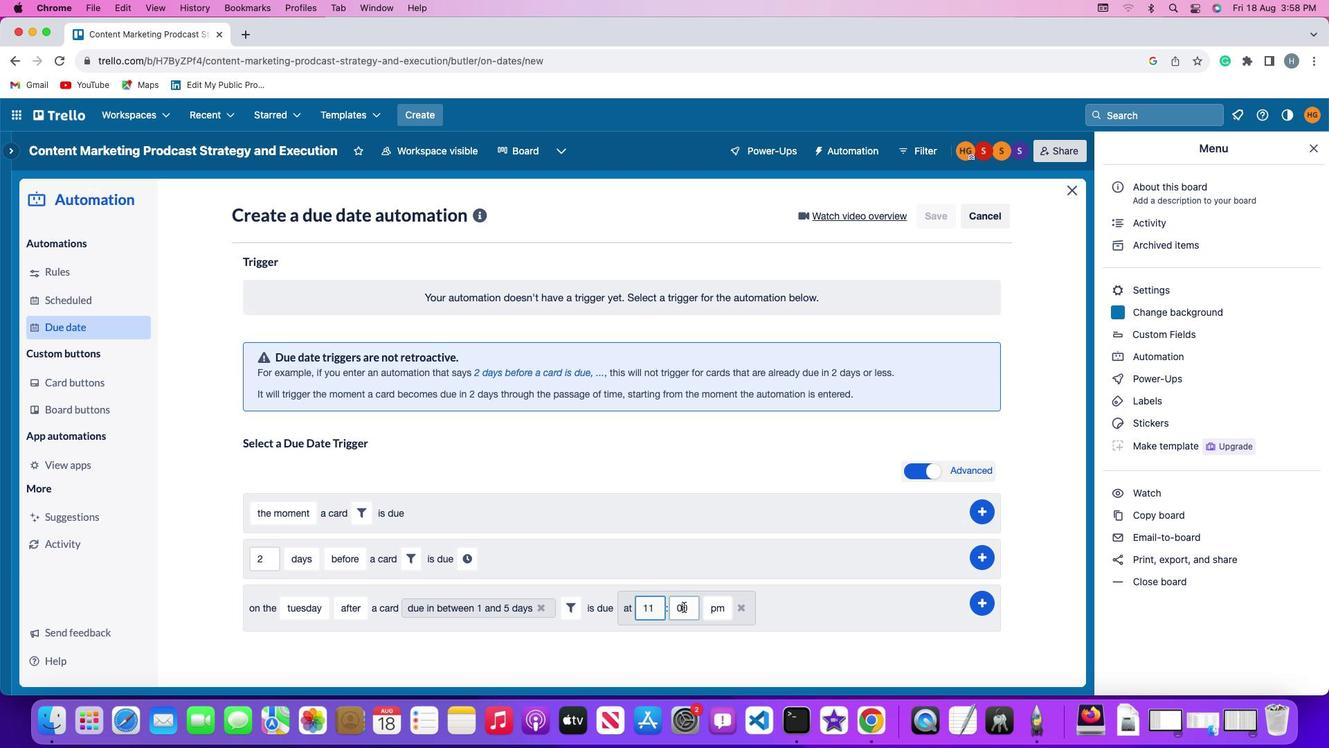 
Action: Mouse moved to (683, 608)
Screenshot: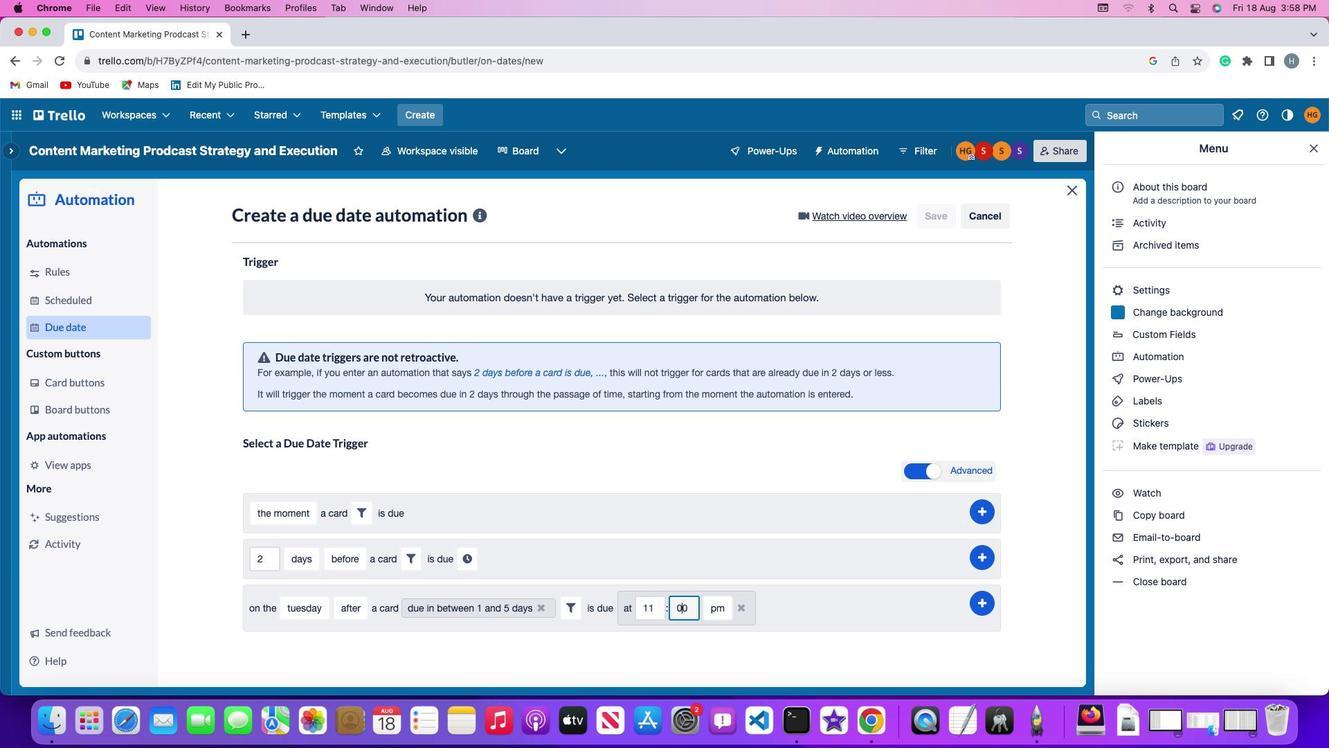 
Action: Key pressed Key.backspace'0'
Screenshot: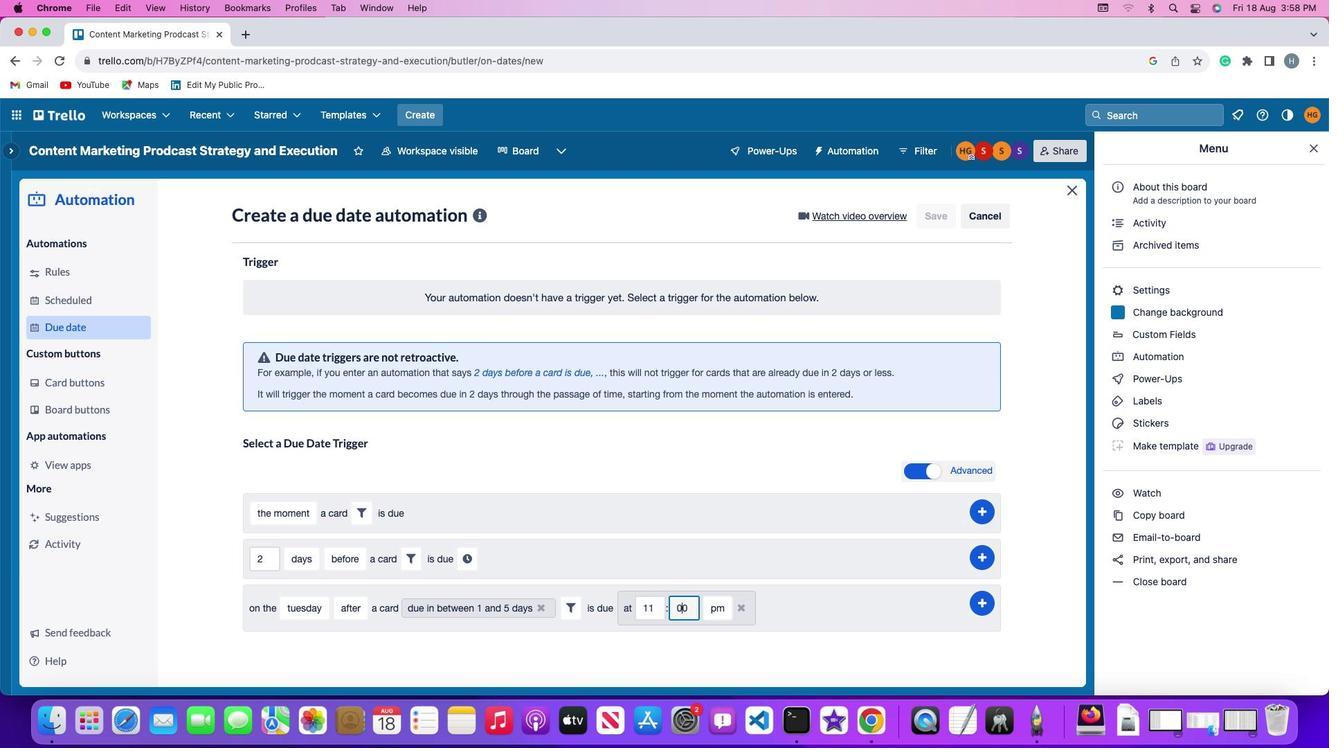 
Action: Mouse moved to (721, 608)
Screenshot: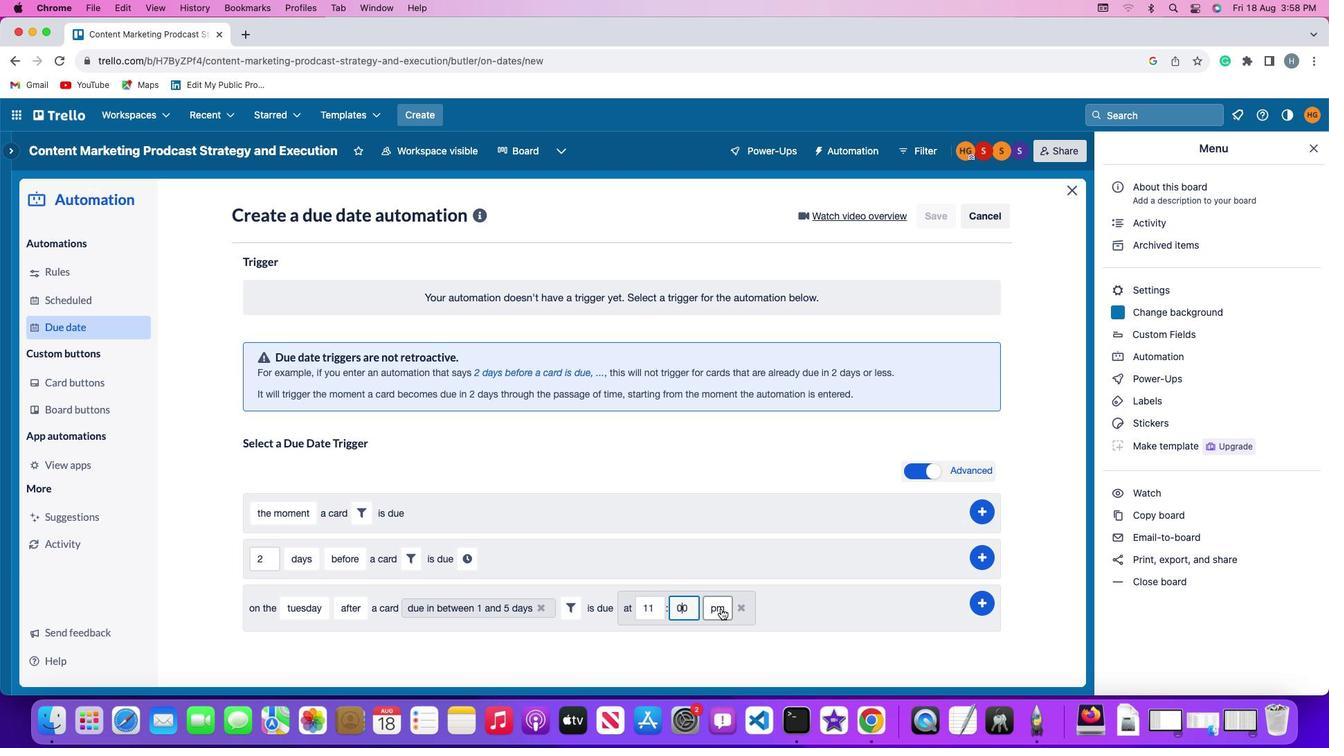 
Action: Mouse pressed left at (721, 608)
Screenshot: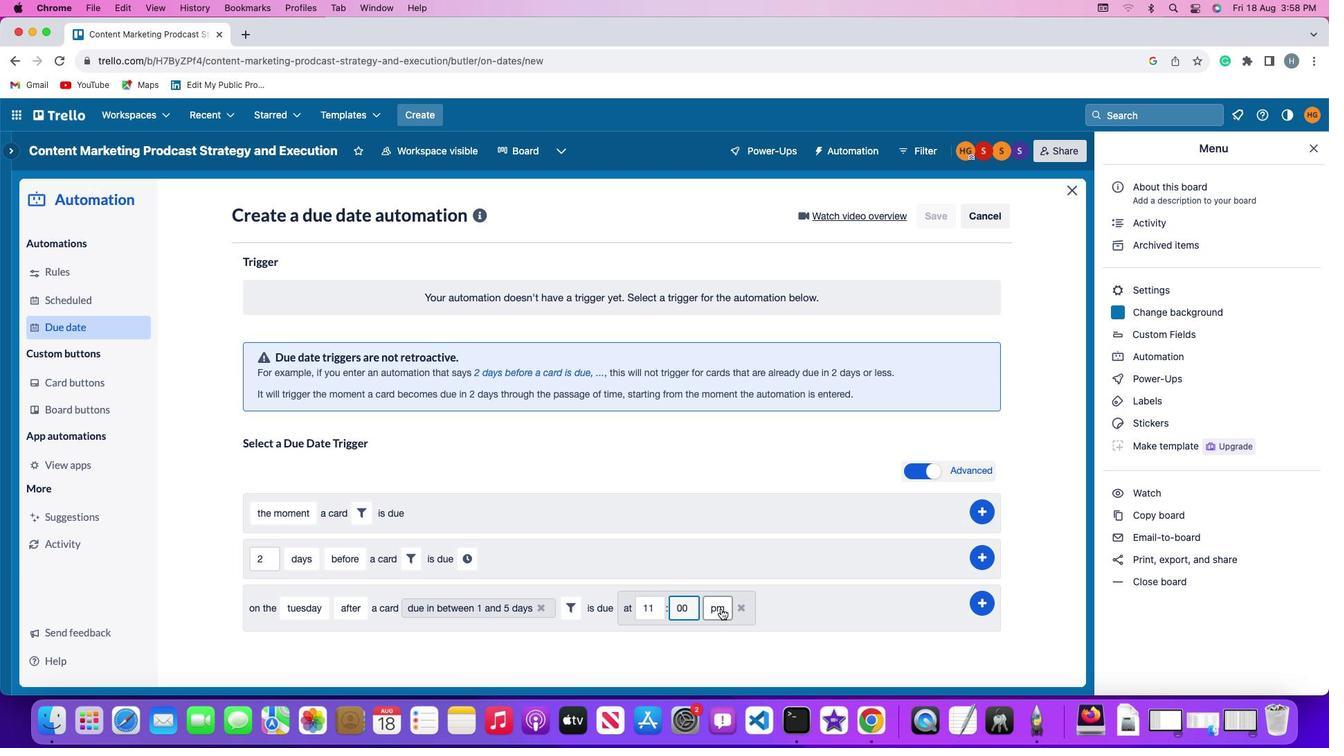 
Action: Mouse moved to (719, 628)
Screenshot: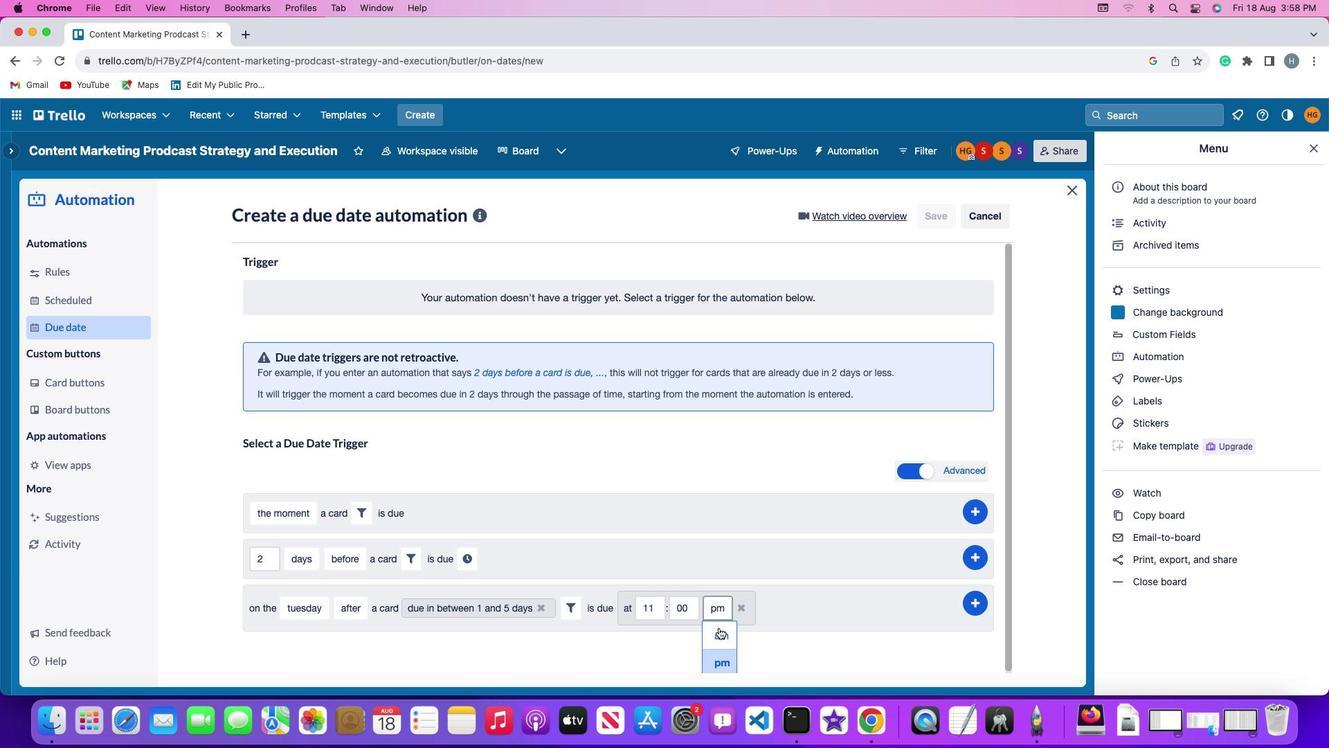 
Action: Mouse pressed left at (719, 628)
Screenshot: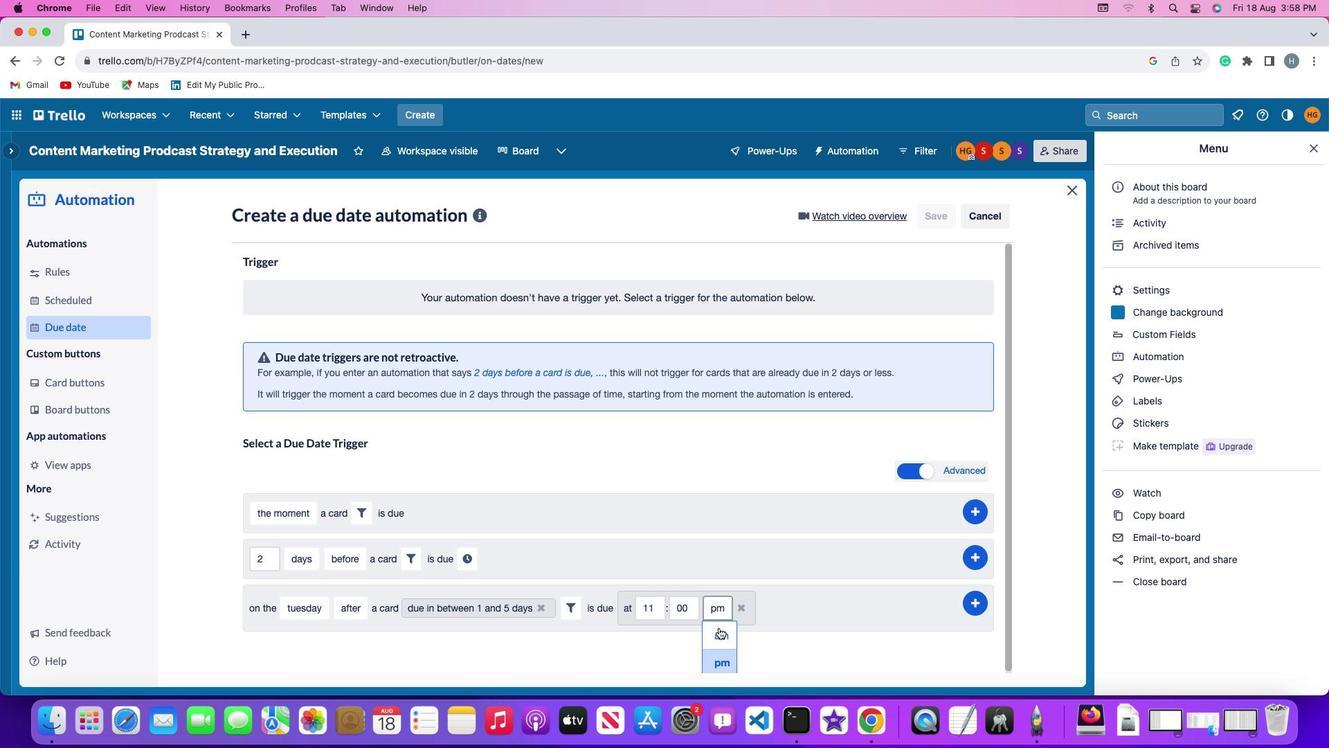 
Action: Mouse moved to (979, 601)
Screenshot: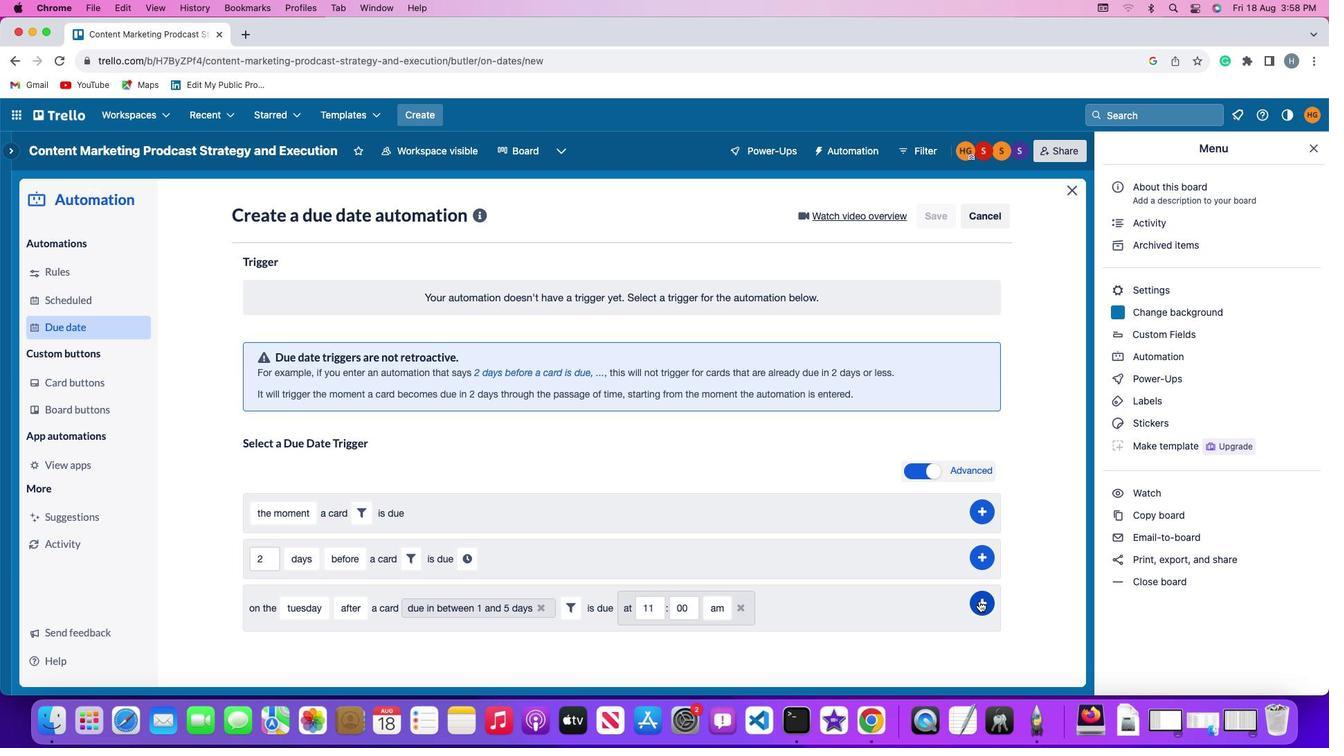 
Action: Mouse pressed left at (979, 601)
Screenshot: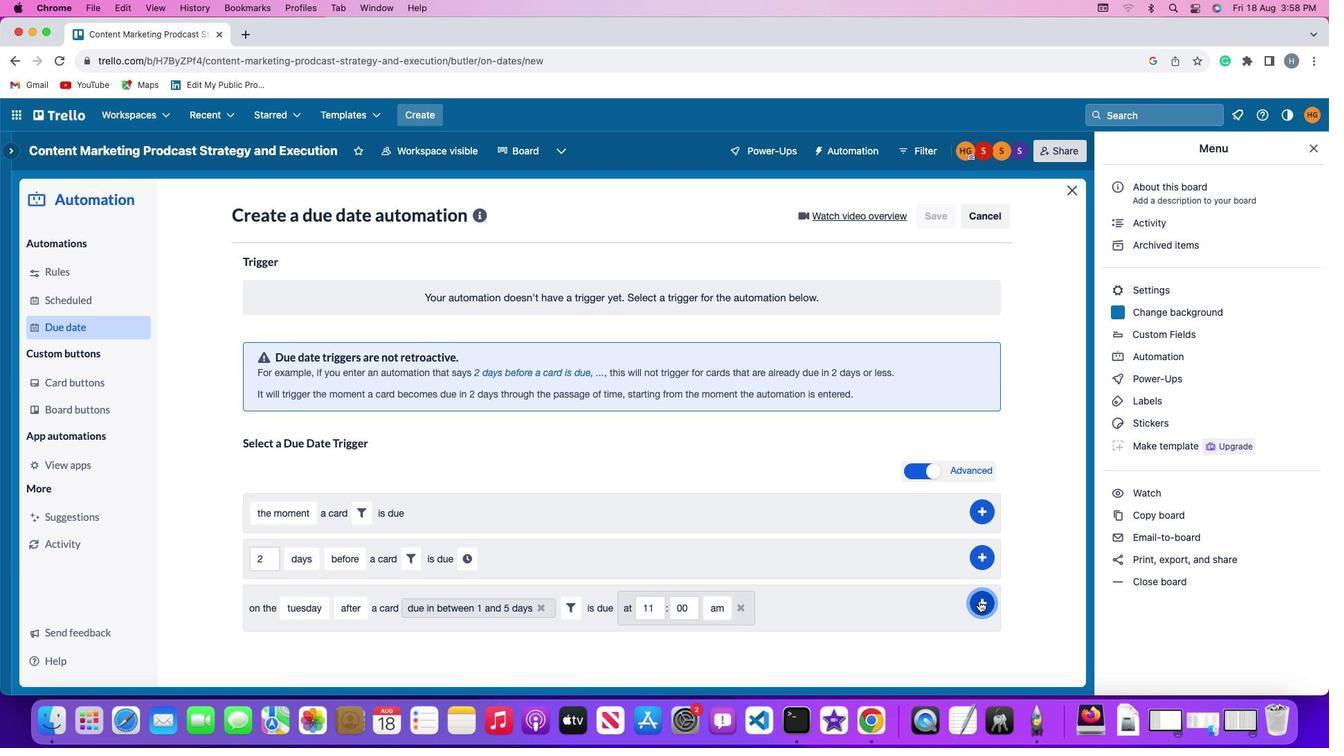 
Action: Mouse moved to (1031, 505)
Screenshot: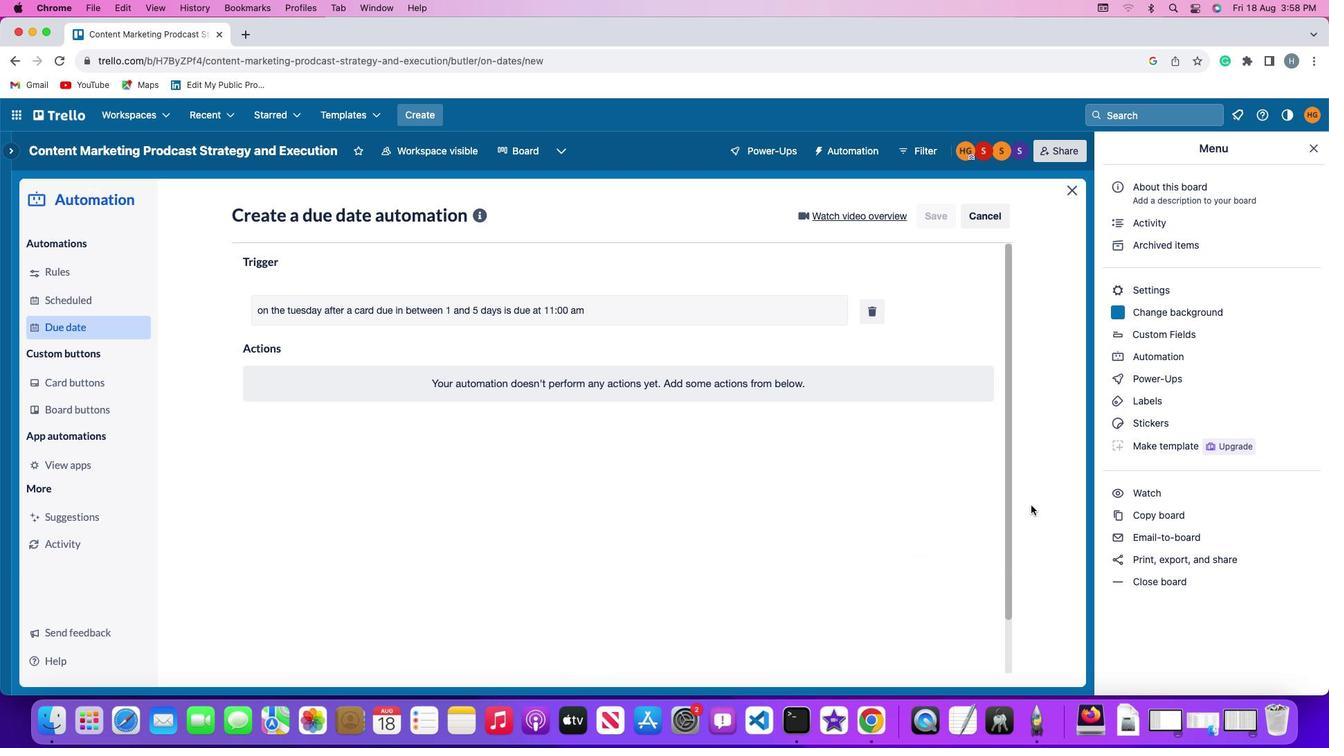
